 Task: Find connections with filter location Jogbani with filter topic #Investingwith filter profile language German with filter current company Atlas Copco with filter school Uttrakhand Technical University, Dehradun with filter industry IT System Training and Support with filter service category Marketing with filter keywords title CNA
Action: Mouse moved to (200, 285)
Screenshot: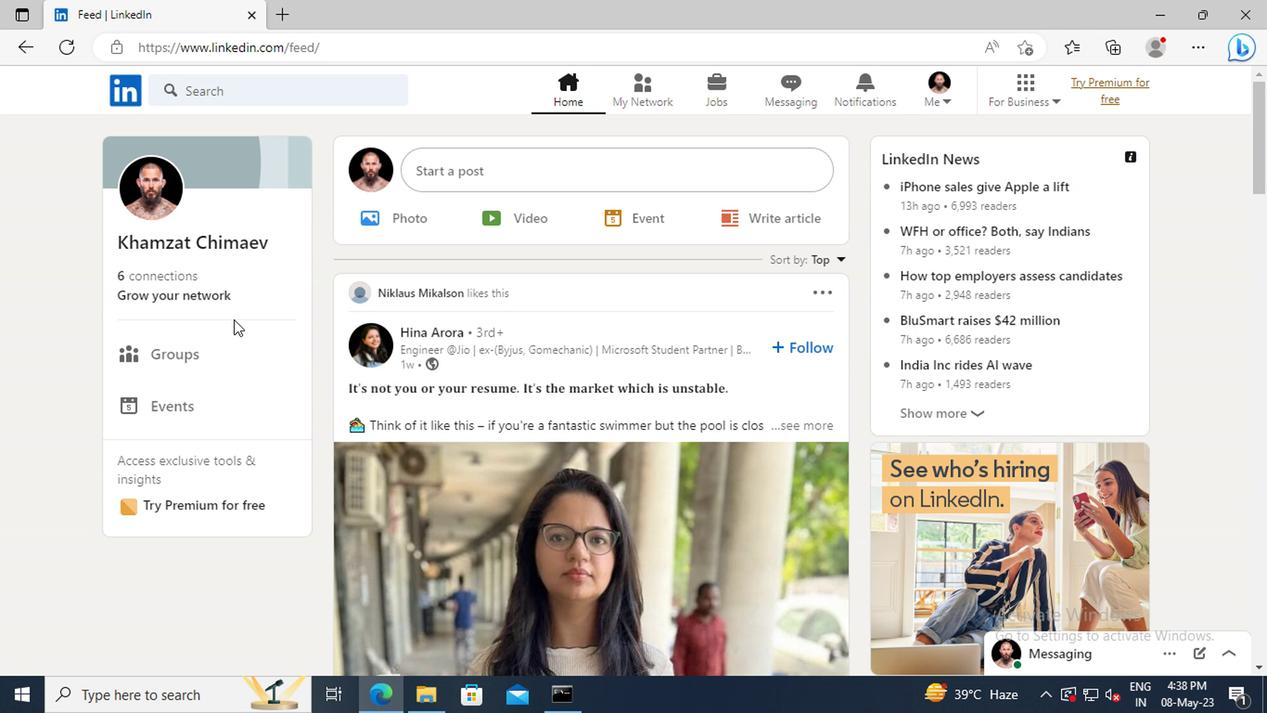 
Action: Mouse pressed left at (200, 285)
Screenshot: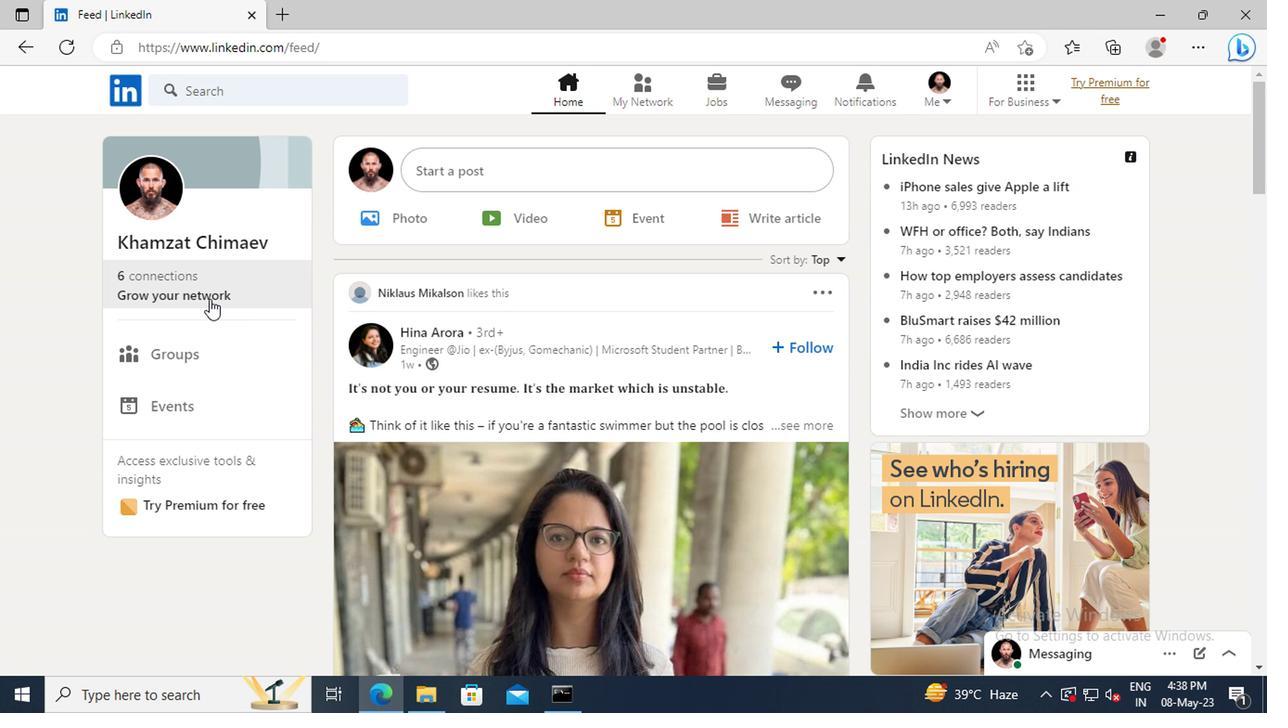 
Action: Mouse moved to (195, 196)
Screenshot: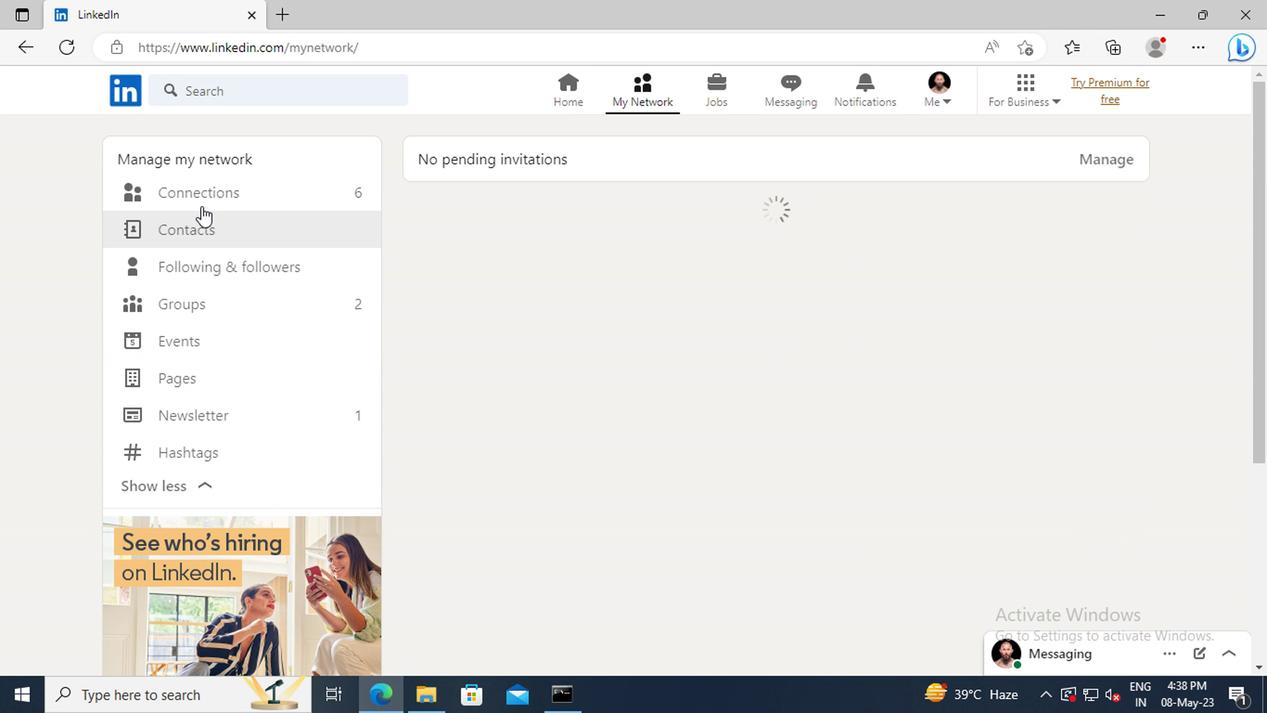 
Action: Mouse pressed left at (195, 196)
Screenshot: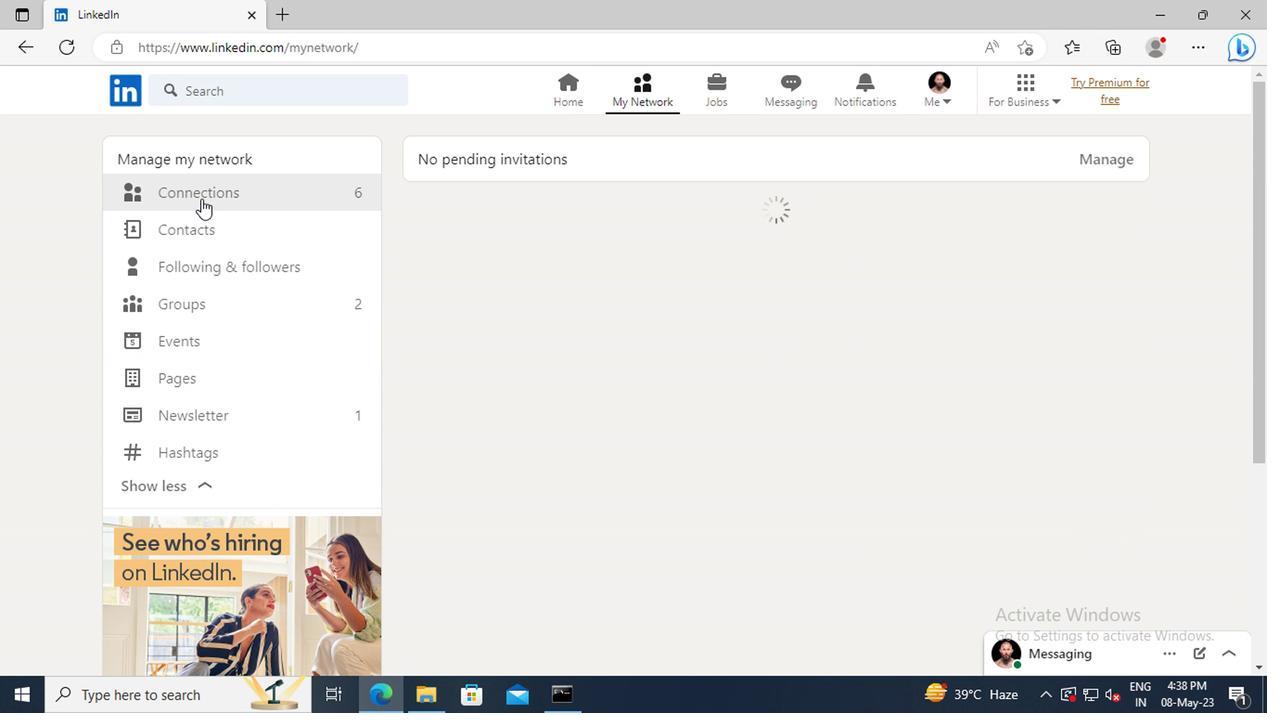 
Action: Mouse moved to (787, 195)
Screenshot: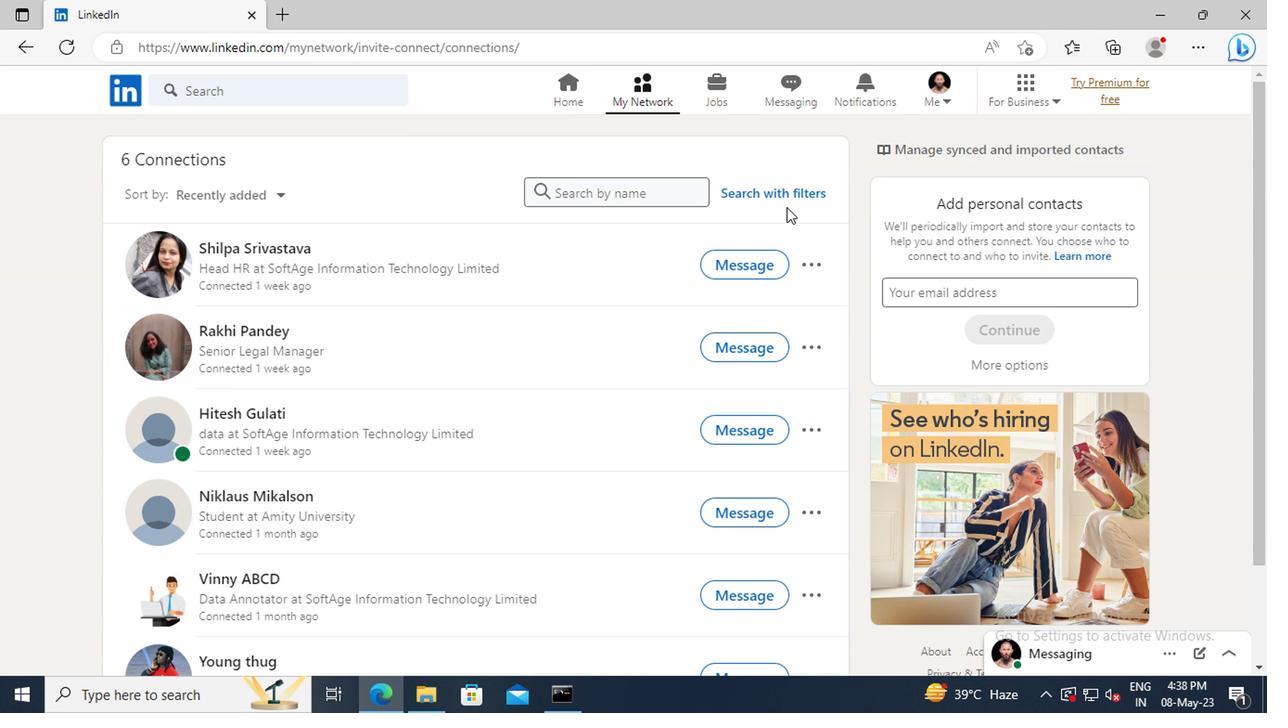 
Action: Mouse pressed left at (787, 195)
Screenshot: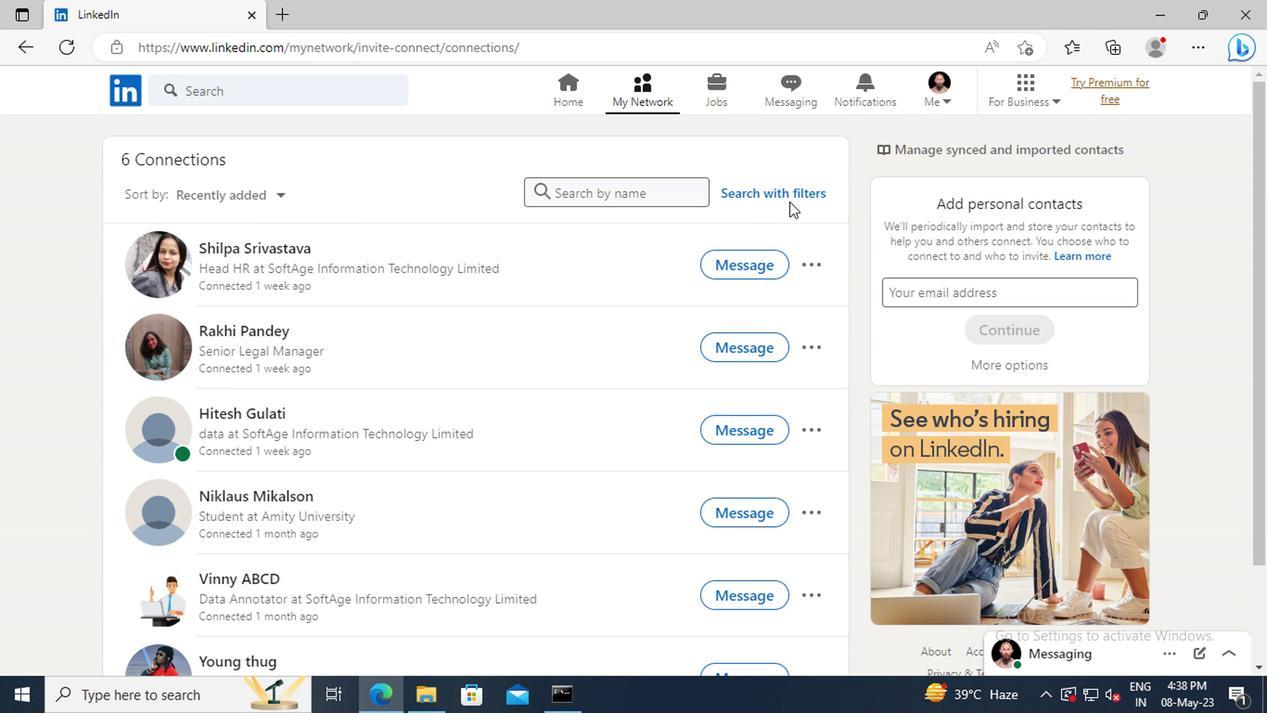 
Action: Mouse moved to (697, 137)
Screenshot: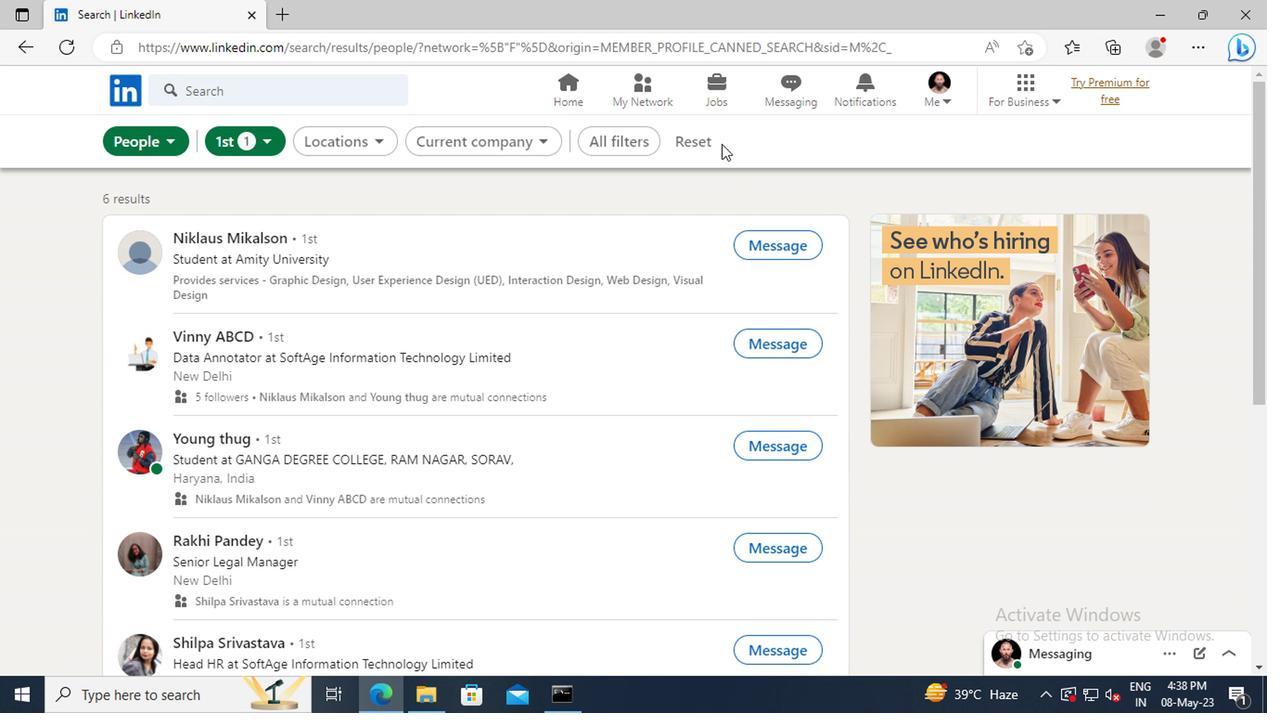 
Action: Mouse pressed left at (697, 137)
Screenshot: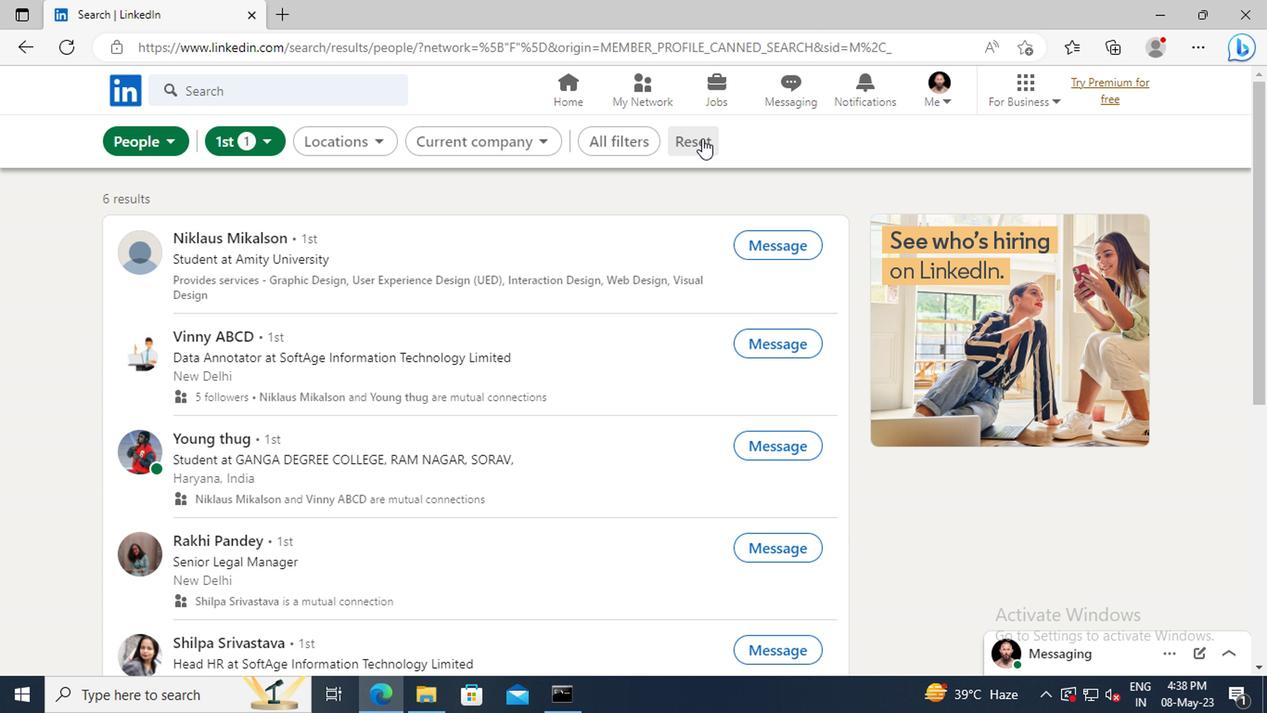 
Action: Mouse moved to (664, 137)
Screenshot: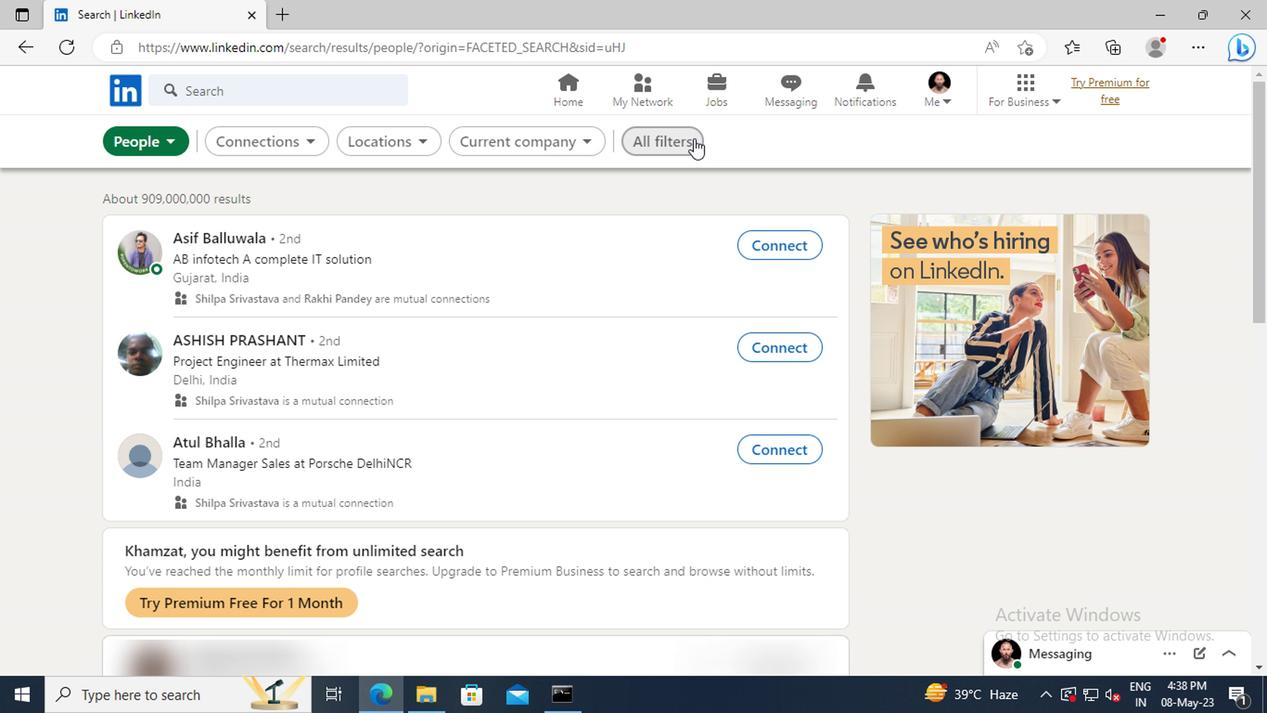 
Action: Mouse pressed left at (664, 137)
Screenshot: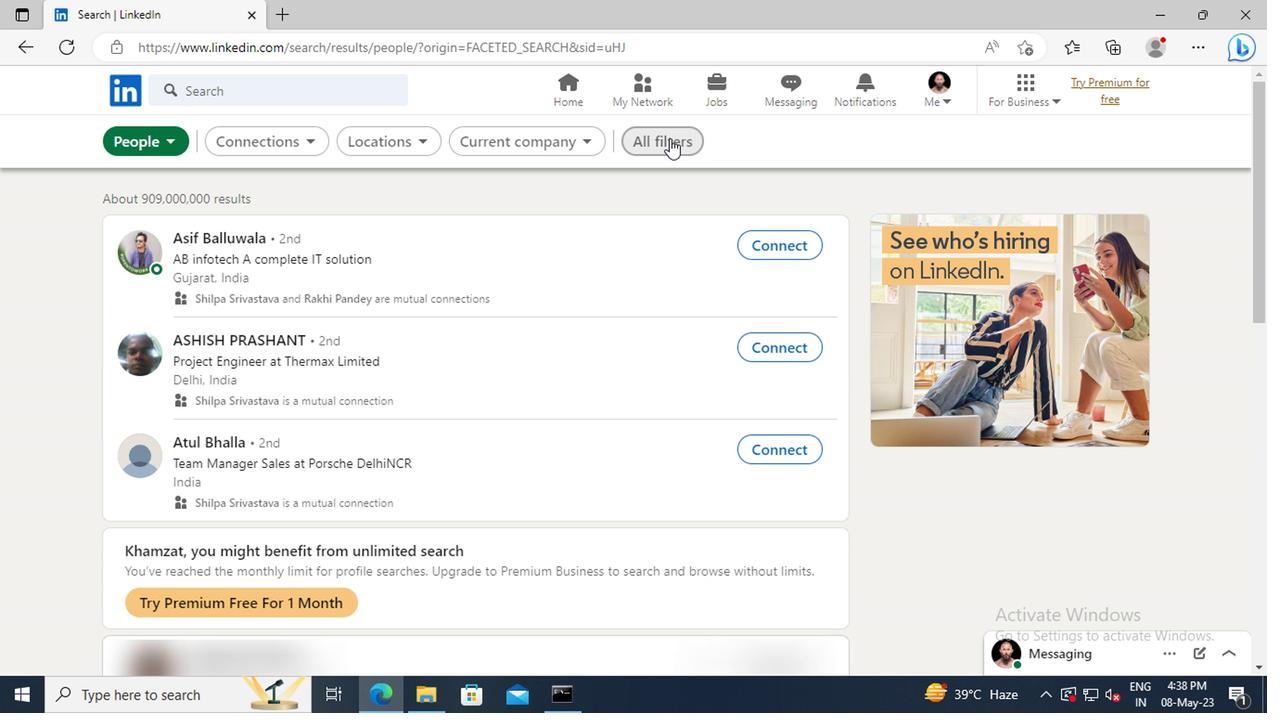 
Action: Mouse moved to (1018, 328)
Screenshot: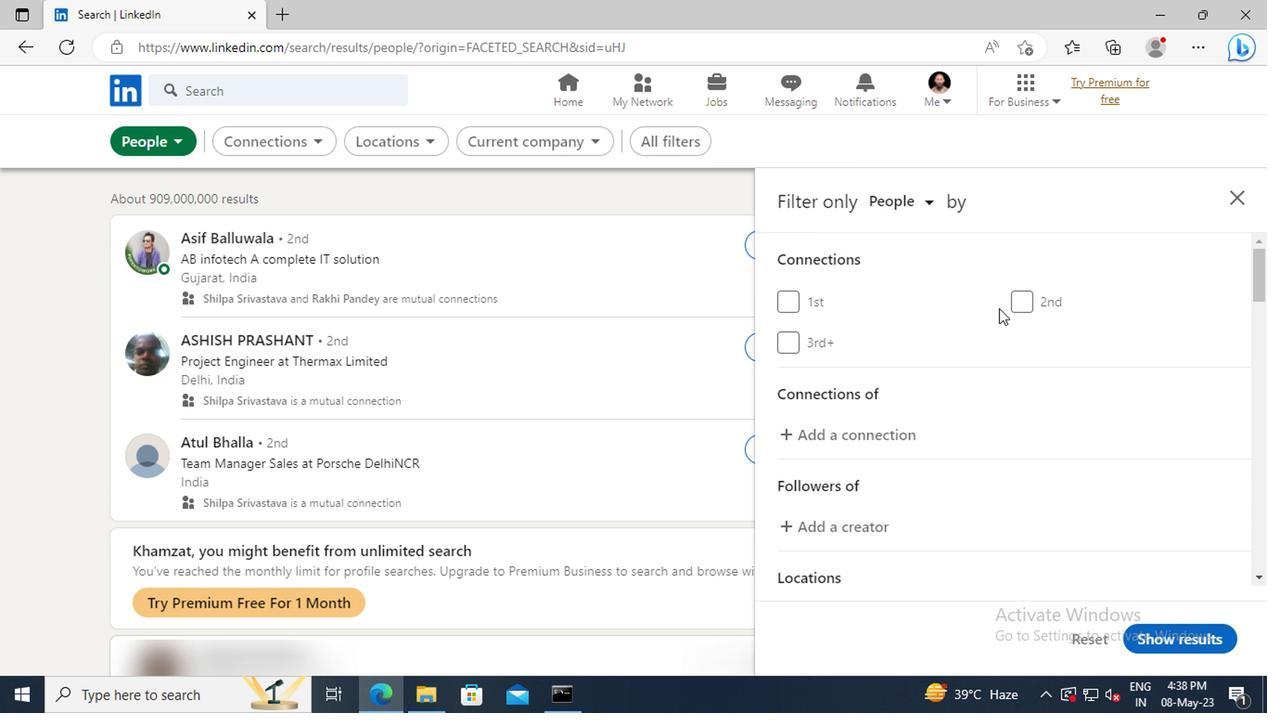 
Action: Mouse scrolled (1018, 328) with delta (0, 0)
Screenshot: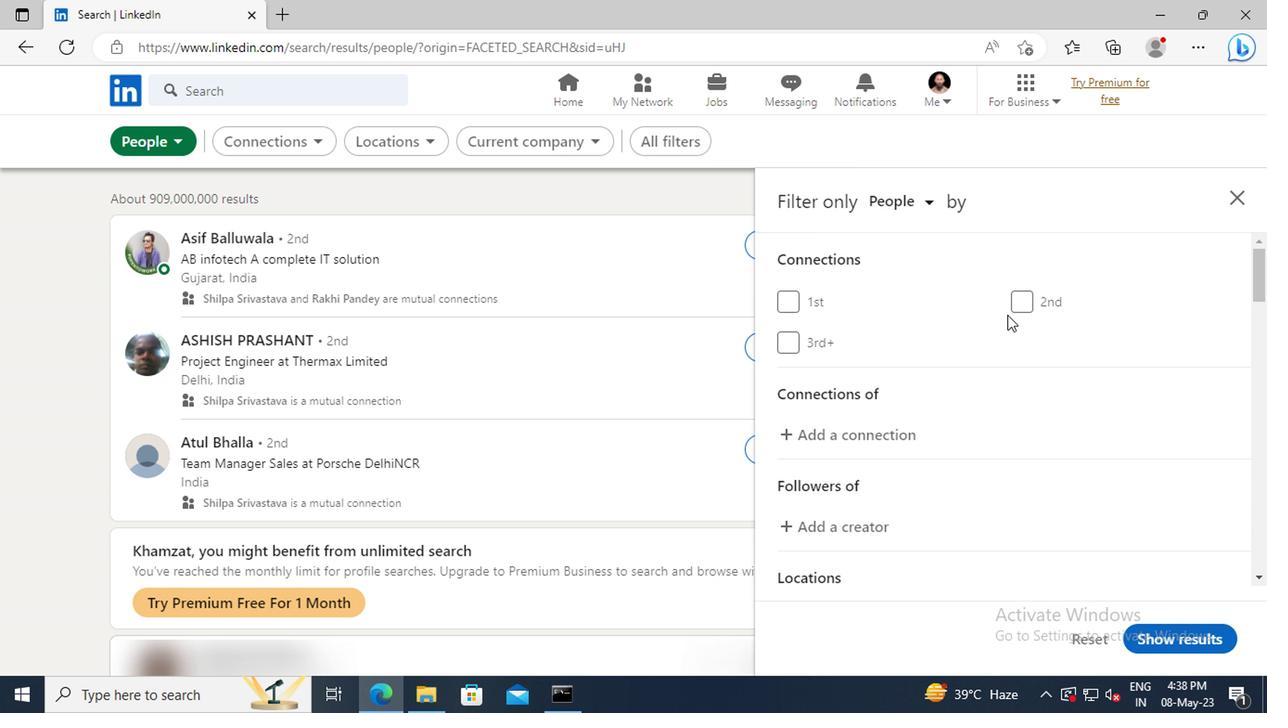 
Action: Mouse scrolled (1018, 328) with delta (0, 0)
Screenshot: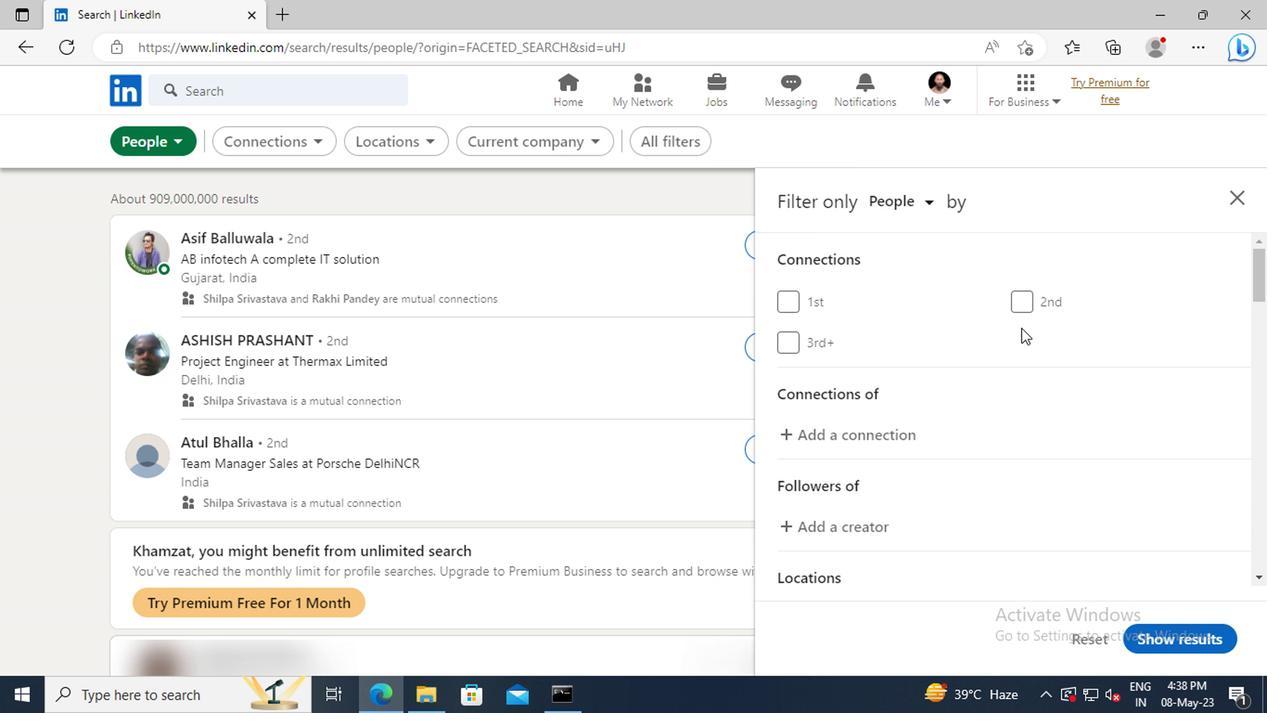 
Action: Mouse scrolled (1018, 328) with delta (0, 0)
Screenshot: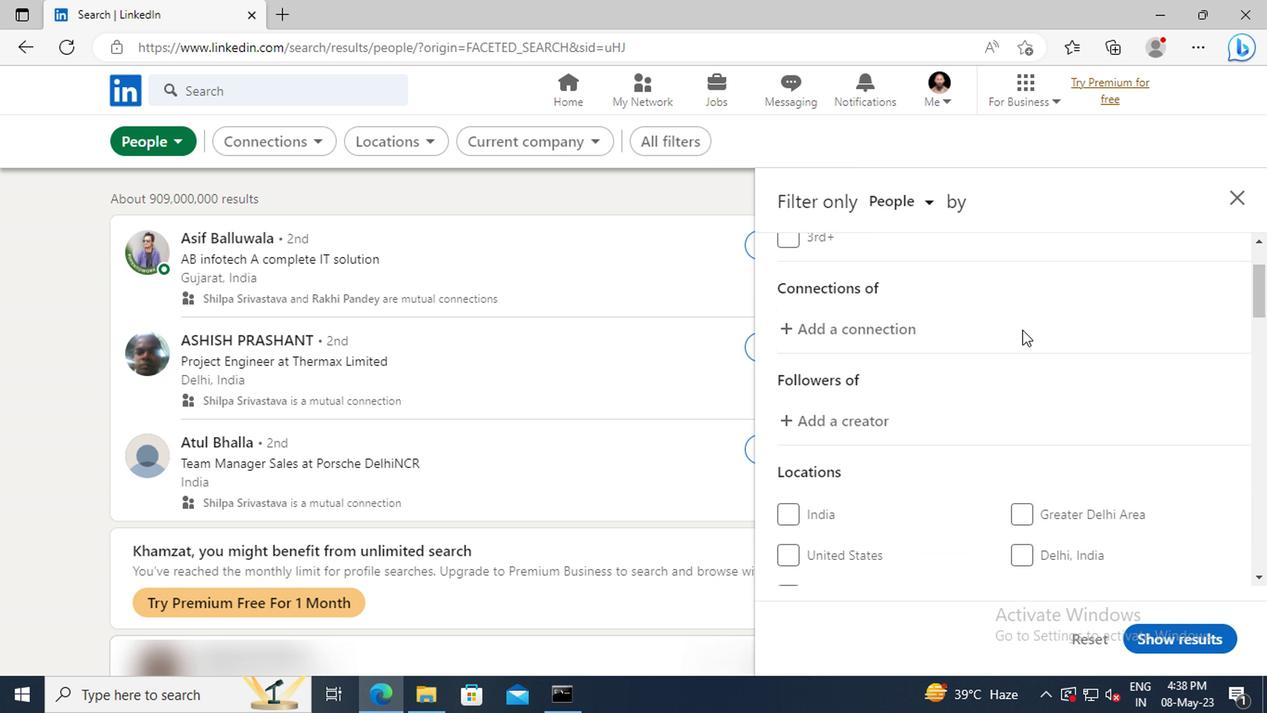 
Action: Mouse scrolled (1018, 328) with delta (0, 0)
Screenshot: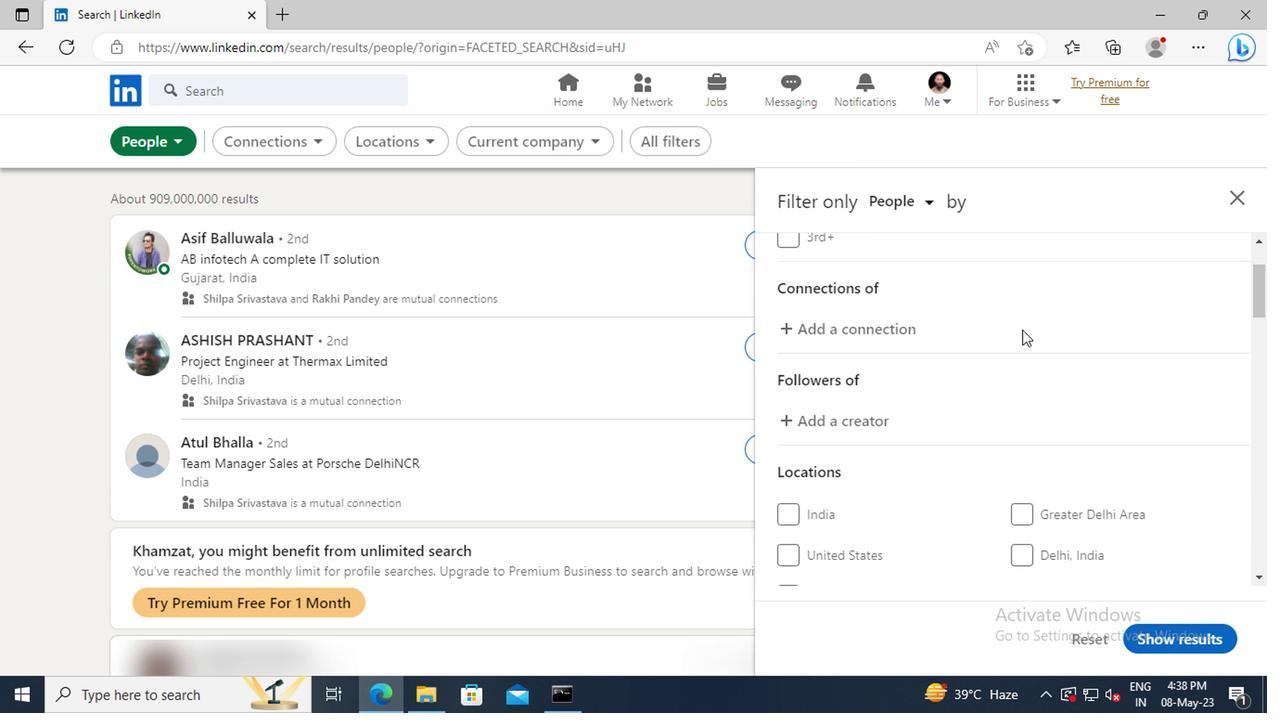 
Action: Mouse scrolled (1018, 328) with delta (0, 0)
Screenshot: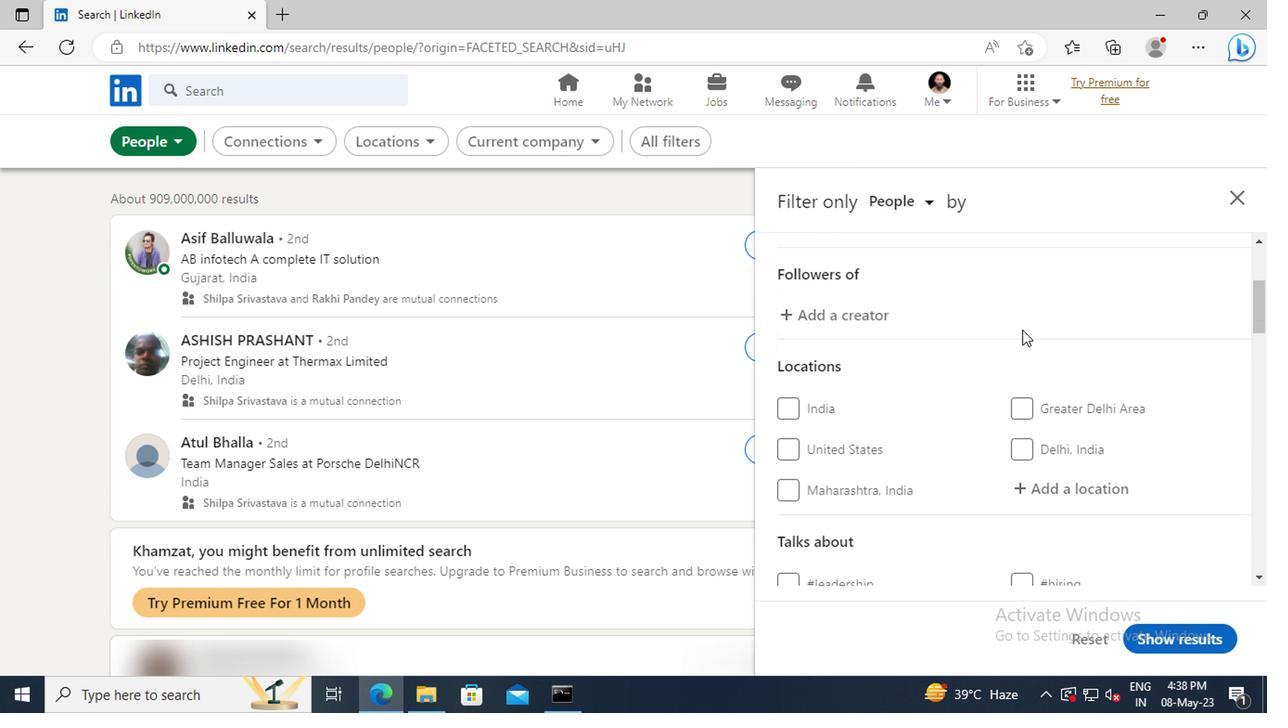 
Action: Mouse scrolled (1018, 328) with delta (0, 0)
Screenshot: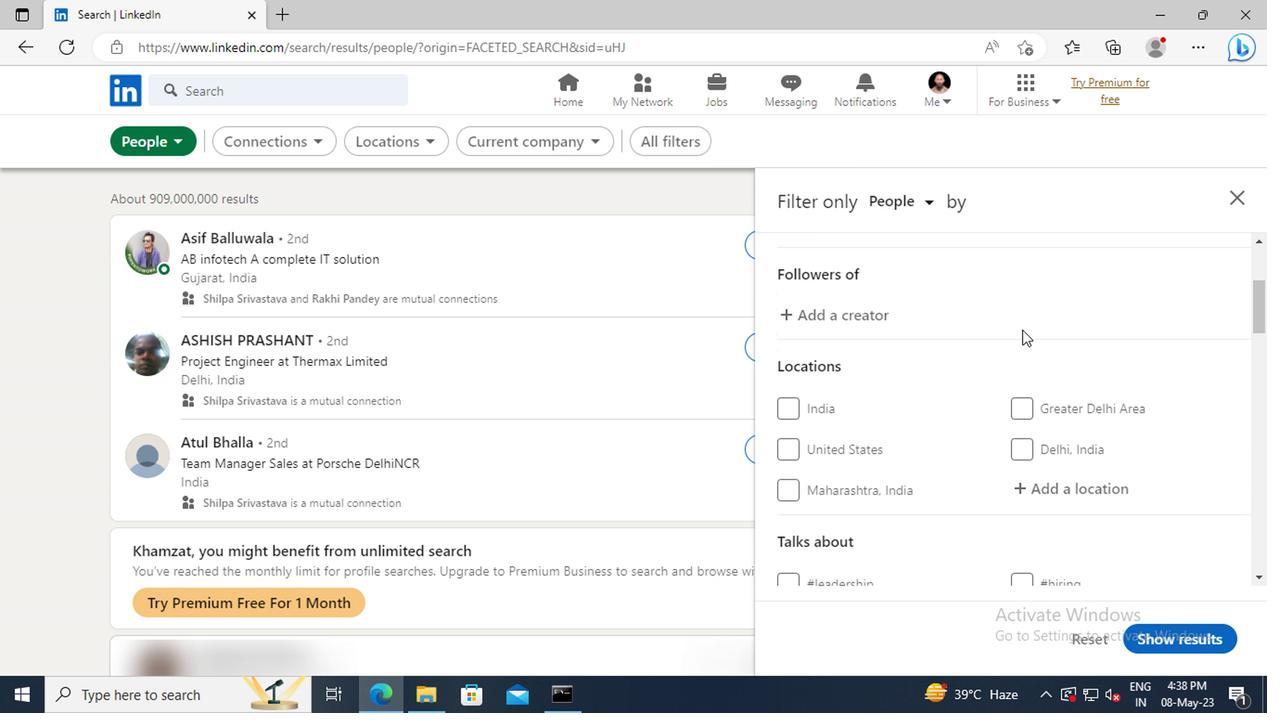 
Action: Mouse moved to (1021, 376)
Screenshot: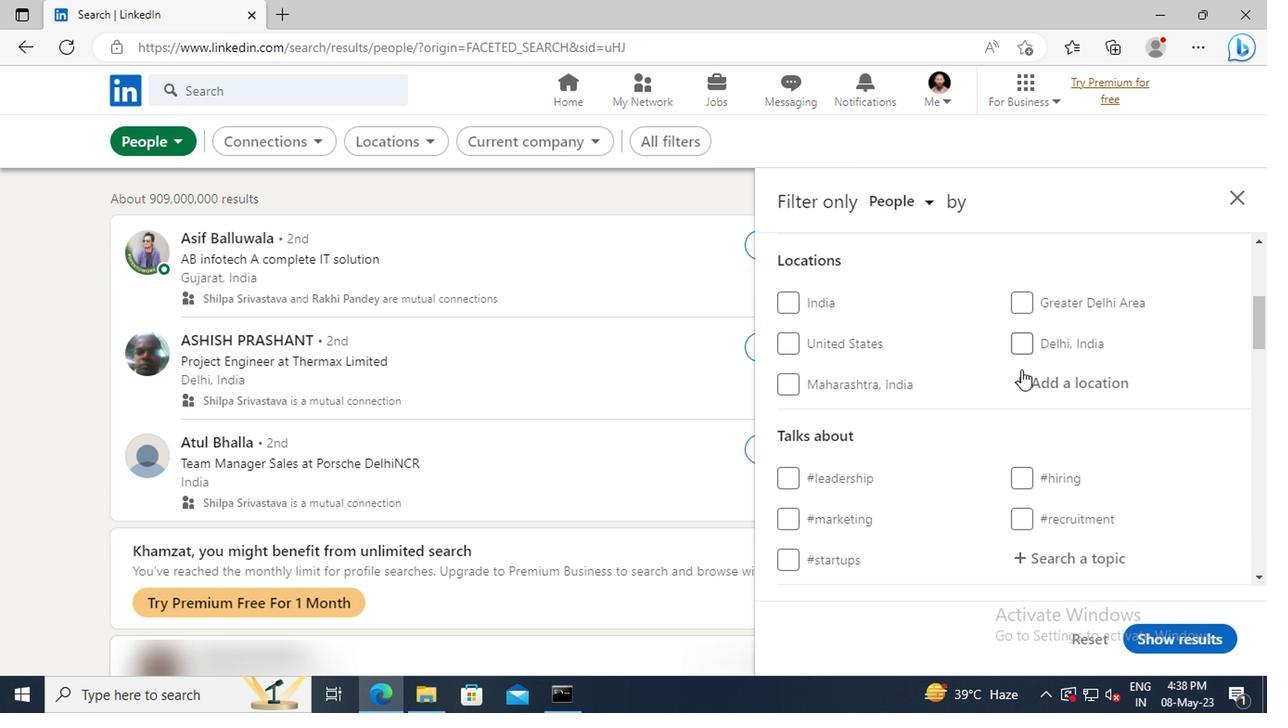 
Action: Mouse pressed left at (1021, 376)
Screenshot: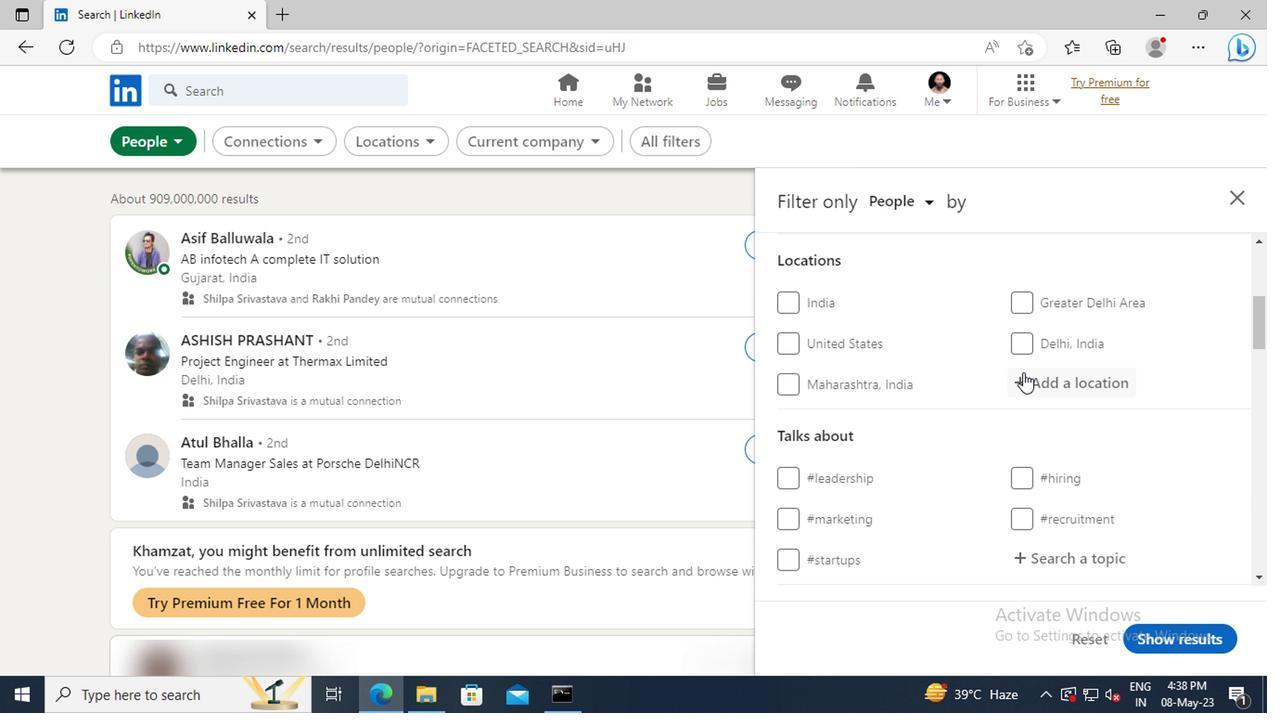 
Action: Key pressed <Key.shift>JOGBANI<Key.enter>
Screenshot: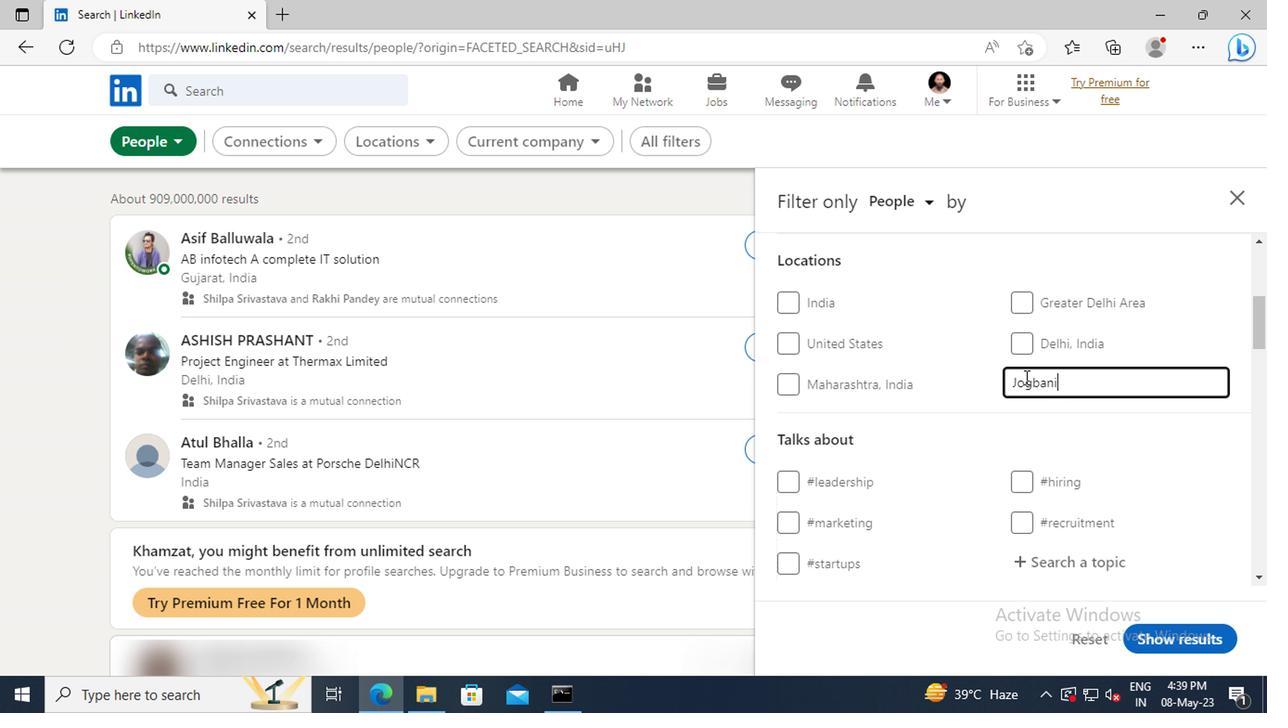 
Action: Mouse scrolled (1021, 375) with delta (0, 0)
Screenshot: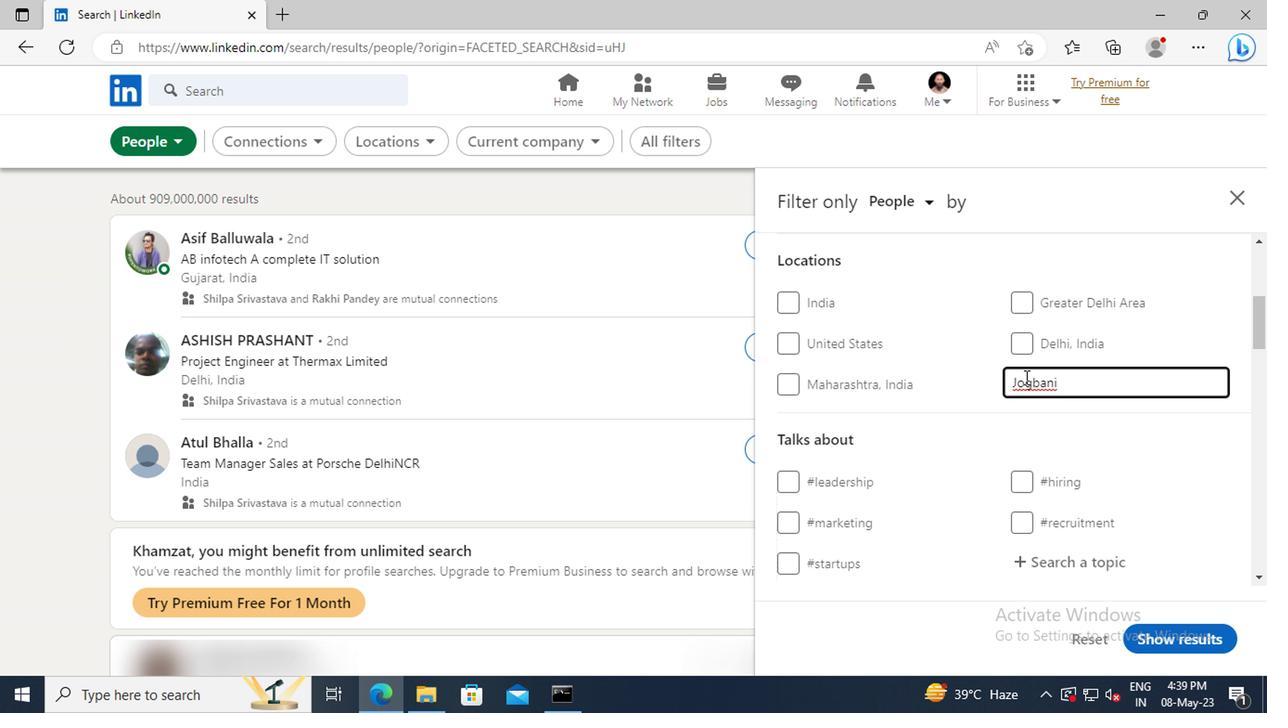 
Action: Mouse scrolled (1021, 375) with delta (0, 0)
Screenshot: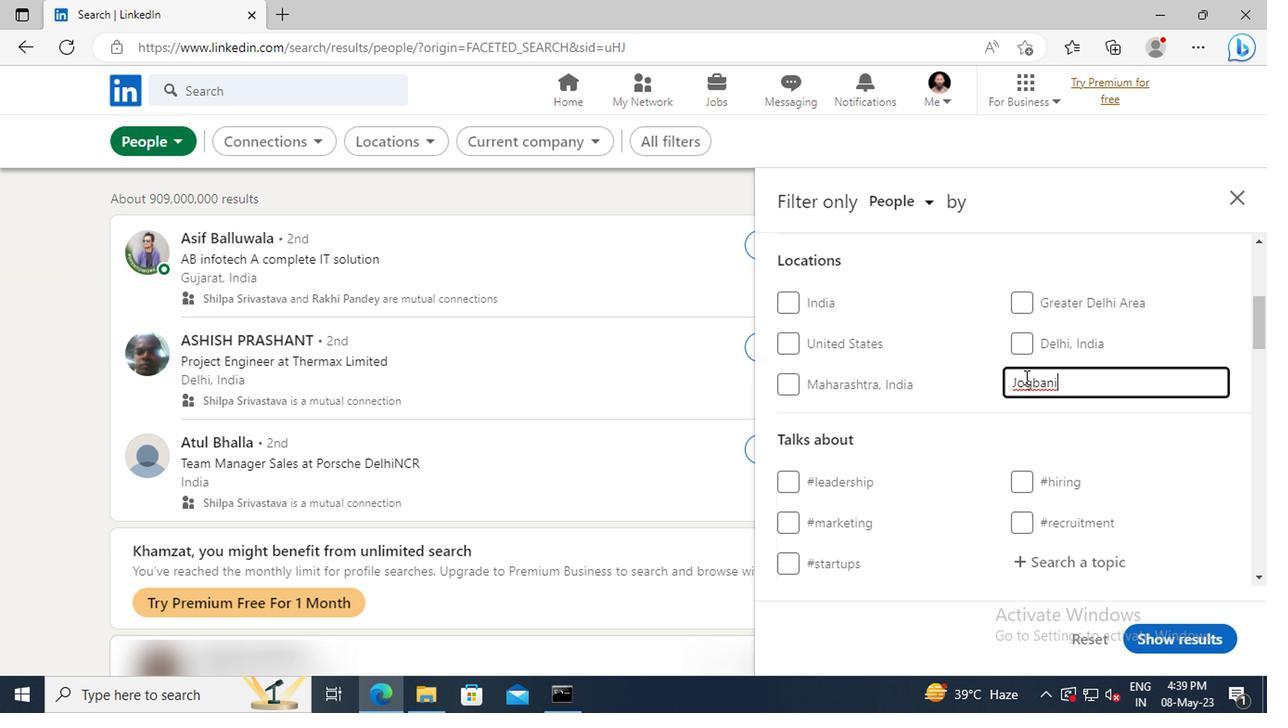 
Action: Mouse scrolled (1021, 375) with delta (0, 0)
Screenshot: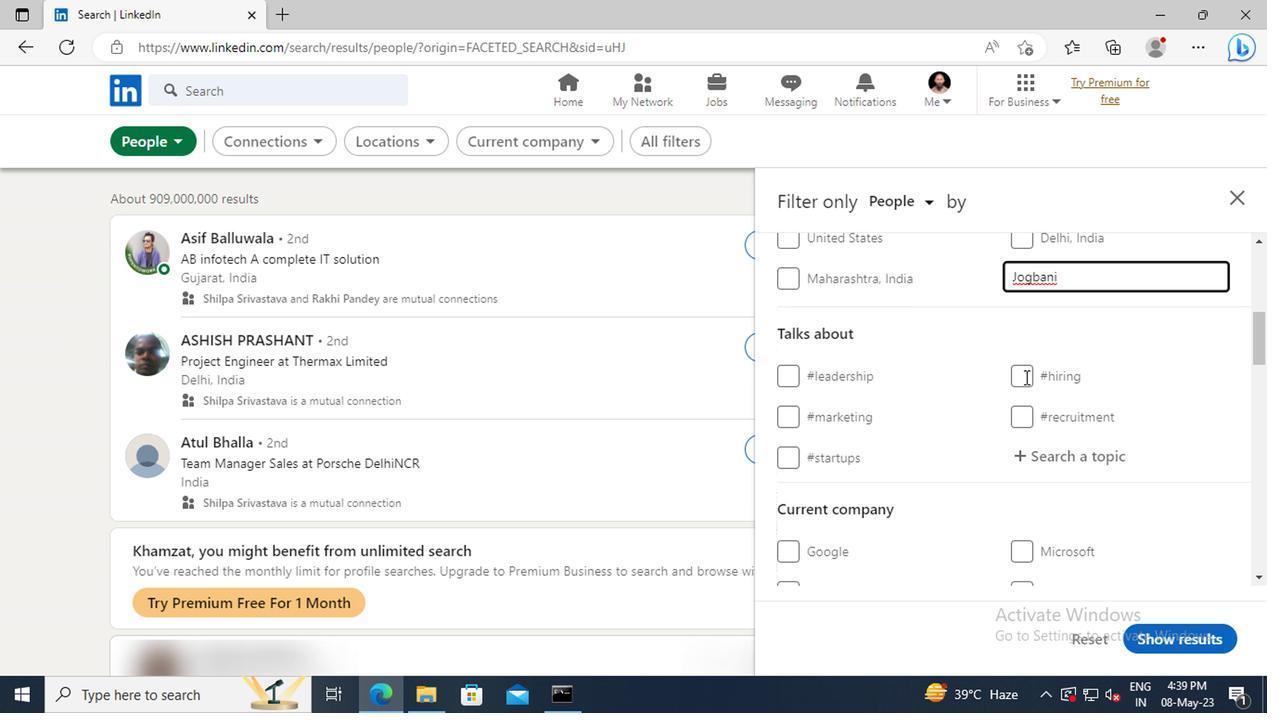 
Action: Mouse moved to (1029, 397)
Screenshot: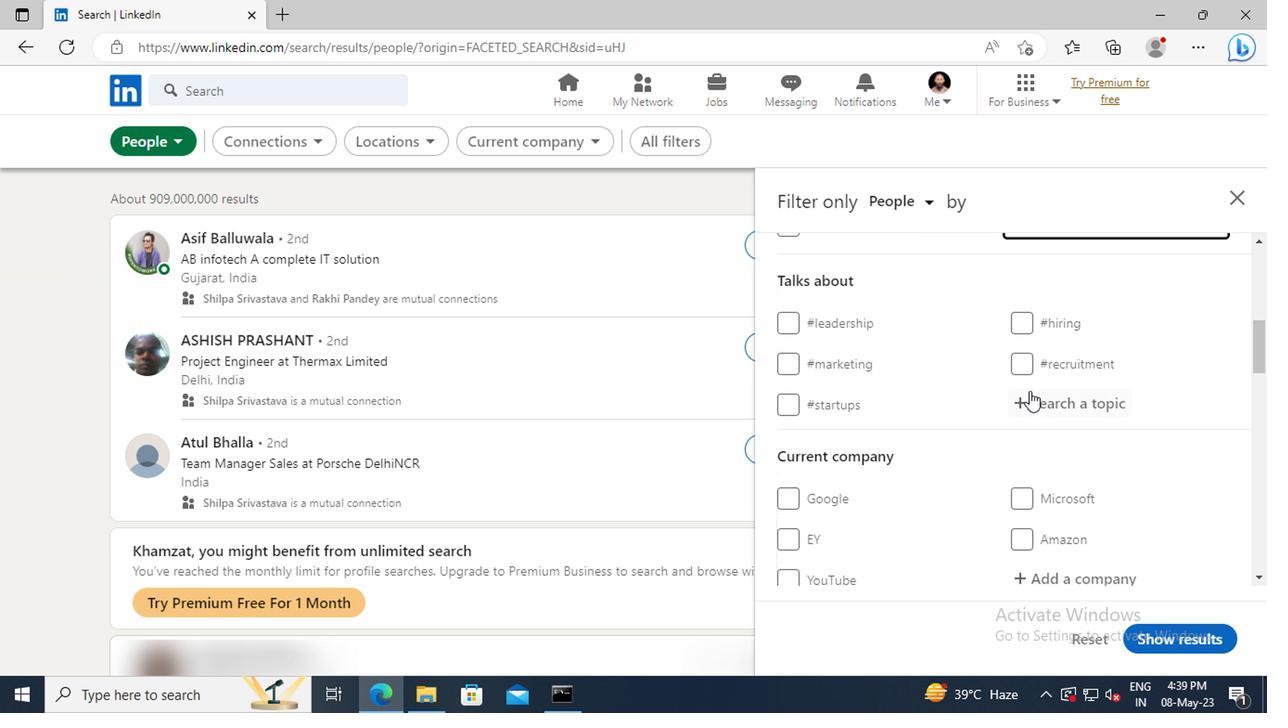 
Action: Mouse pressed left at (1029, 397)
Screenshot: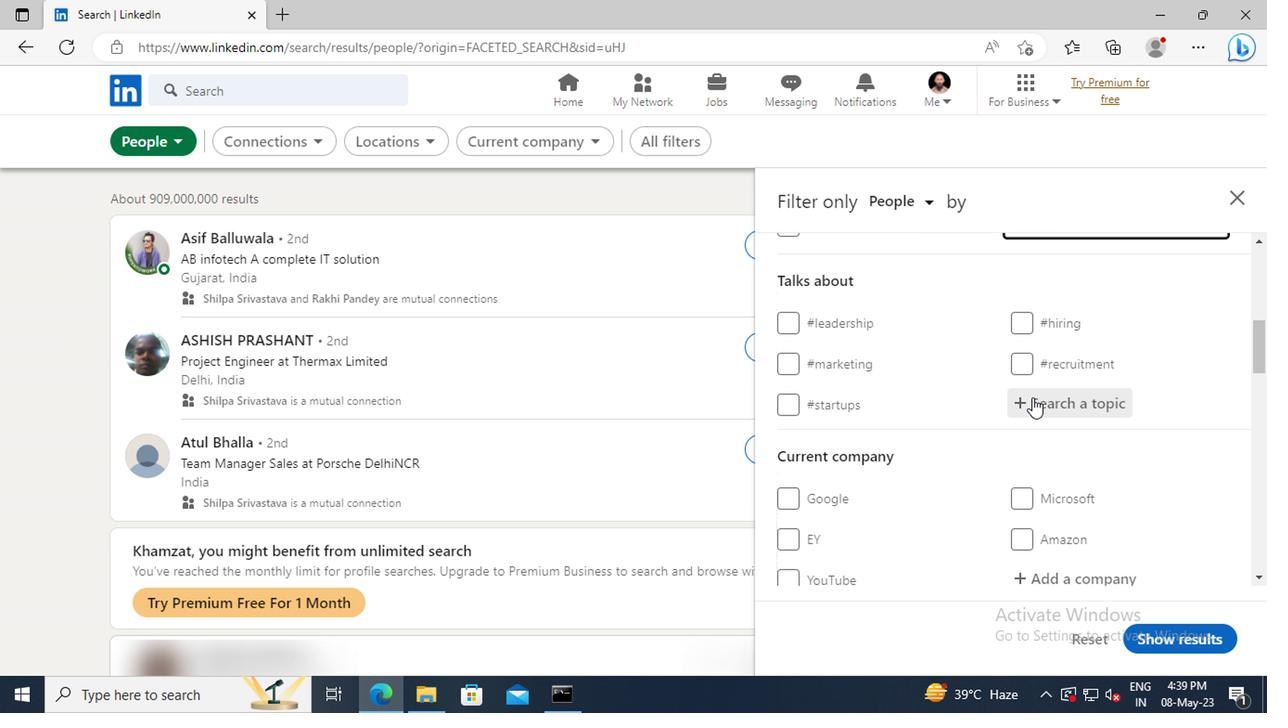 
Action: Key pressed <Key.shift>INVESTI
Screenshot: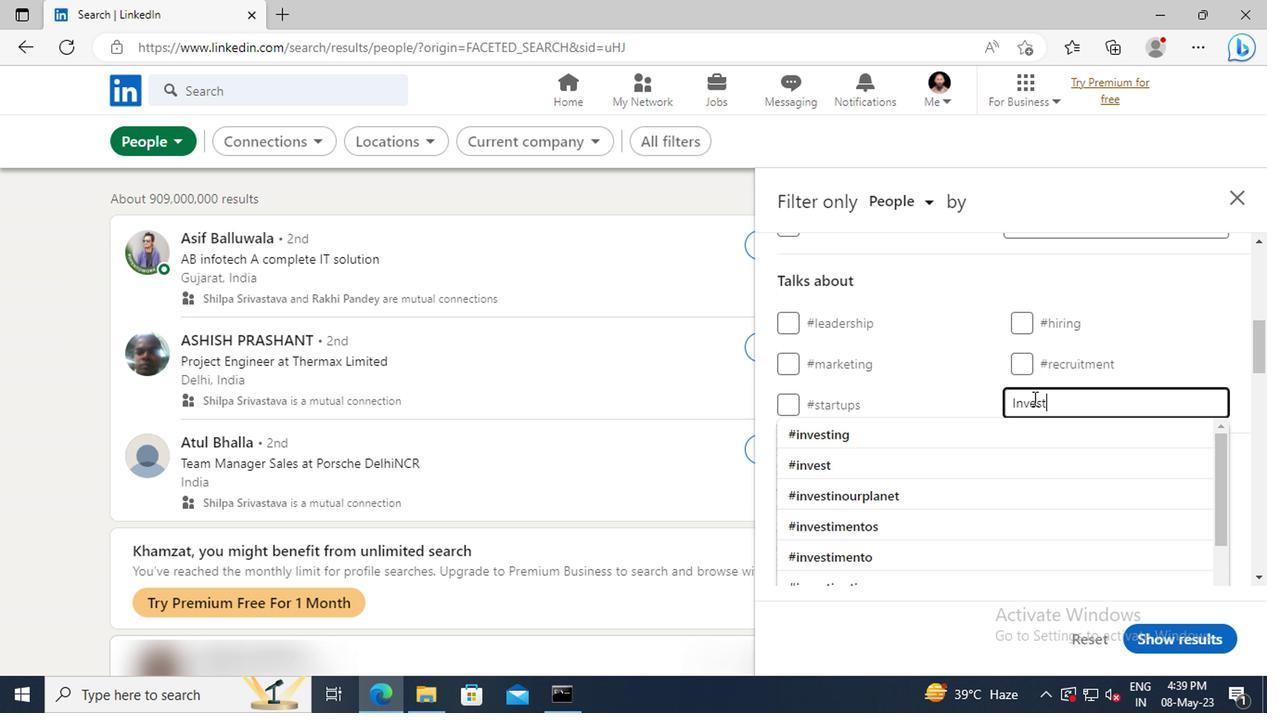 
Action: Mouse moved to (1034, 431)
Screenshot: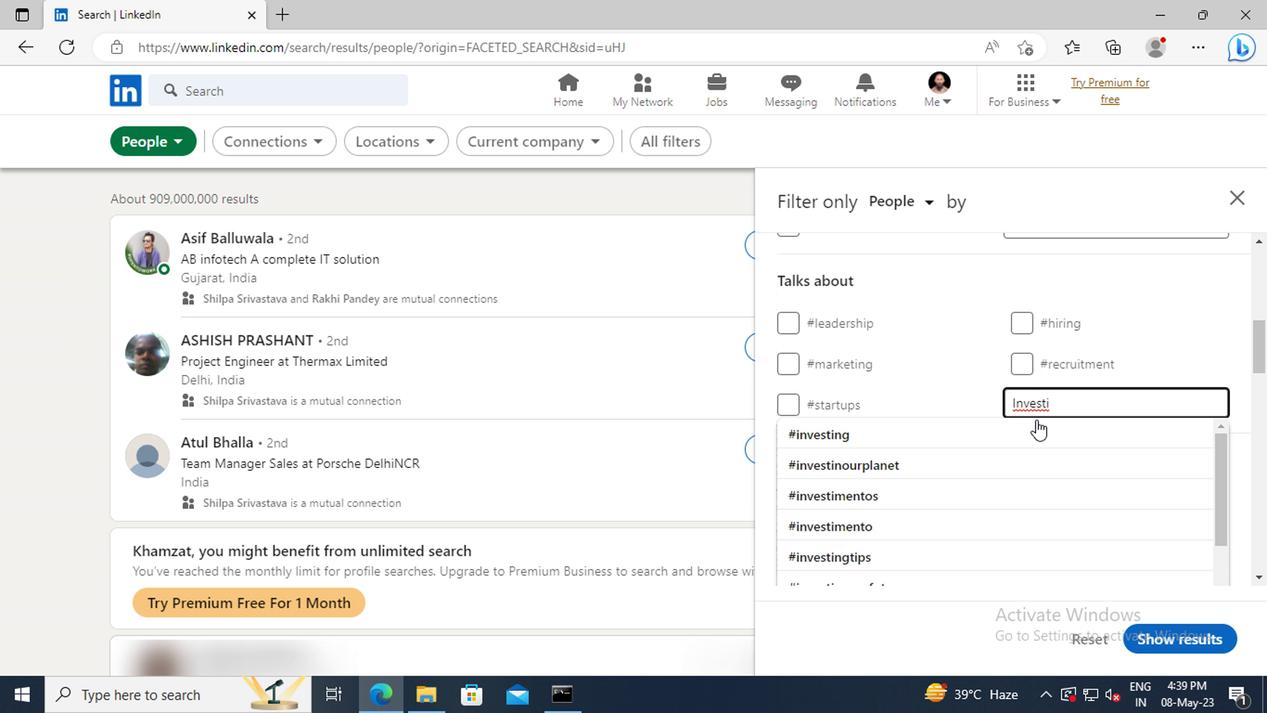 
Action: Mouse pressed left at (1034, 431)
Screenshot: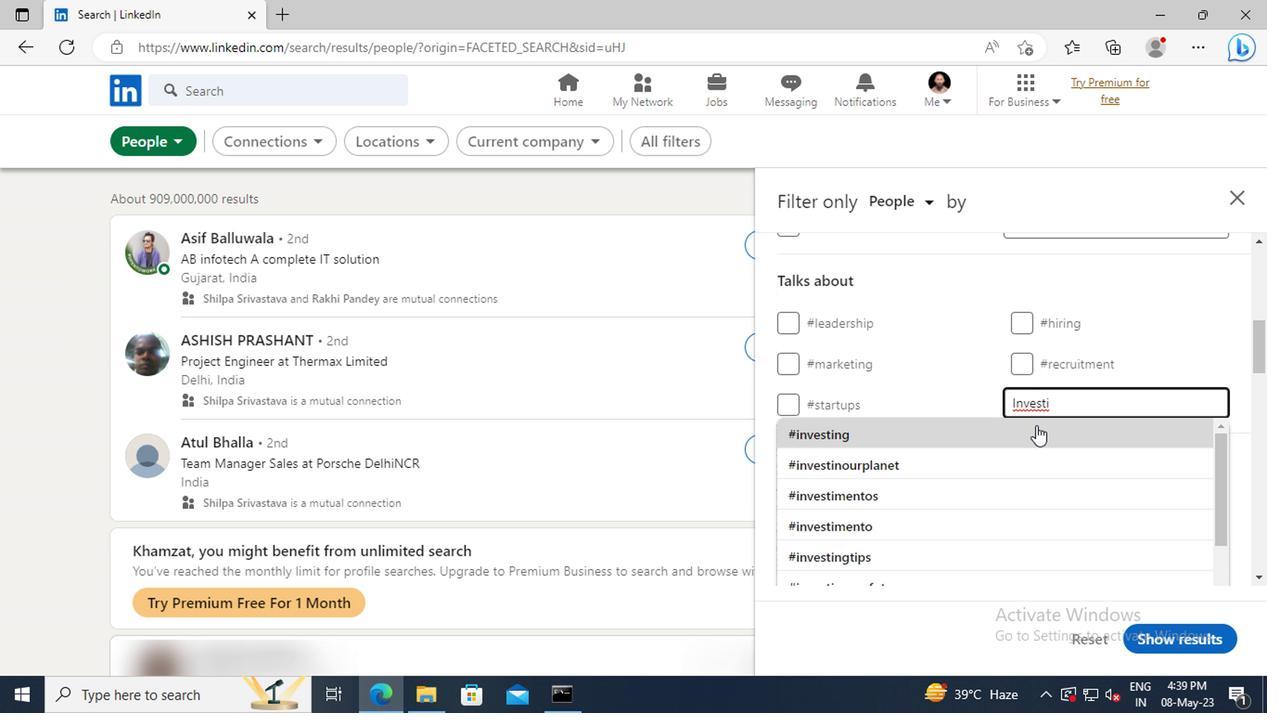 
Action: Mouse scrolled (1034, 430) with delta (0, 0)
Screenshot: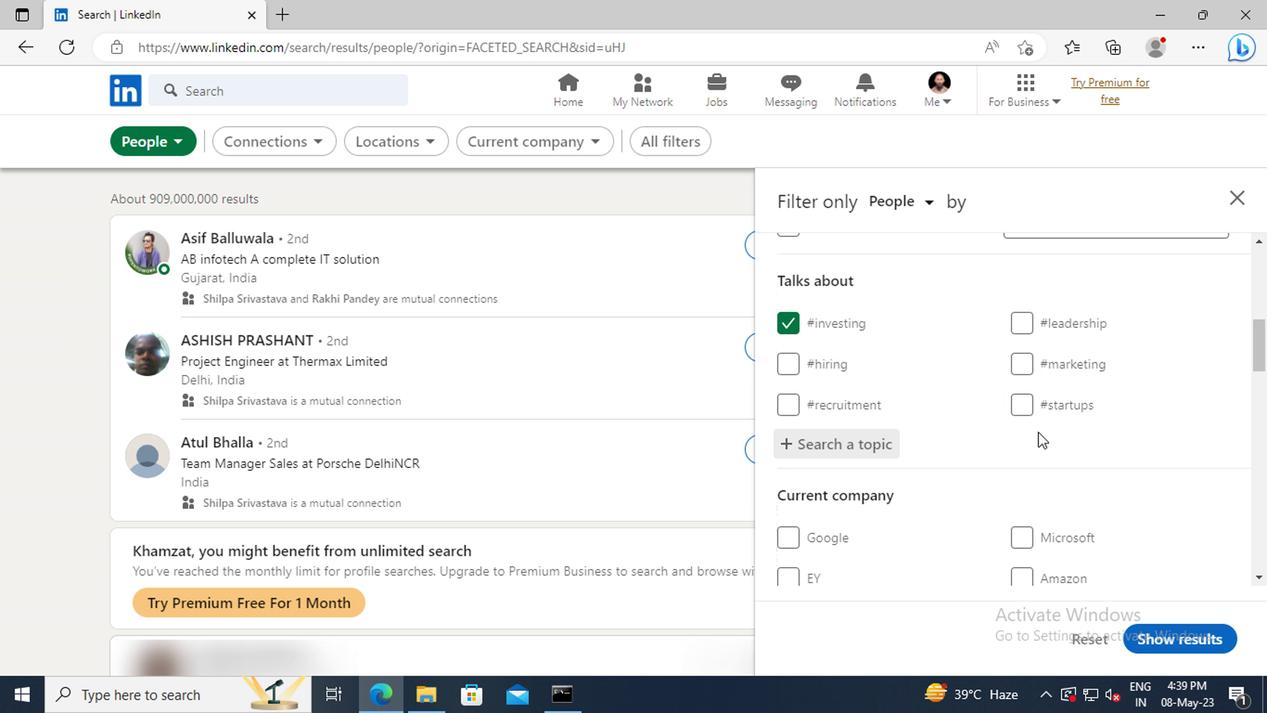 
Action: Mouse scrolled (1034, 430) with delta (0, 0)
Screenshot: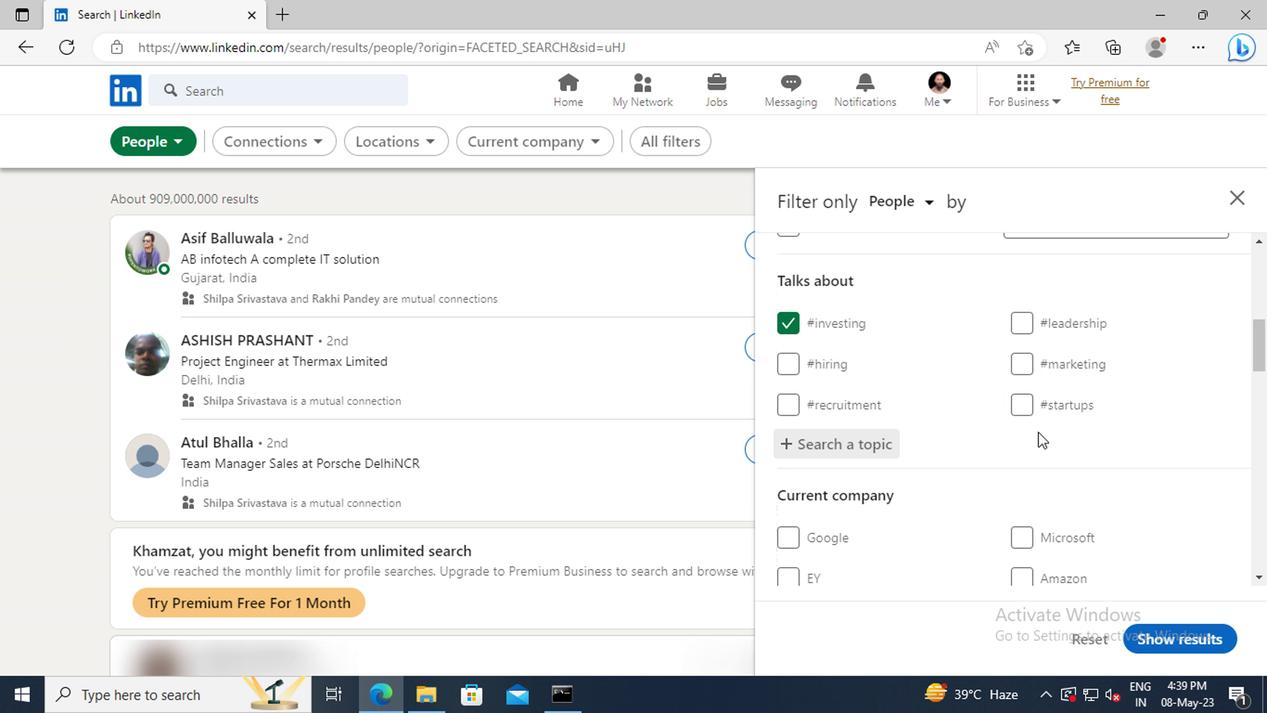
Action: Mouse scrolled (1034, 430) with delta (0, 0)
Screenshot: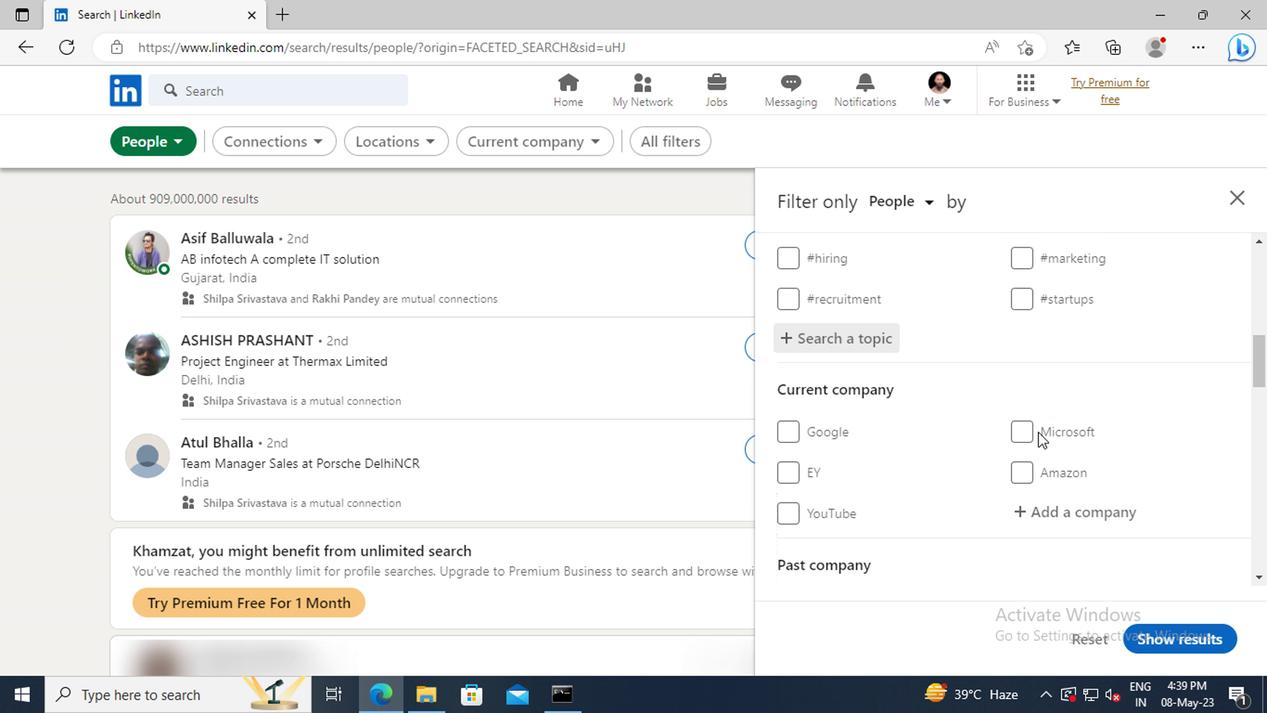 
Action: Mouse scrolled (1034, 430) with delta (0, 0)
Screenshot: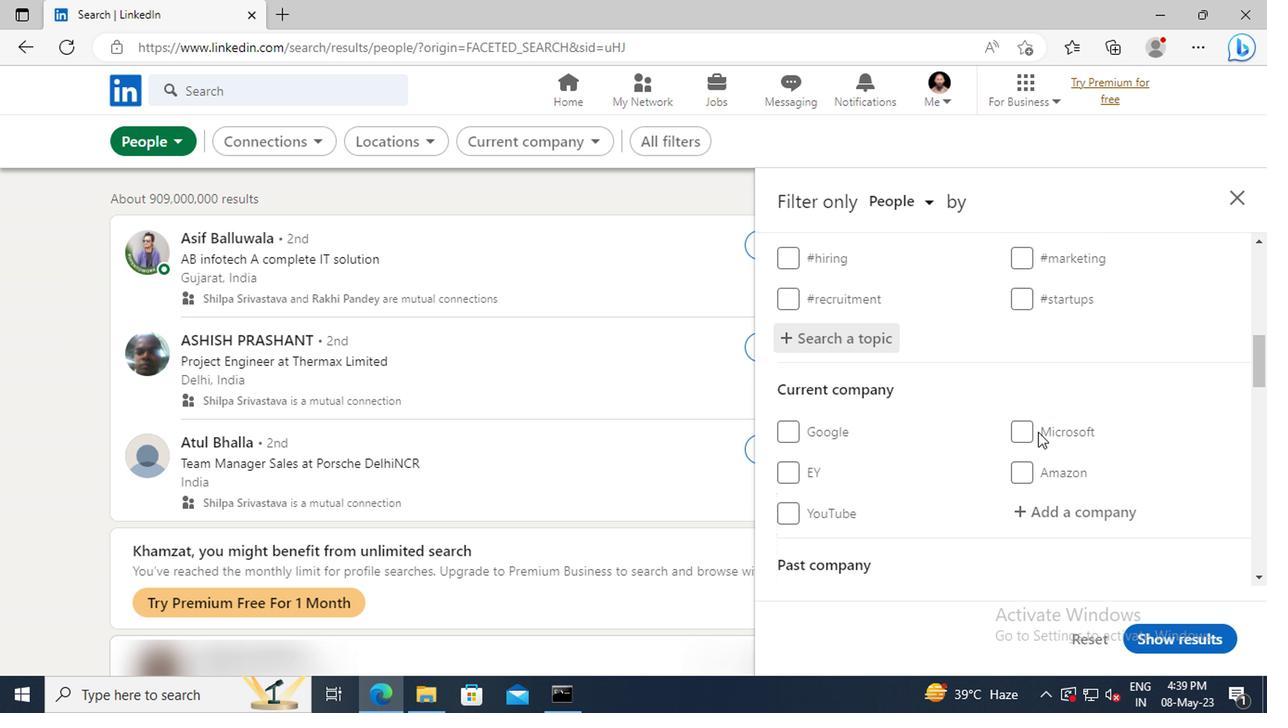 
Action: Mouse scrolled (1034, 430) with delta (0, 0)
Screenshot: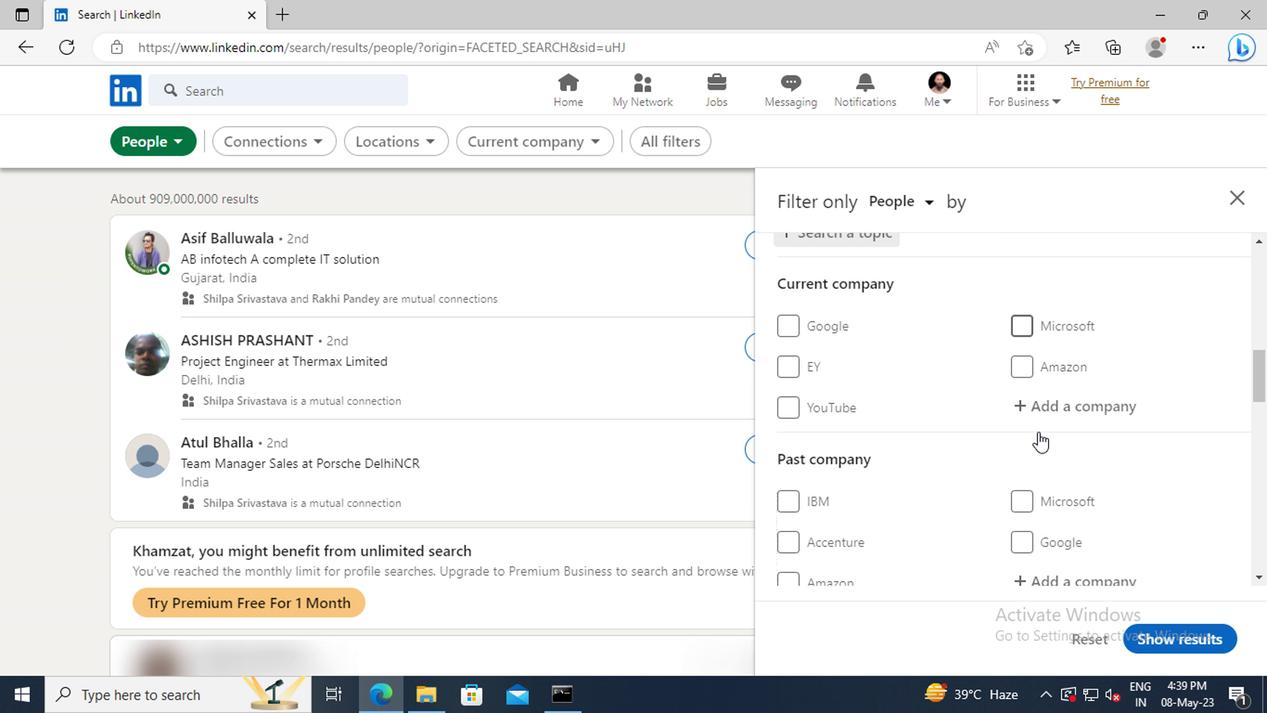 
Action: Mouse scrolled (1034, 430) with delta (0, 0)
Screenshot: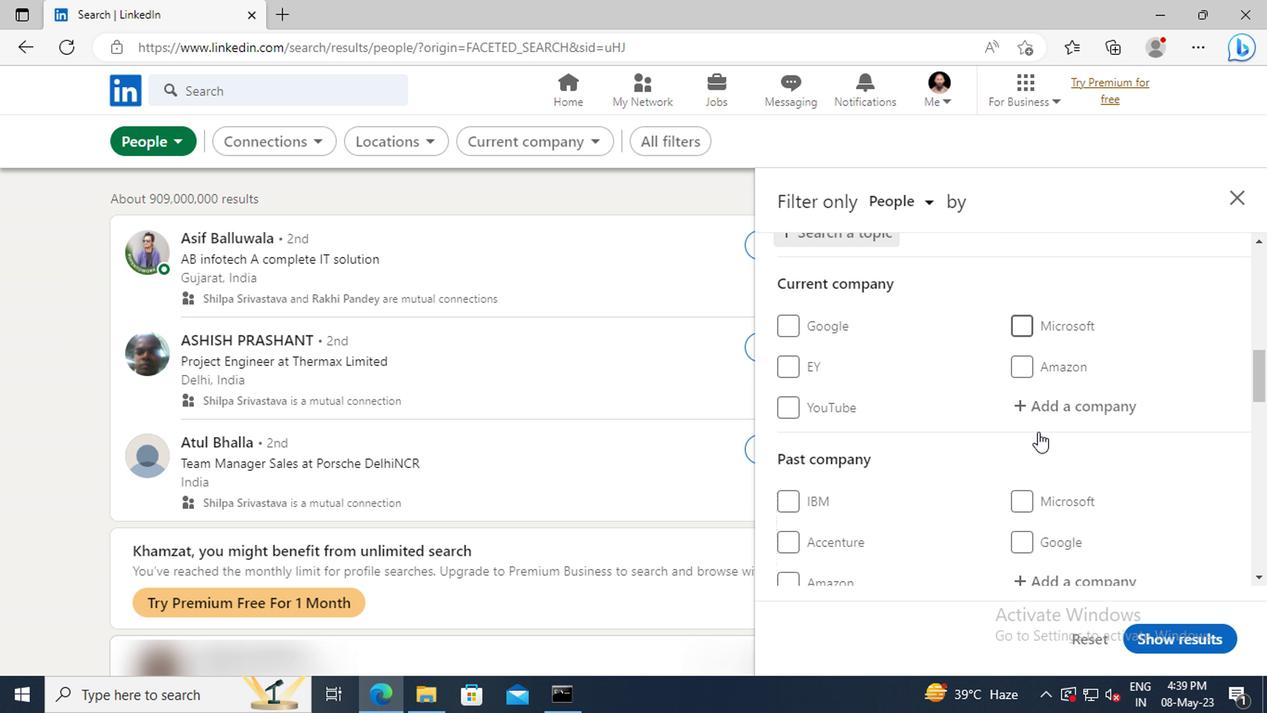 
Action: Mouse scrolled (1034, 430) with delta (0, 0)
Screenshot: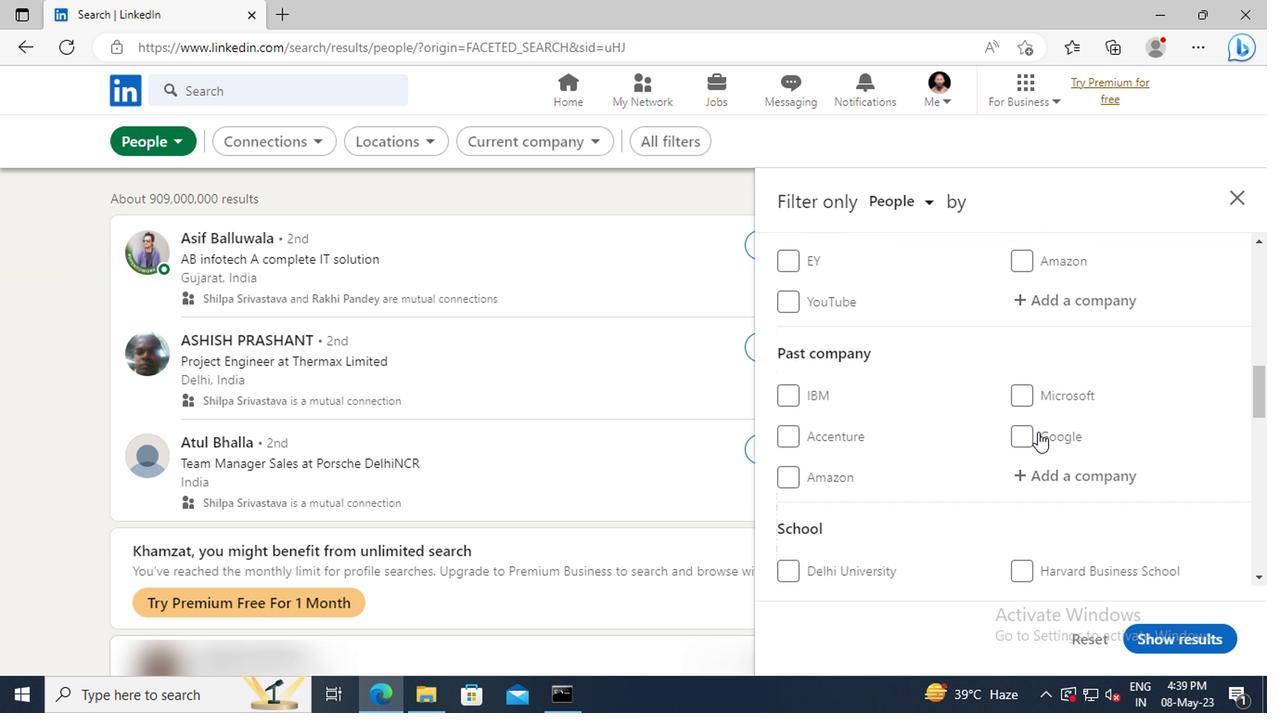 
Action: Mouse scrolled (1034, 430) with delta (0, 0)
Screenshot: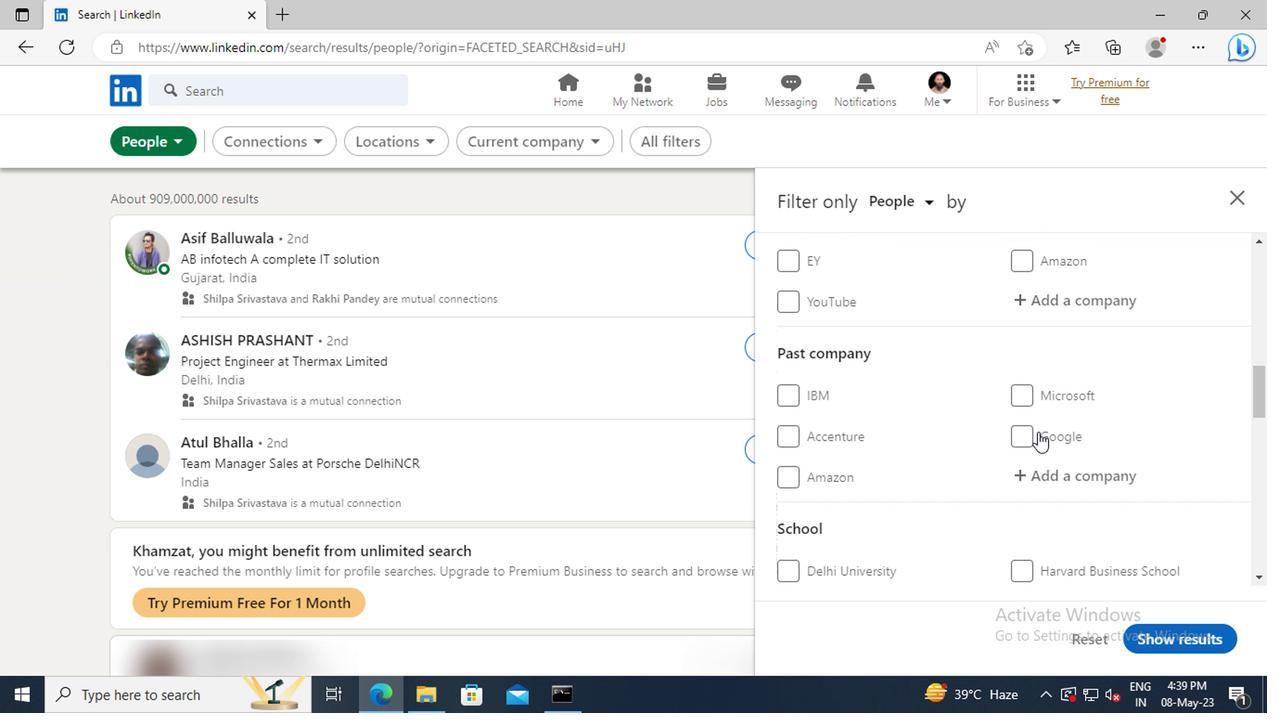
Action: Mouse scrolled (1034, 430) with delta (0, 0)
Screenshot: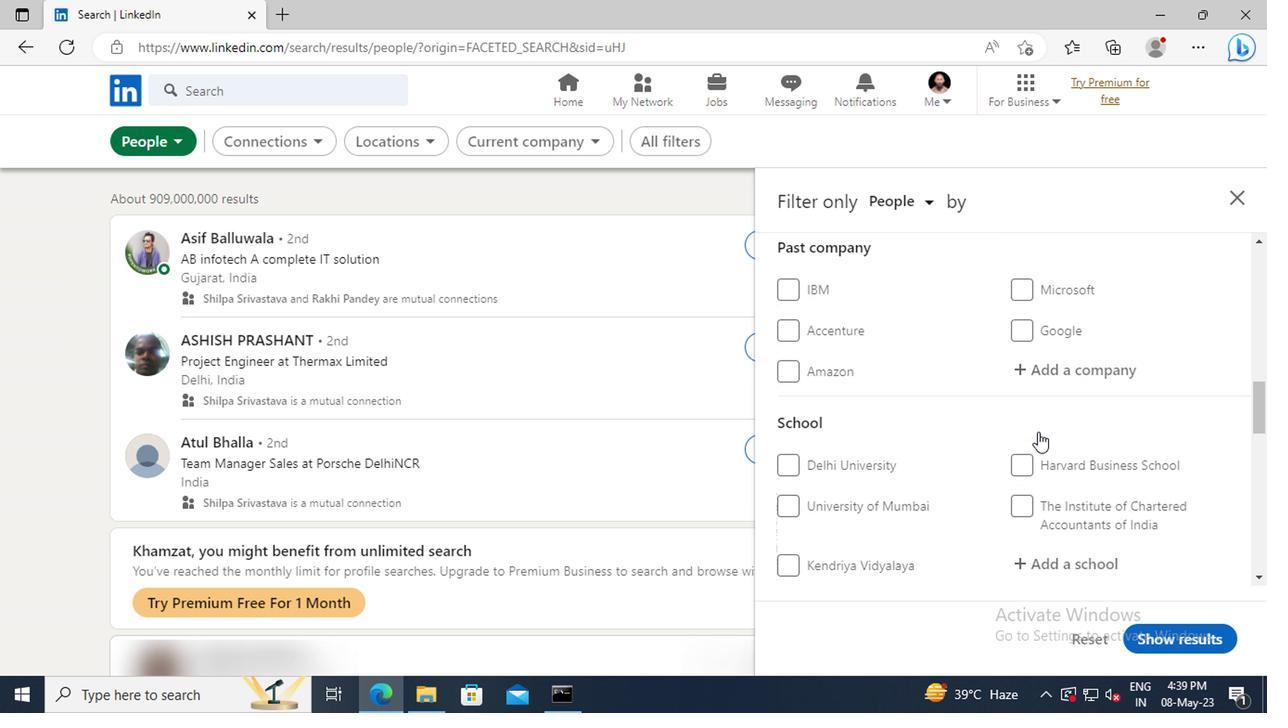 
Action: Mouse scrolled (1034, 430) with delta (0, 0)
Screenshot: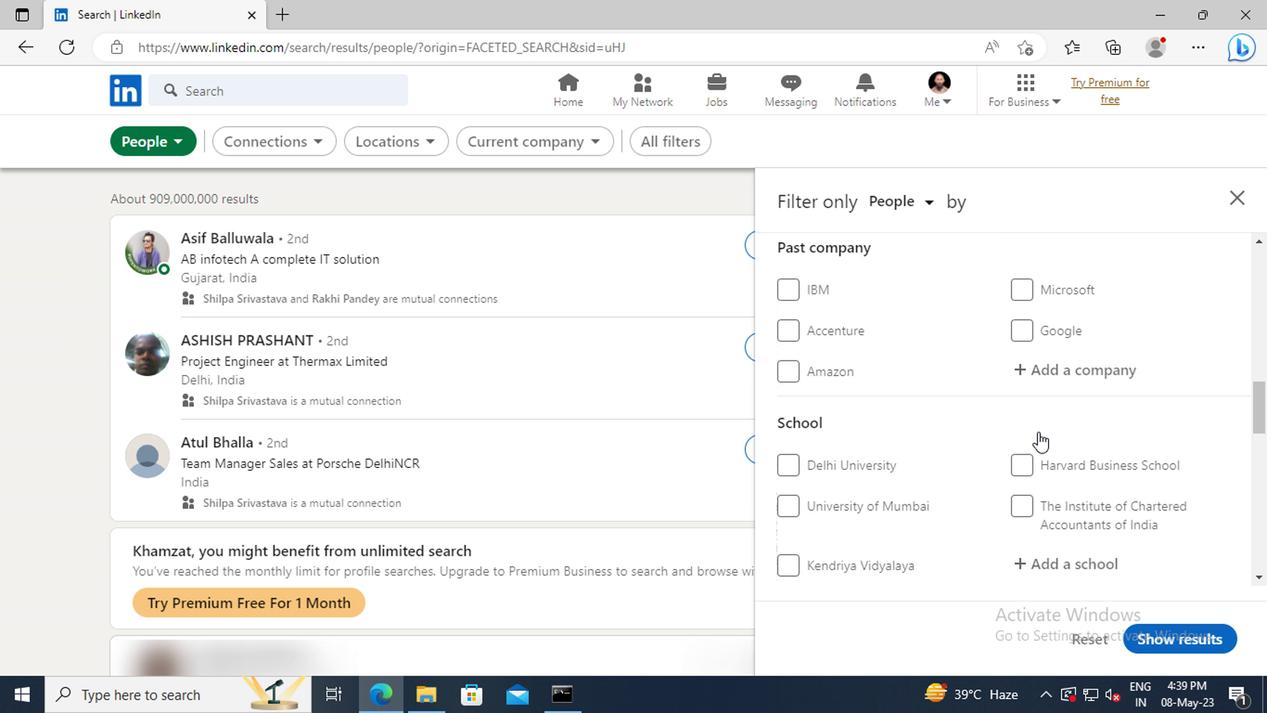 
Action: Mouse scrolled (1034, 430) with delta (0, 0)
Screenshot: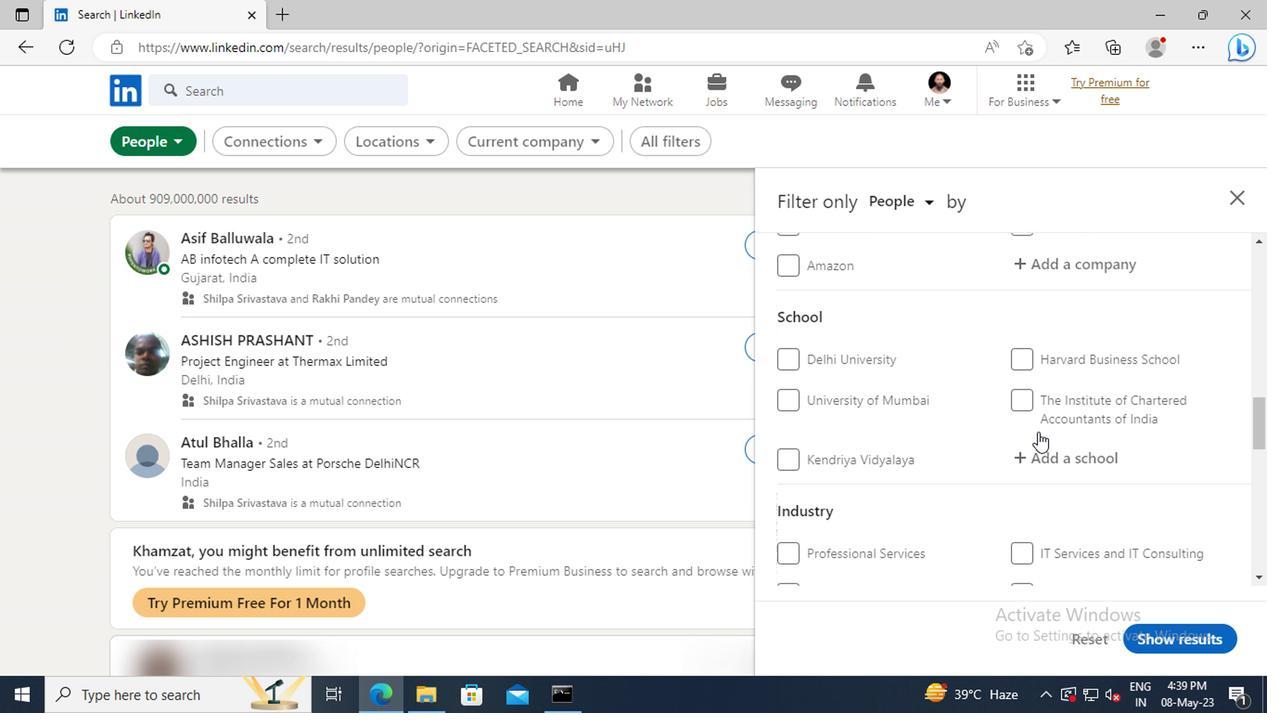 
Action: Mouse scrolled (1034, 430) with delta (0, 0)
Screenshot: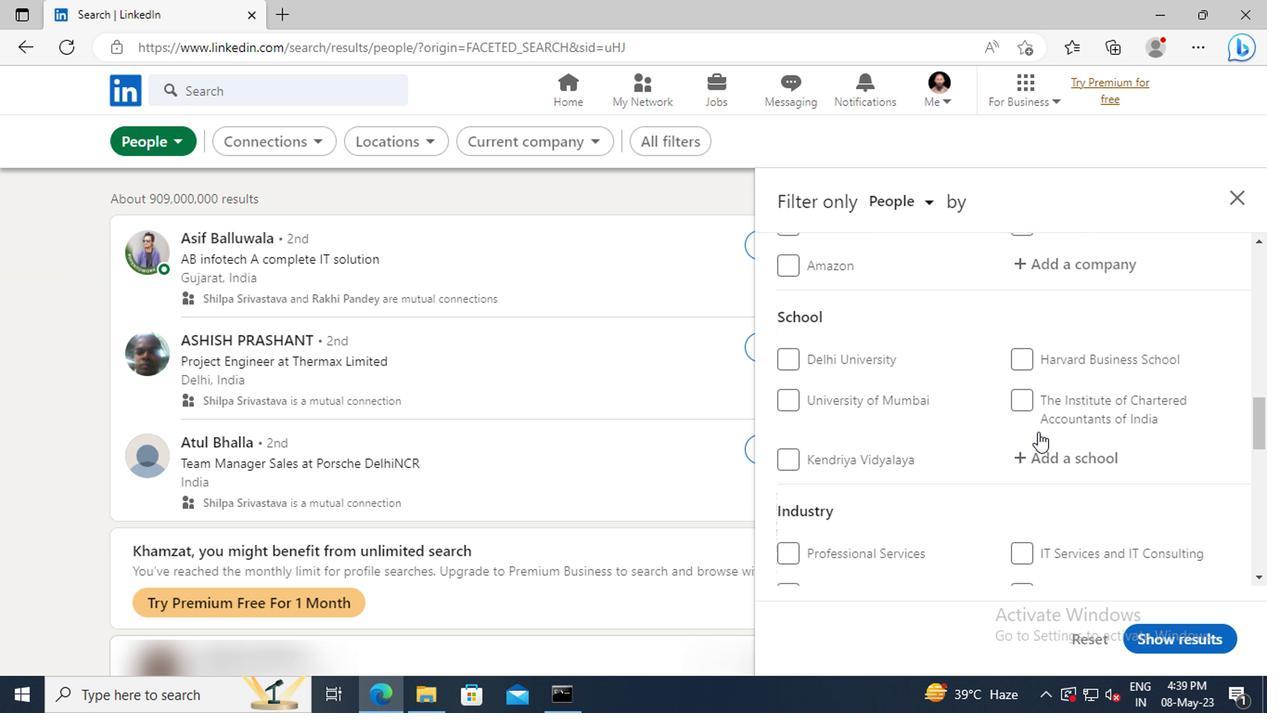 
Action: Mouse scrolled (1034, 430) with delta (0, 0)
Screenshot: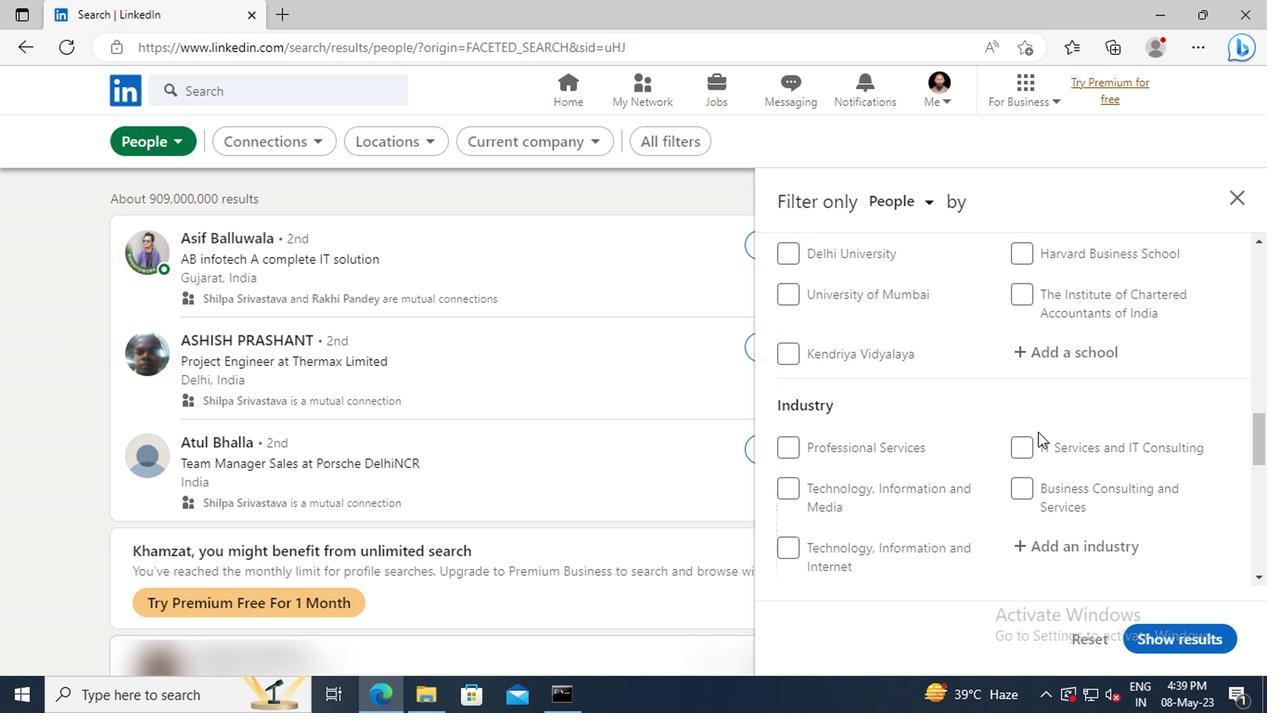 
Action: Mouse scrolled (1034, 430) with delta (0, 0)
Screenshot: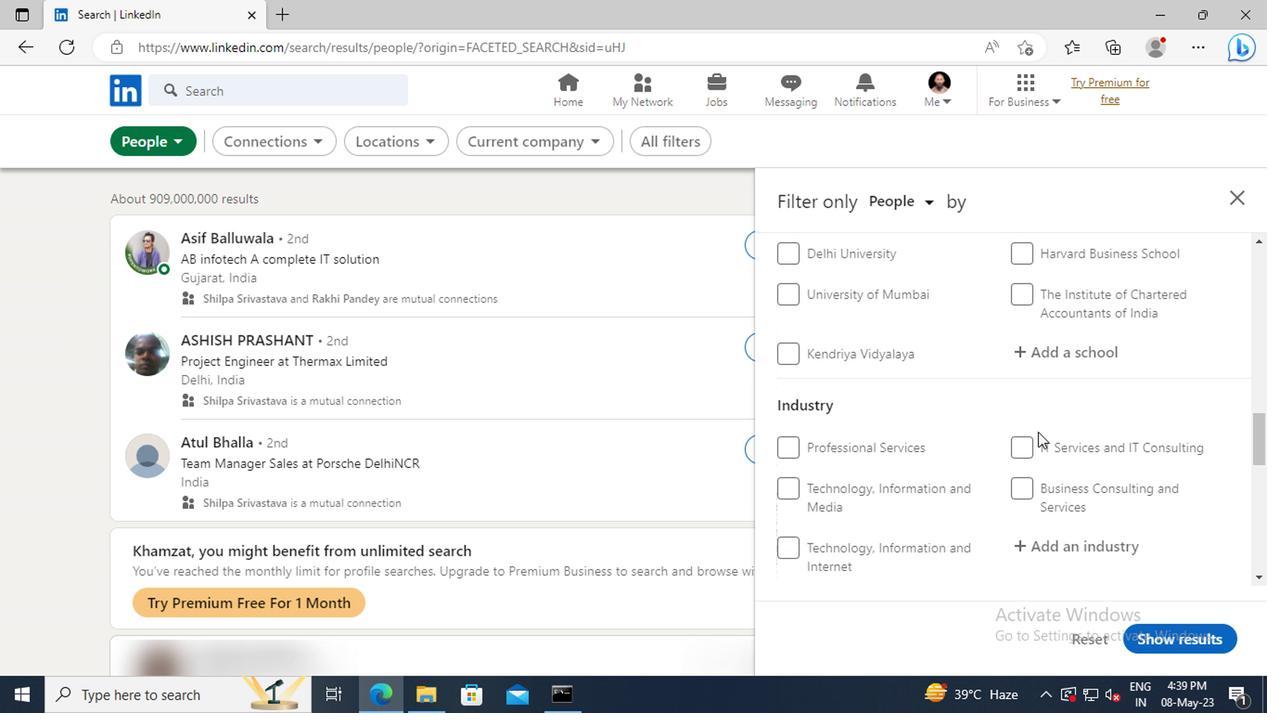 
Action: Mouse scrolled (1034, 430) with delta (0, 0)
Screenshot: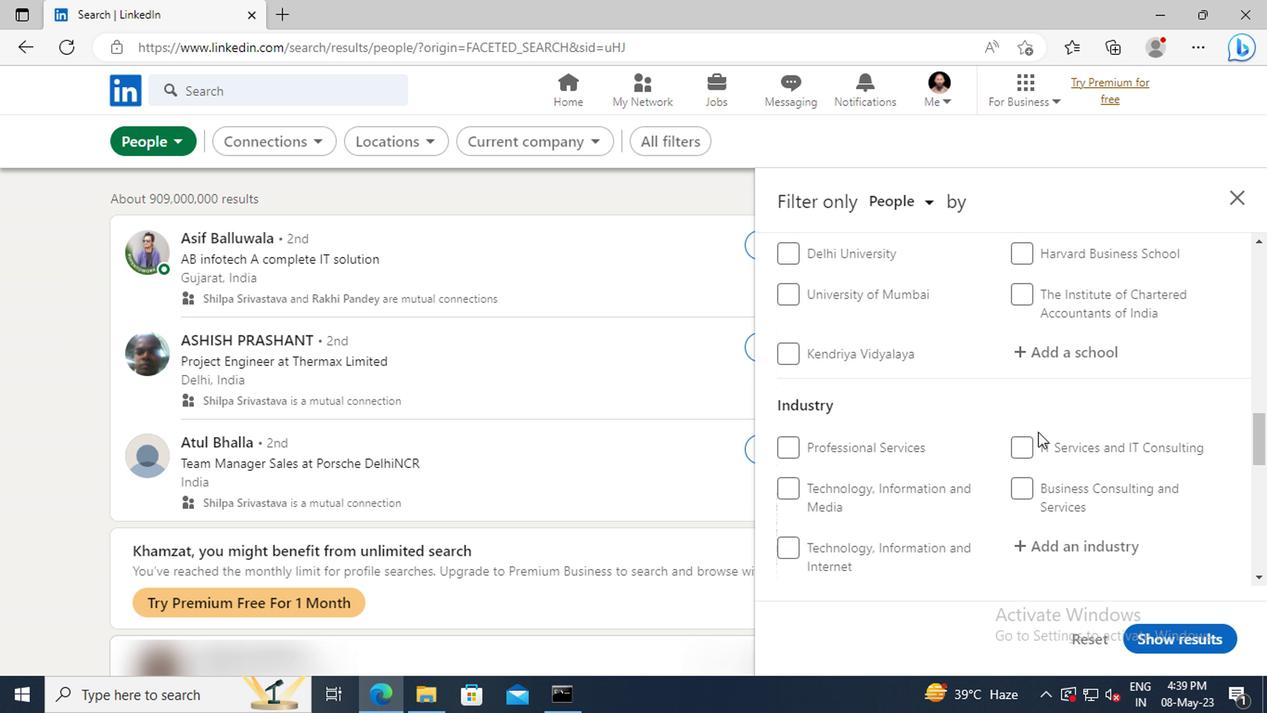 
Action: Mouse scrolled (1034, 430) with delta (0, 0)
Screenshot: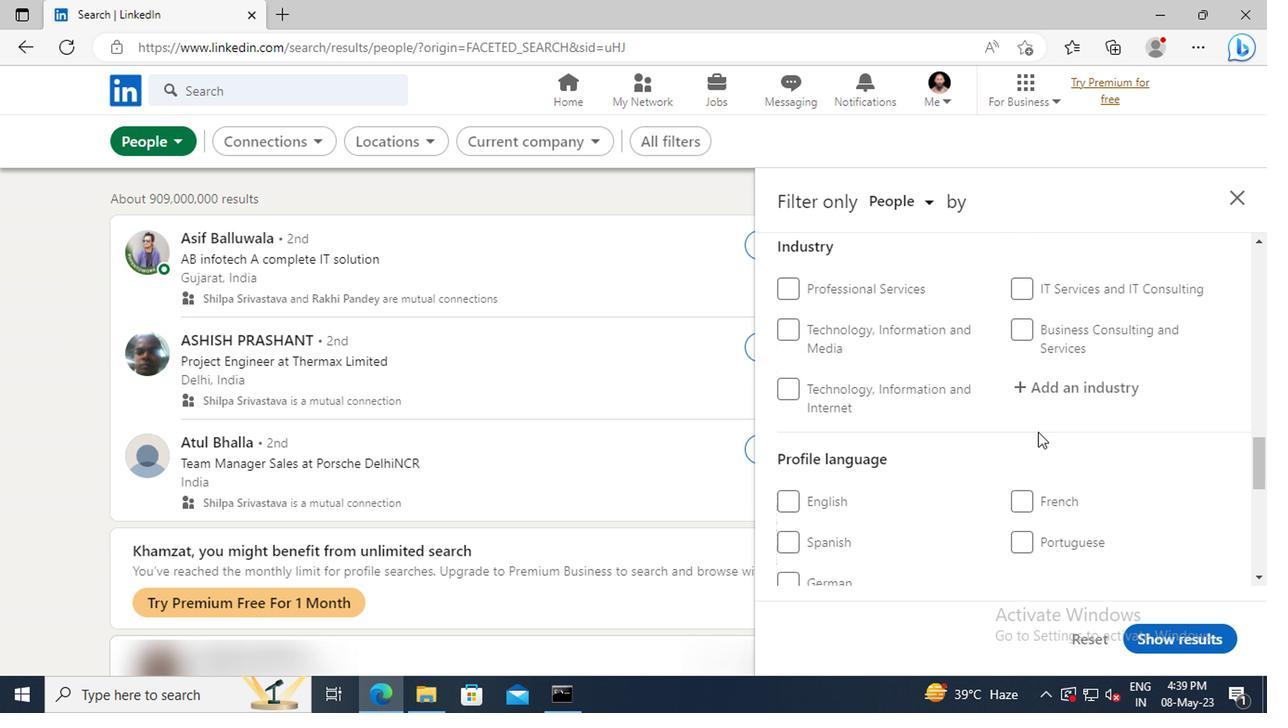 
Action: Mouse moved to (785, 528)
Screenshot: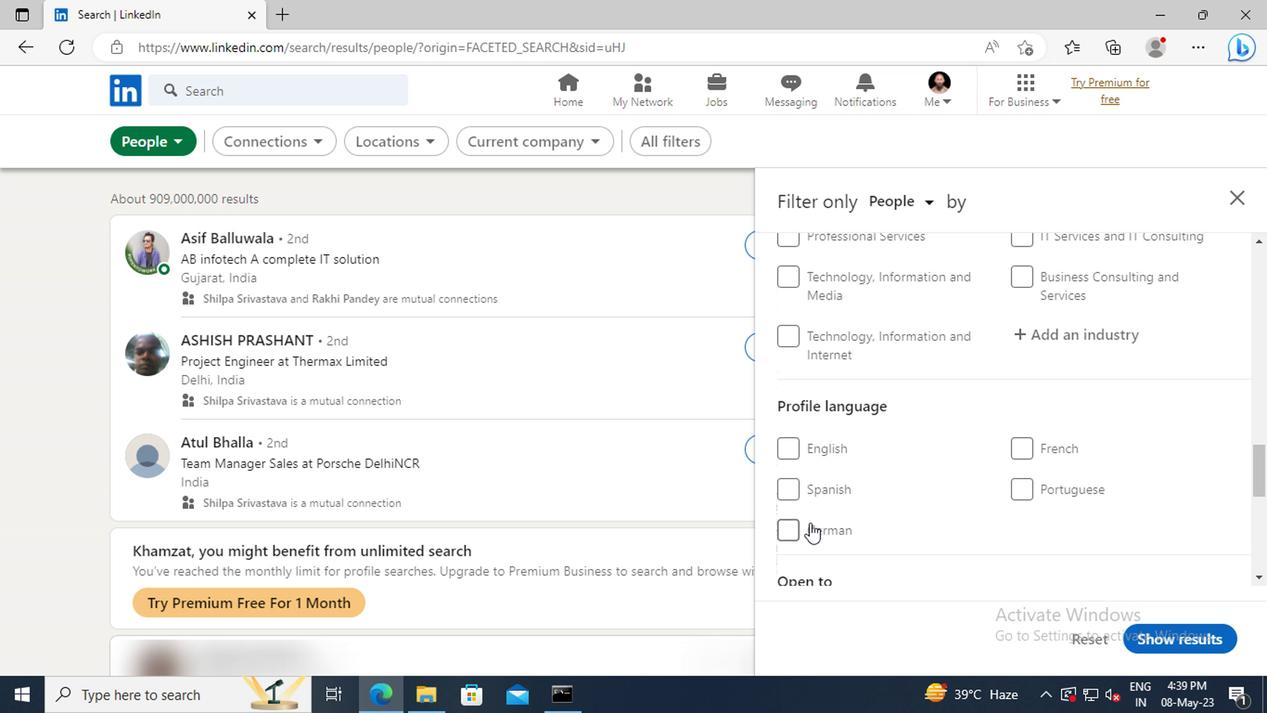 
Action: Mouse pressed left at (785, 528)
Screenshot: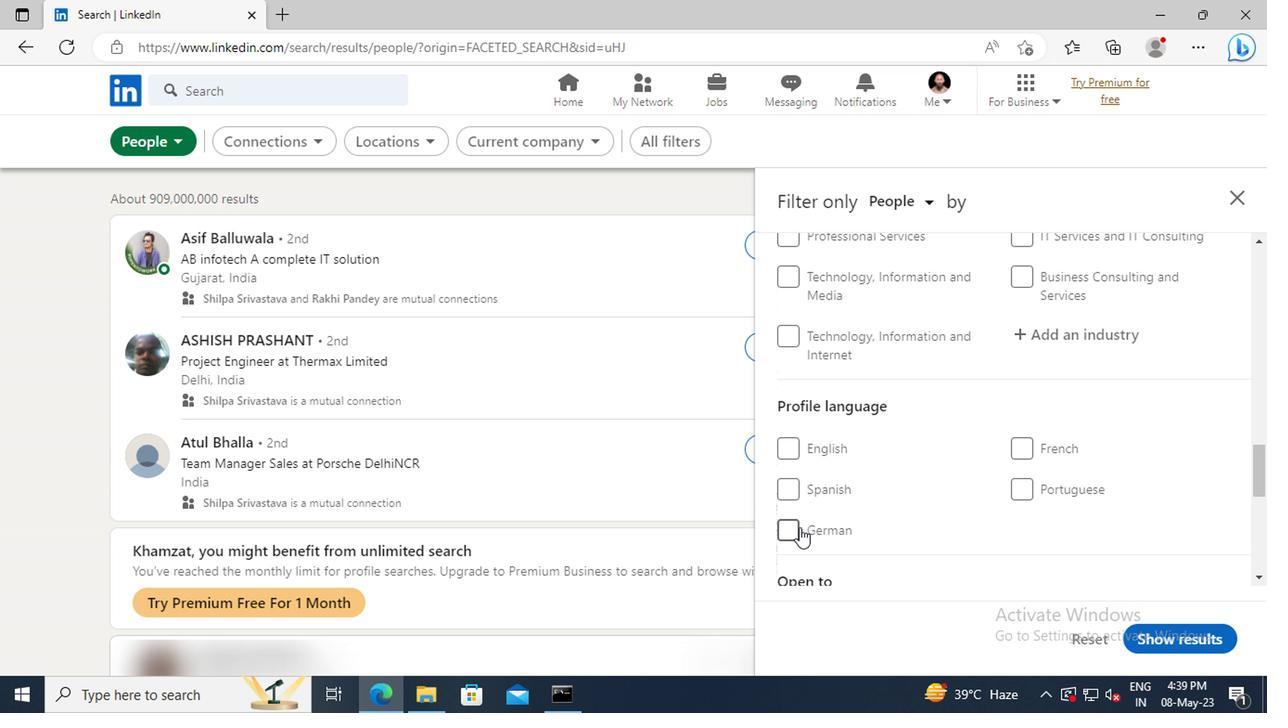 
Action: Mouse moved to (1016, 442)
Screenshot: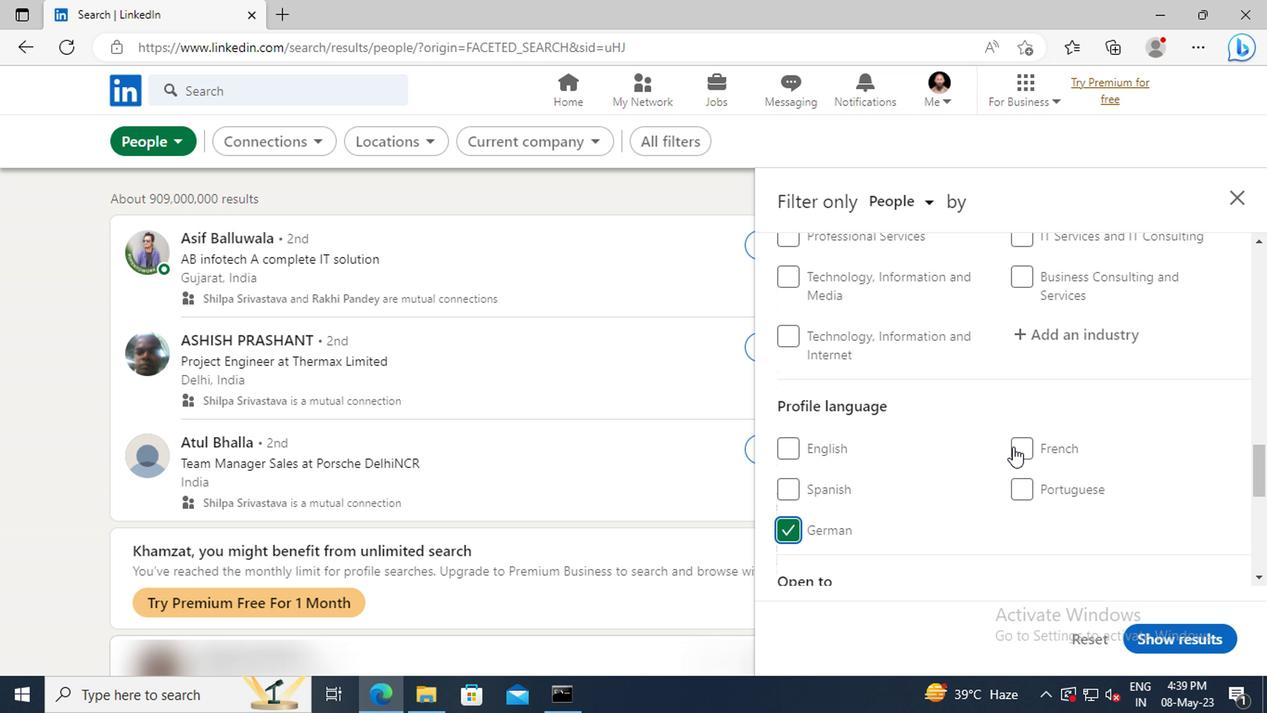 
Action: Mouse scrolled (1016, 443) with delta (0, 0)
Screenshot: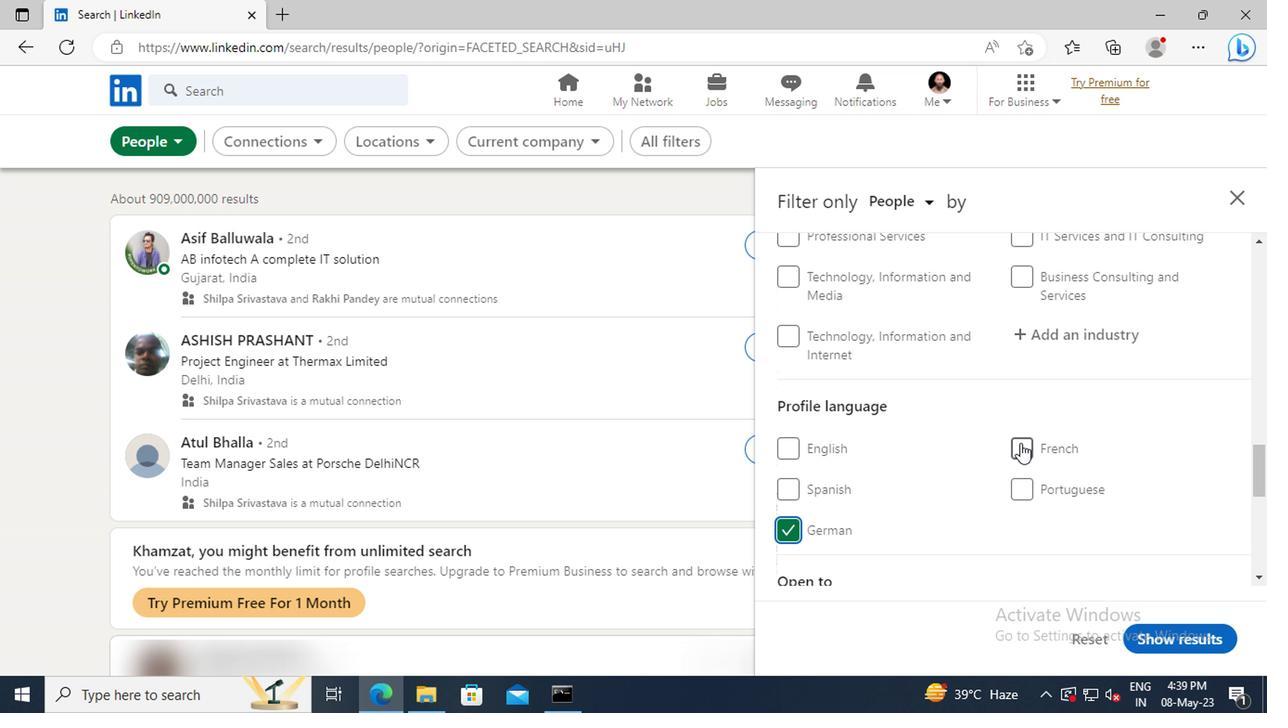 
Action: Mouse scrolled (1016, 443) with delta (0, 0)
Screenshot: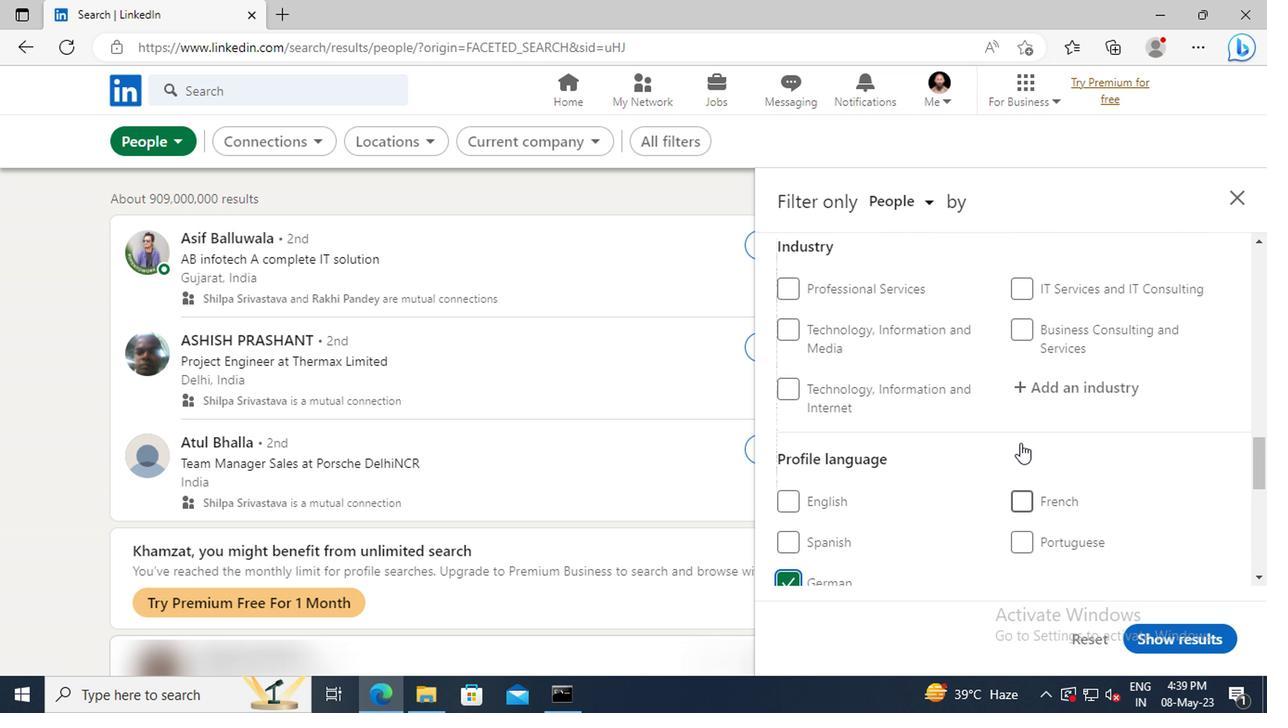 
Action: Mouse scrolled (1016, 443) with delta (0, 0)
Screenshot: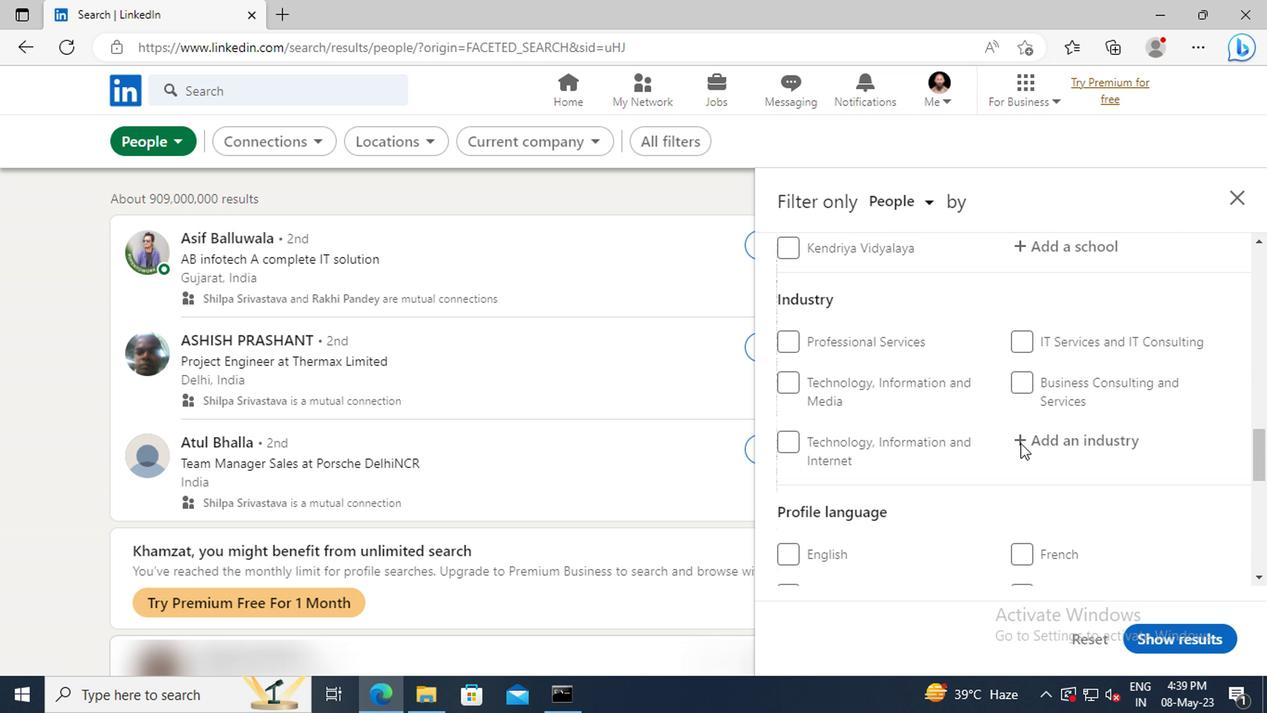 
Action: Mouse scrolled (1016, 443) with delta (0, 0)
Screenshot: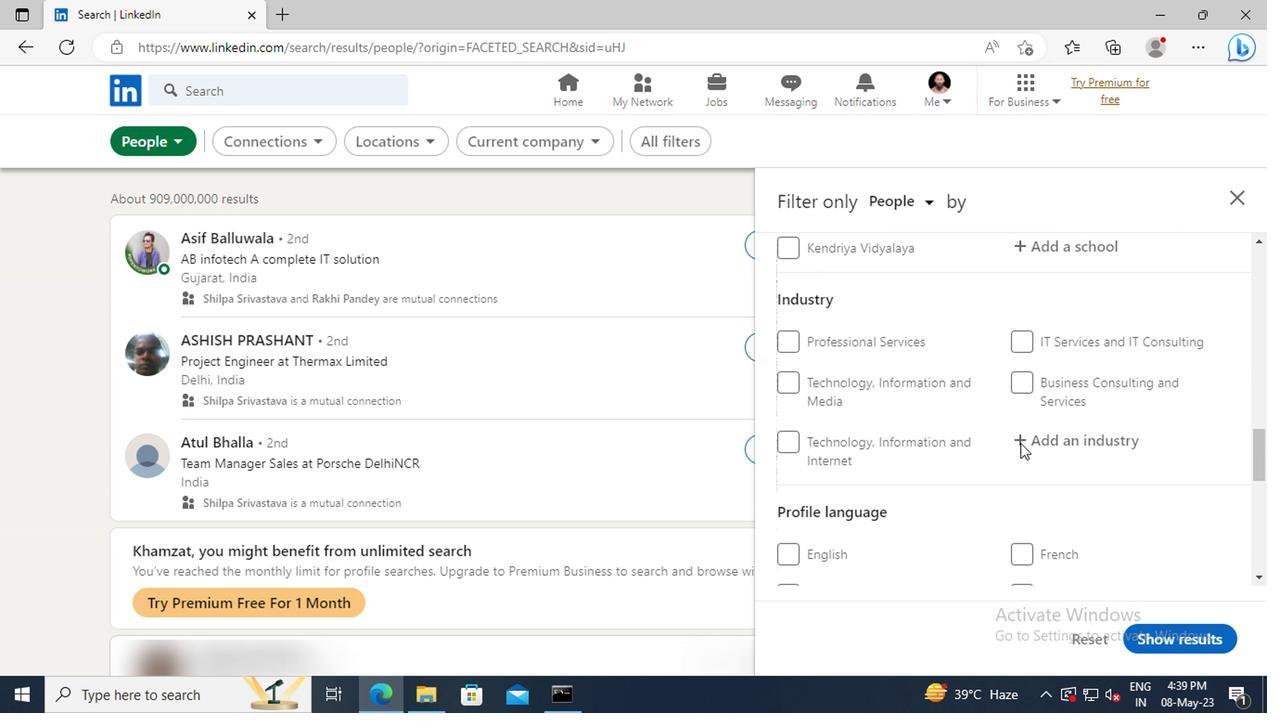 
Action: Mouse scrolled (1016, 443) with delta (0, 0)
Screenshot: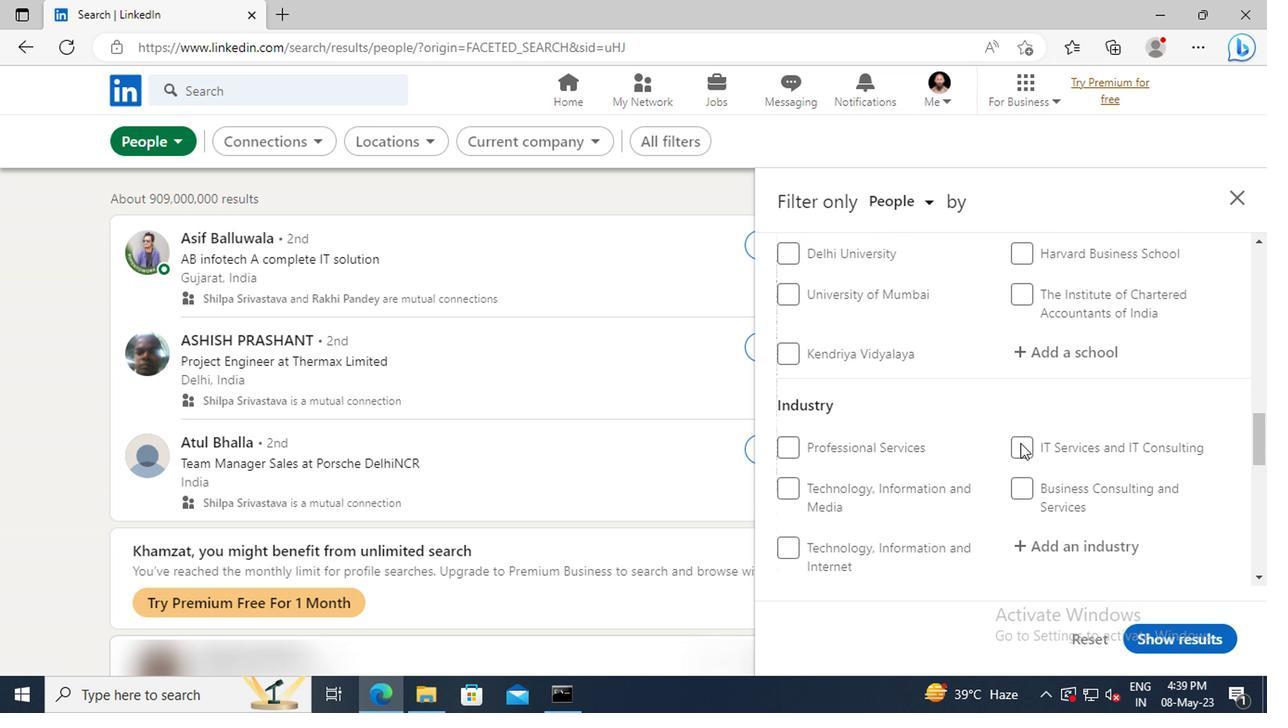 
Action: Mouse scrolled (1016, 443) with delta (0, 0)
Screenshot: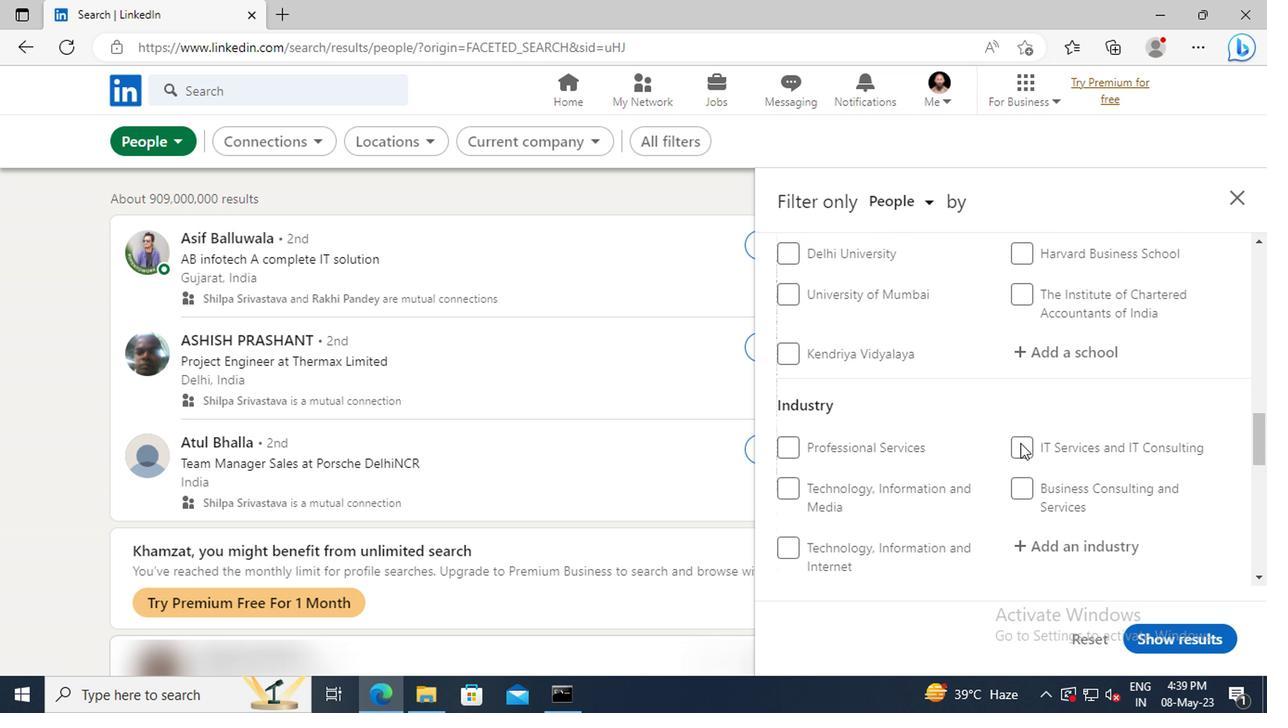 
Action: Mouse scrolled (1016, 443) with delta (0, 0)
Screenshot: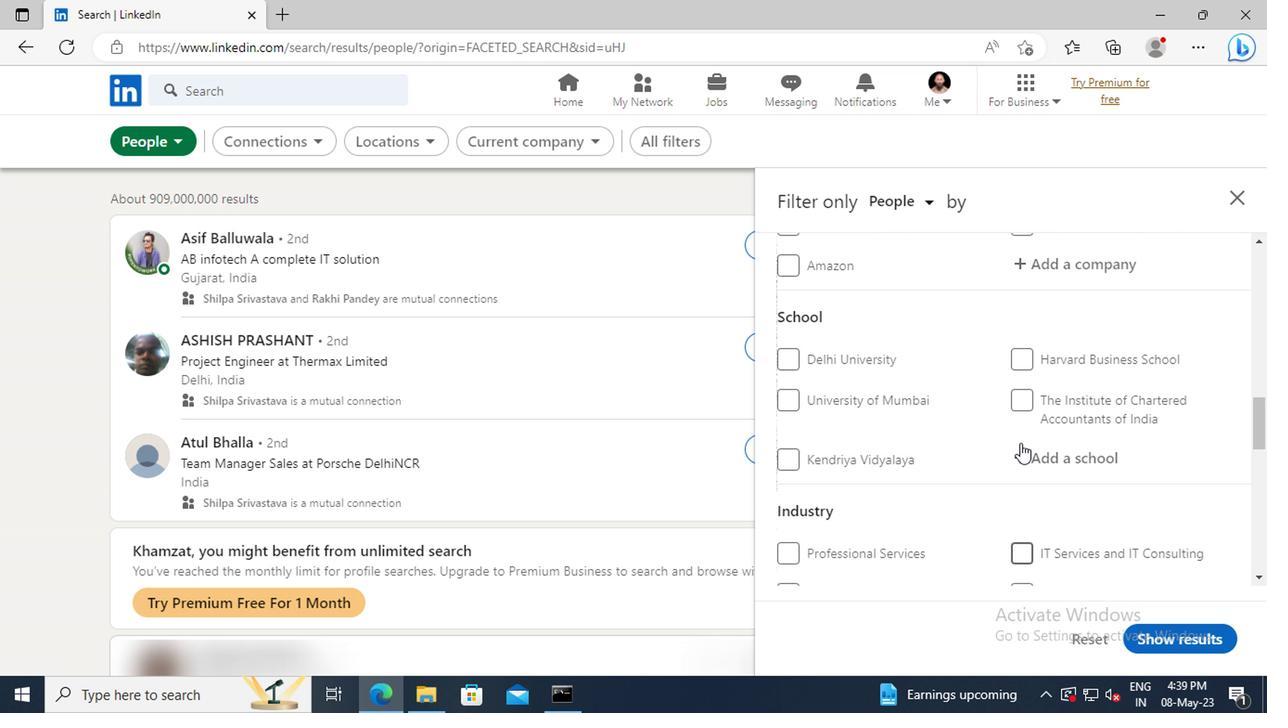 
Action: Mouse scrolled (1016, 443) with delta (0, 0)
Screenshot: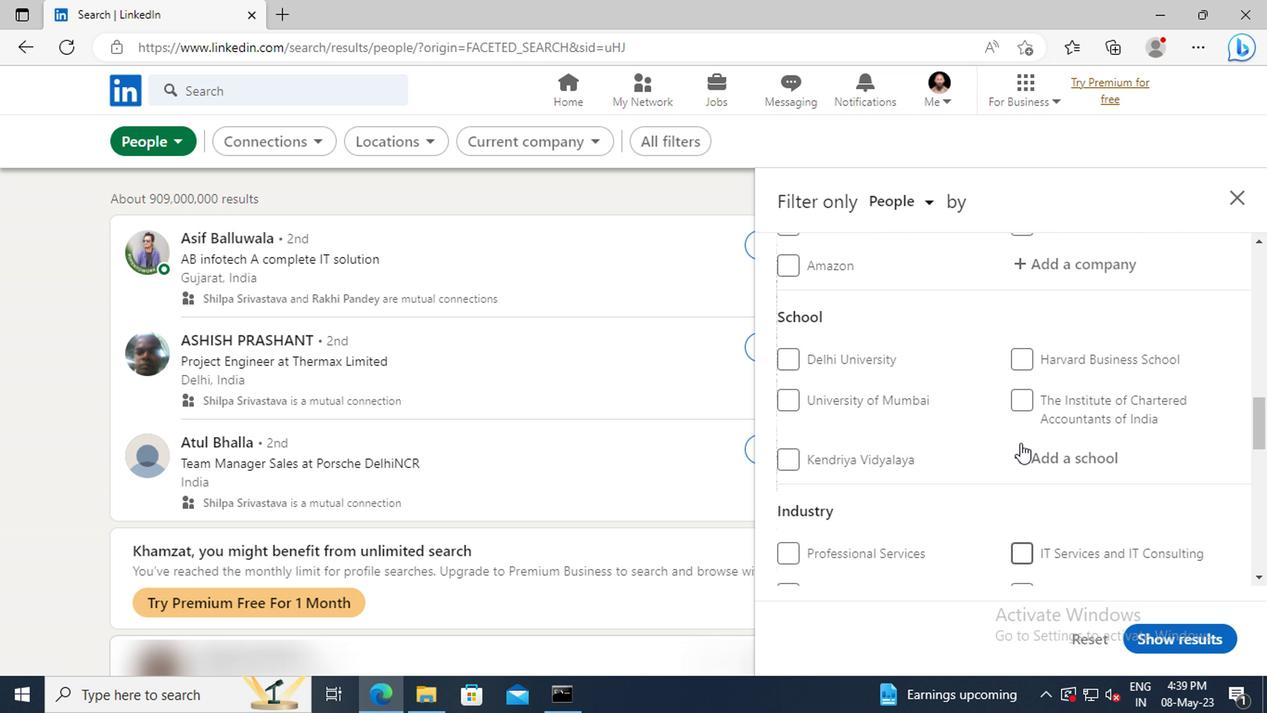 
Action: Mouse scrolled (1016, 443) with delta (0, 0)
Screenshot: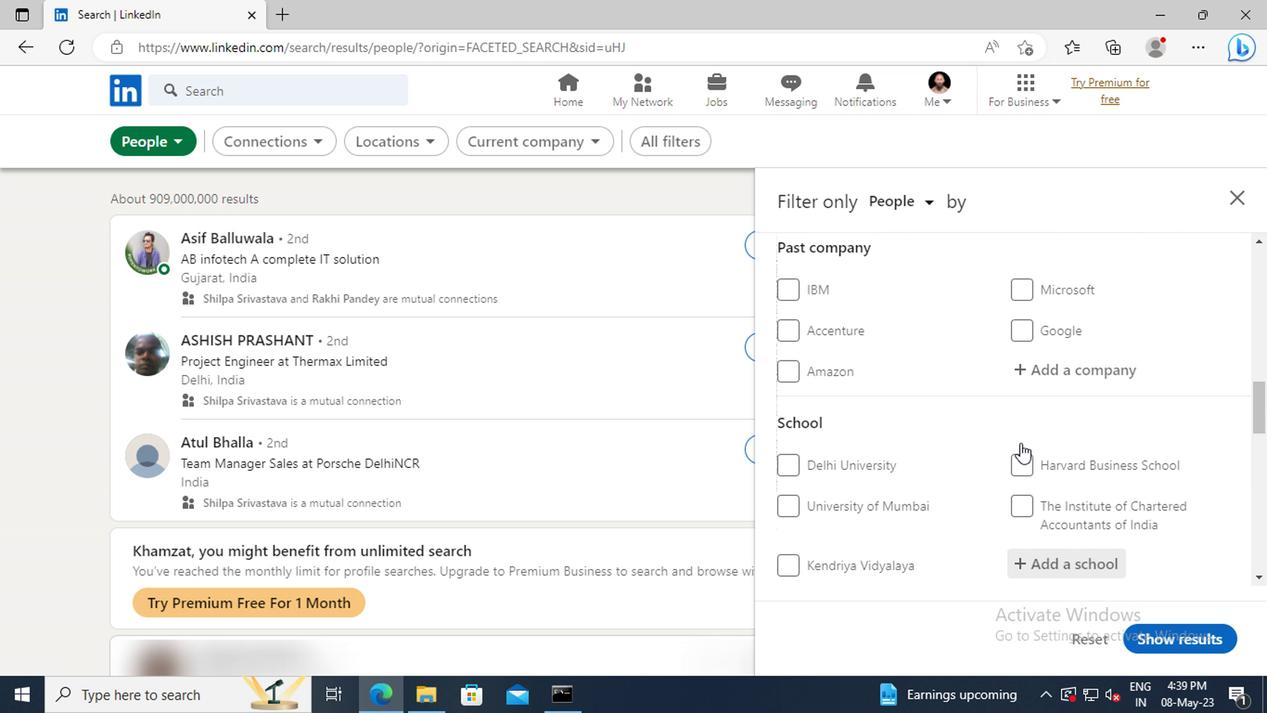 
Action: Mouse scrolled (1016, 443) with delta (0, 0)
Screenshot: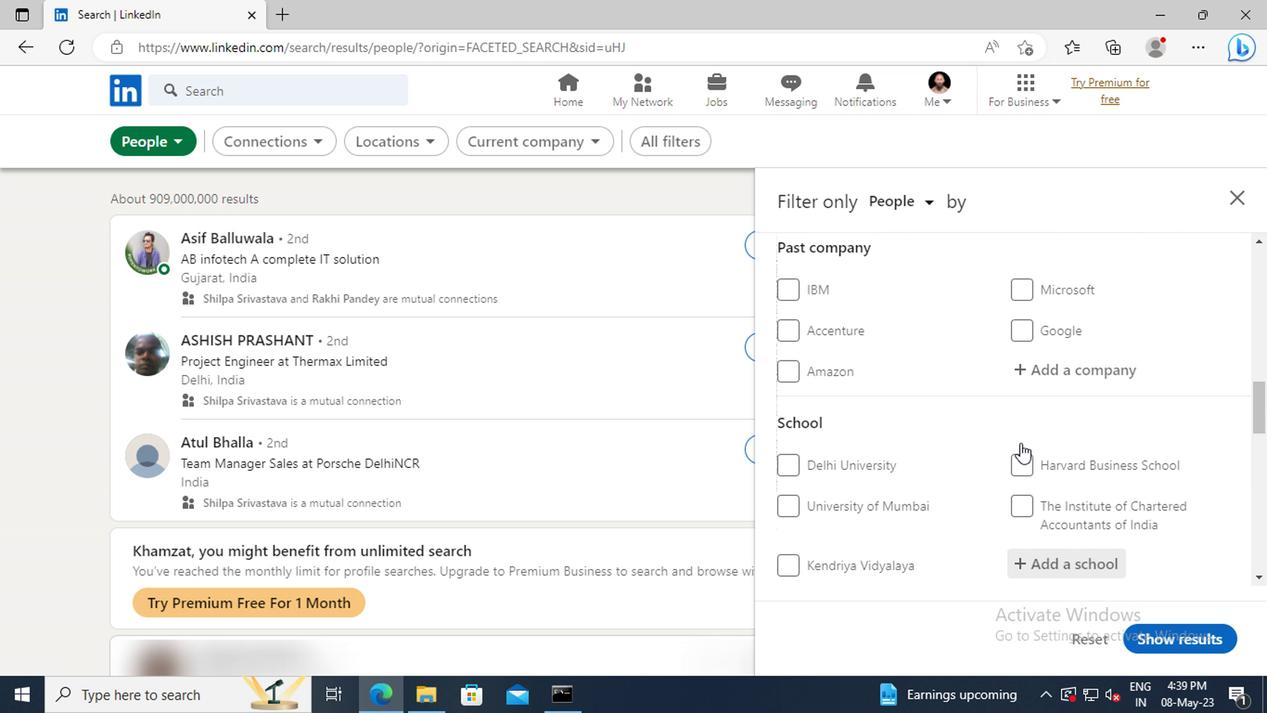 
Action: Mouse scrolled (1016, 443) with delta (0, 0)
Screenshot: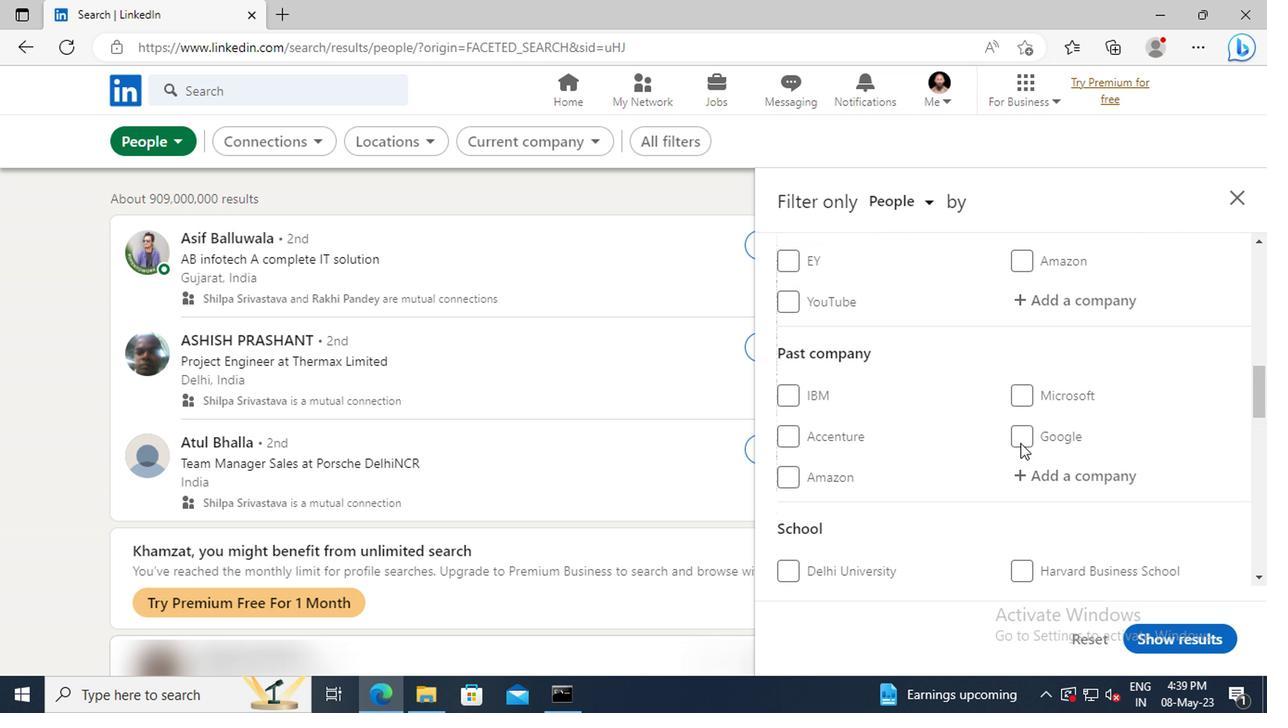 
Action: Mouse moved to (1017, 440)
Screenshot: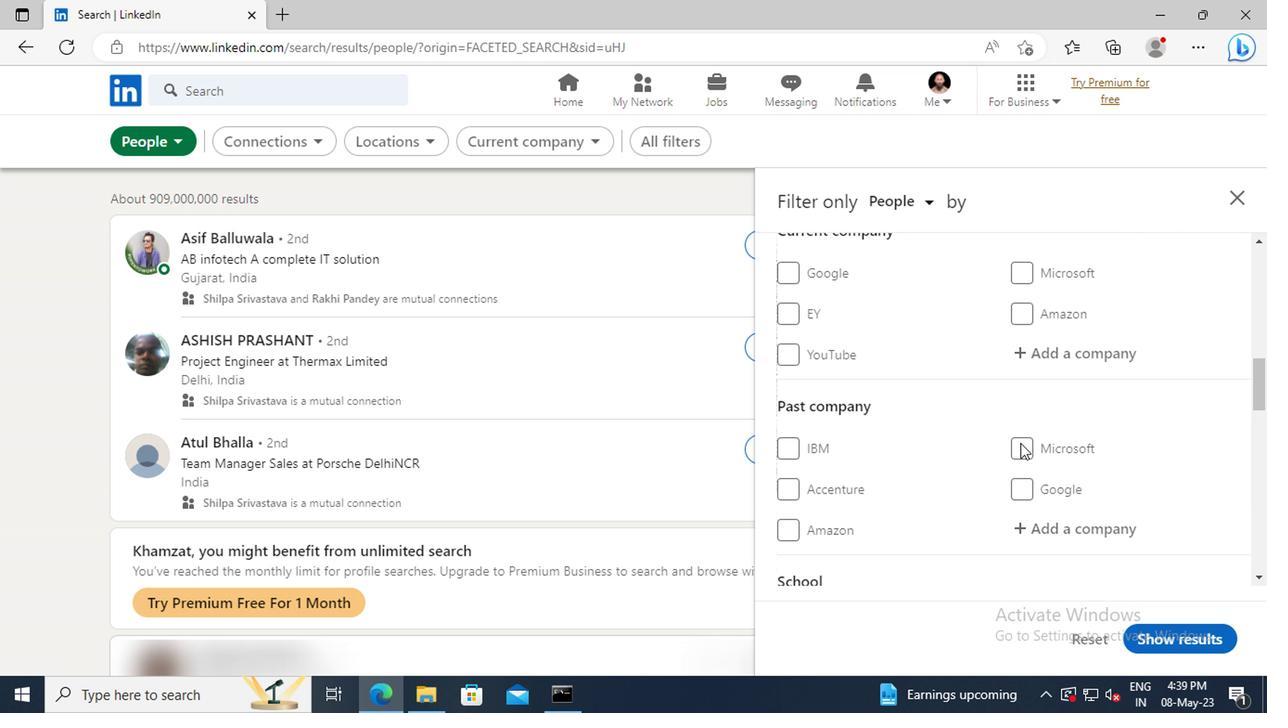 
Action: Mouse scrolled (1017, 441) with delta (0, 1)
Screenshot: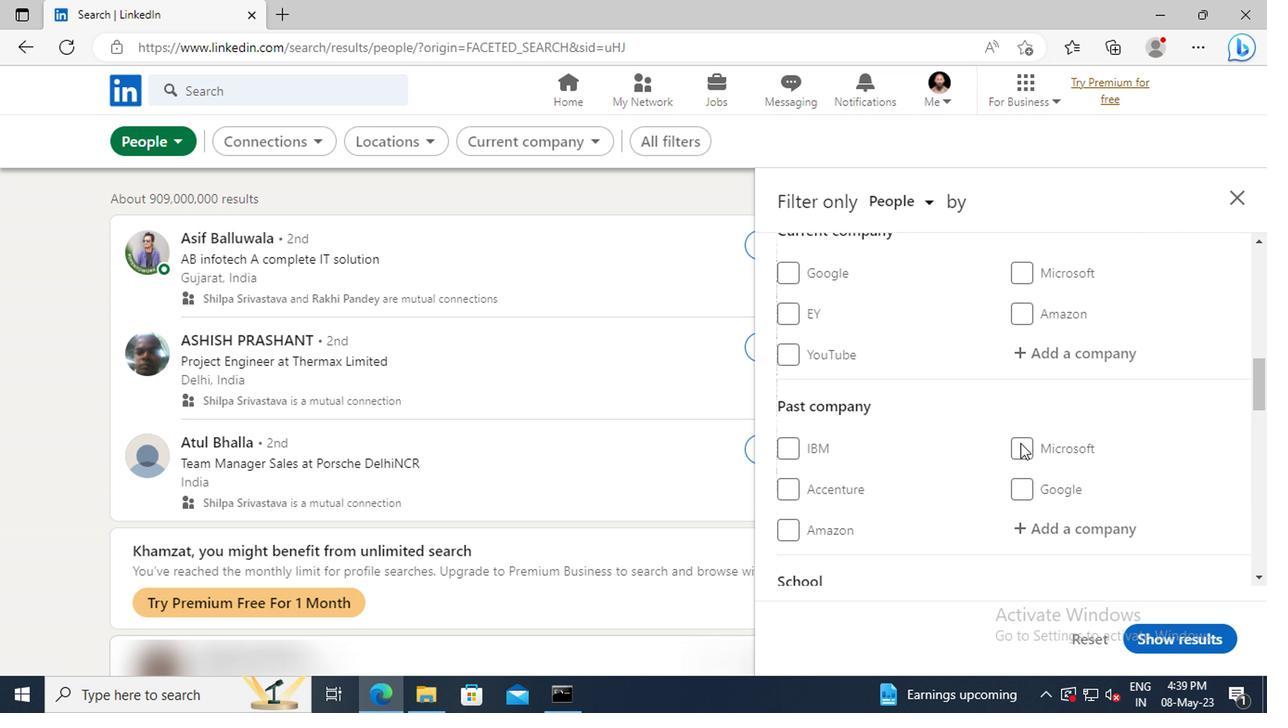 
Action: Mouse moved to (1026, 408)
Screenshot: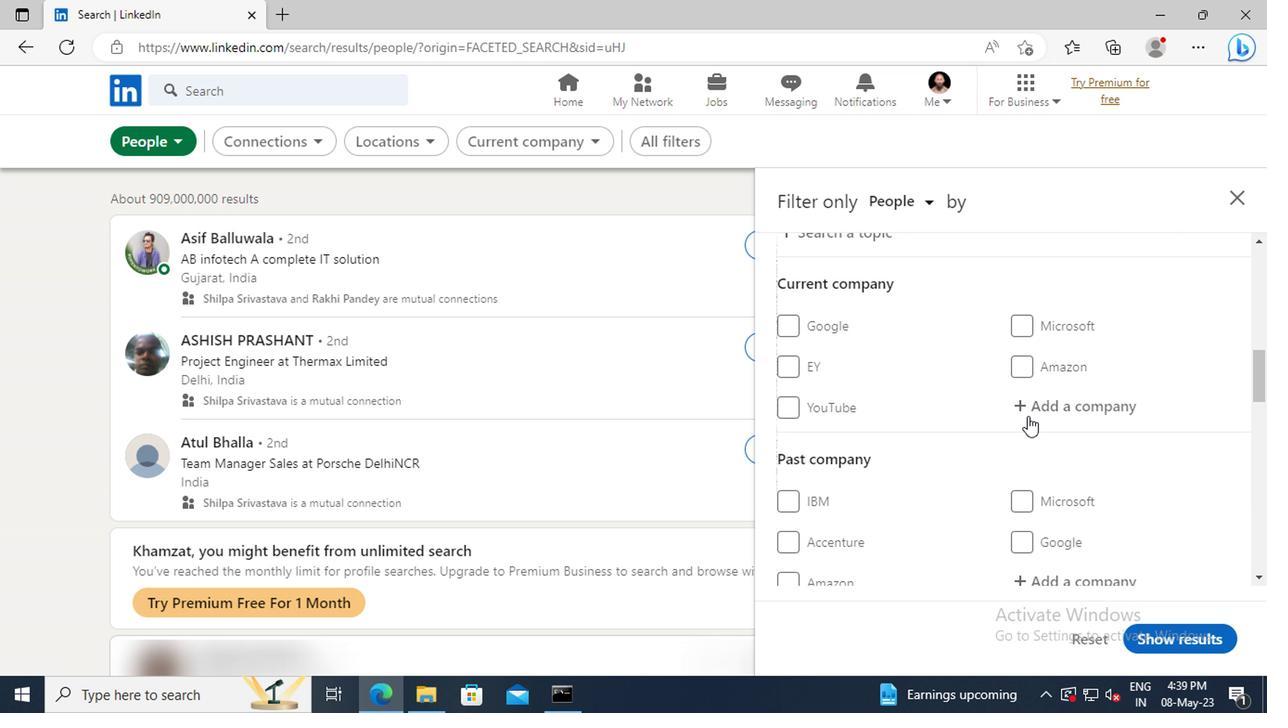 
Action: Mouse pressed left at (1026, 408)
Screenshot: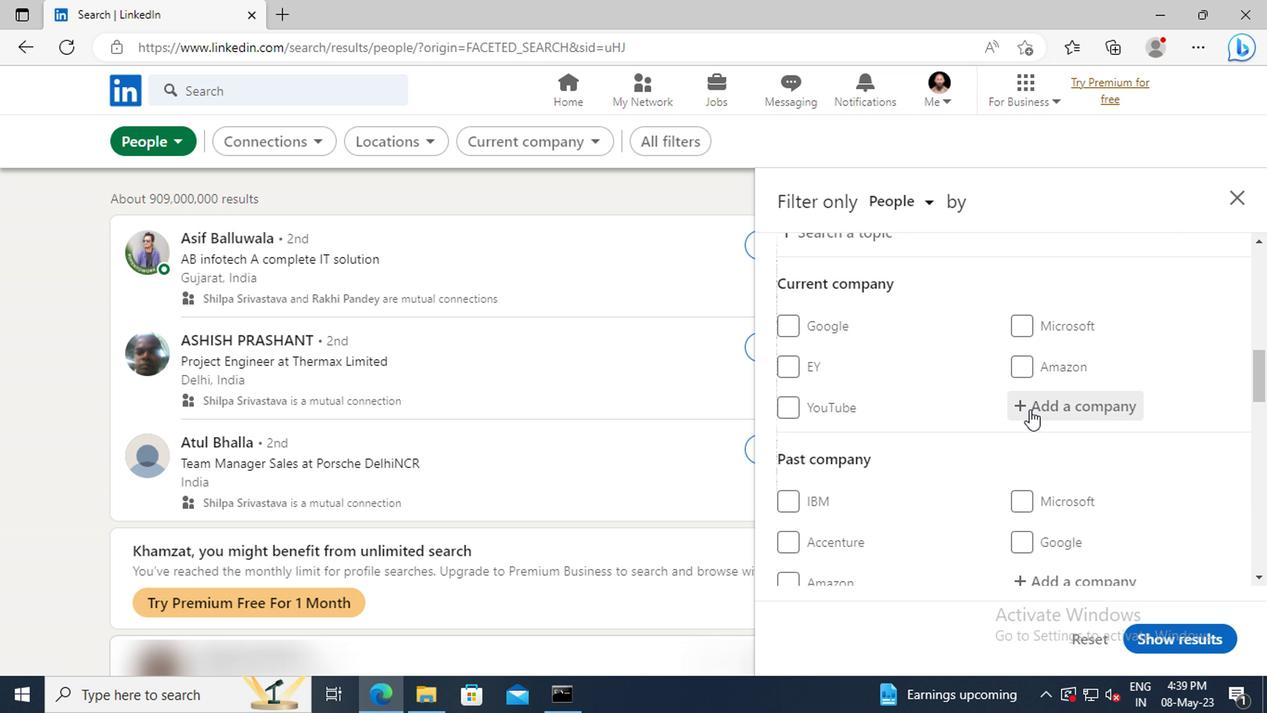 
Action: Key pressed <Key.shift>ATLAS<Key.space><Key.shift>COPCO
Screenshot: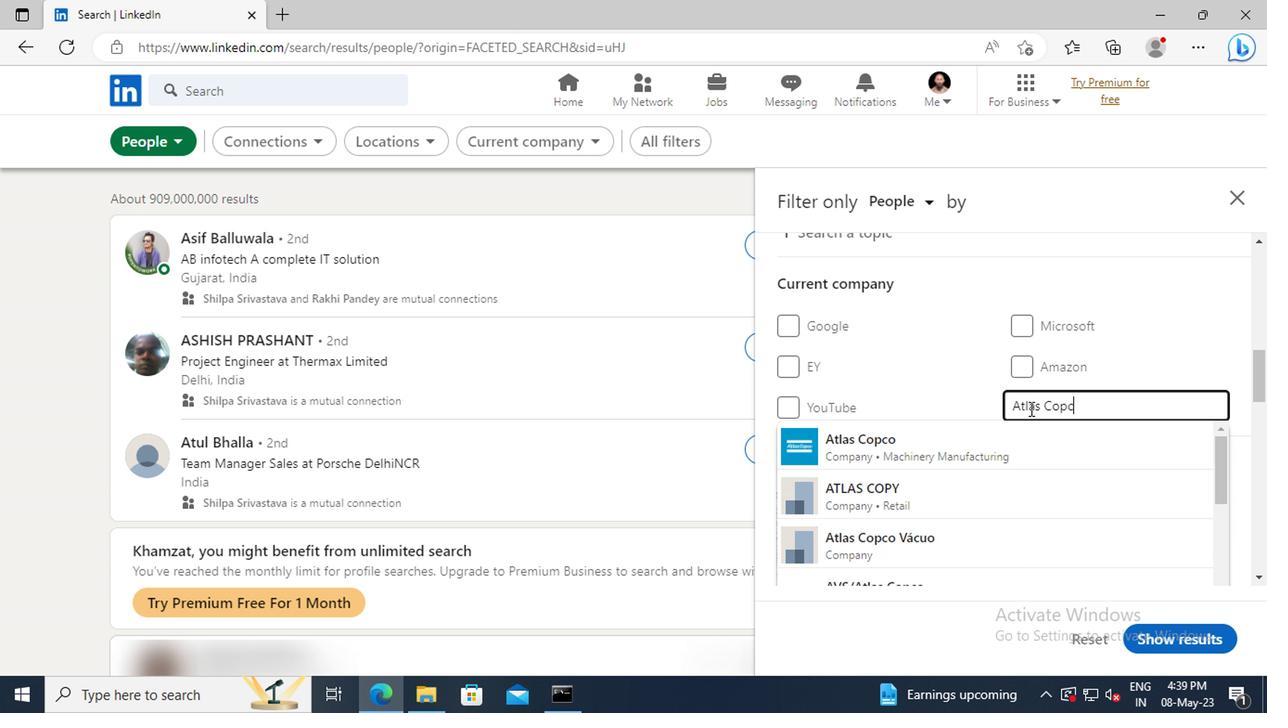
Action: Mouse moved to (1030, 433)
Screenshot: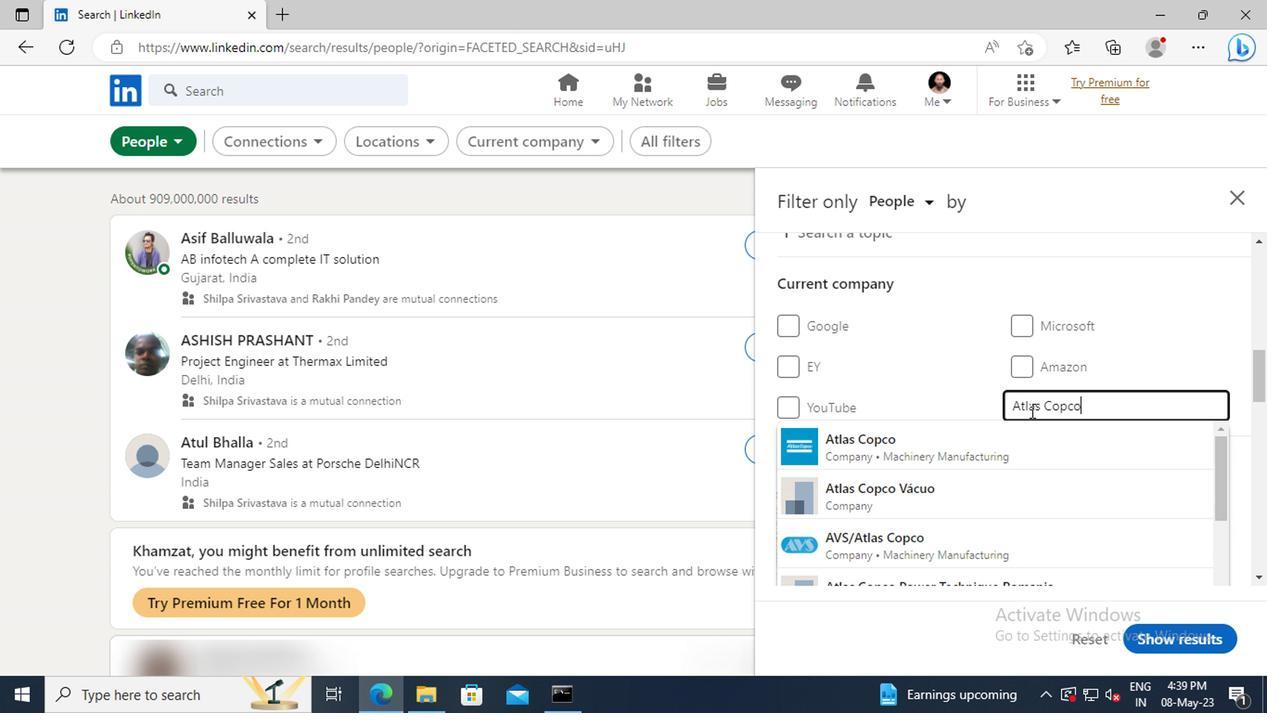 
Action: Mouse pressed left at (1030, 433)
Screenshot: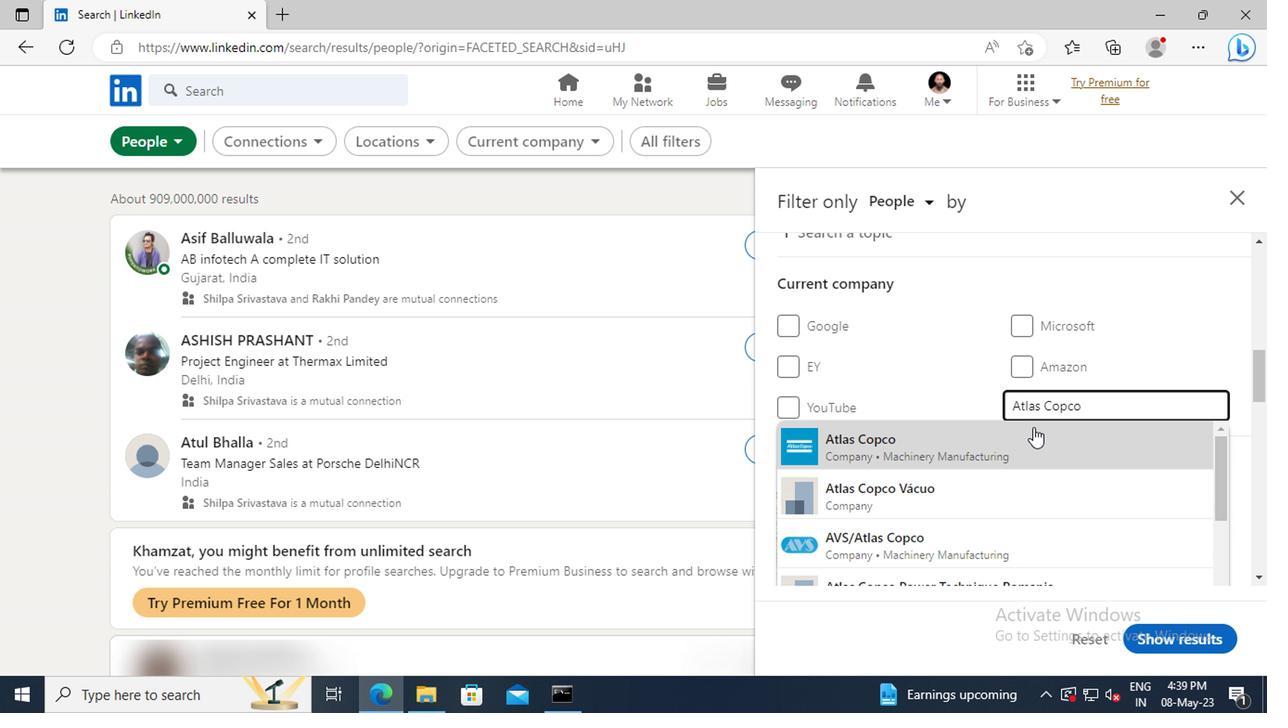 
Action: Mouse scrolled (1030, 431) with delta (0, -1)
Screenshot: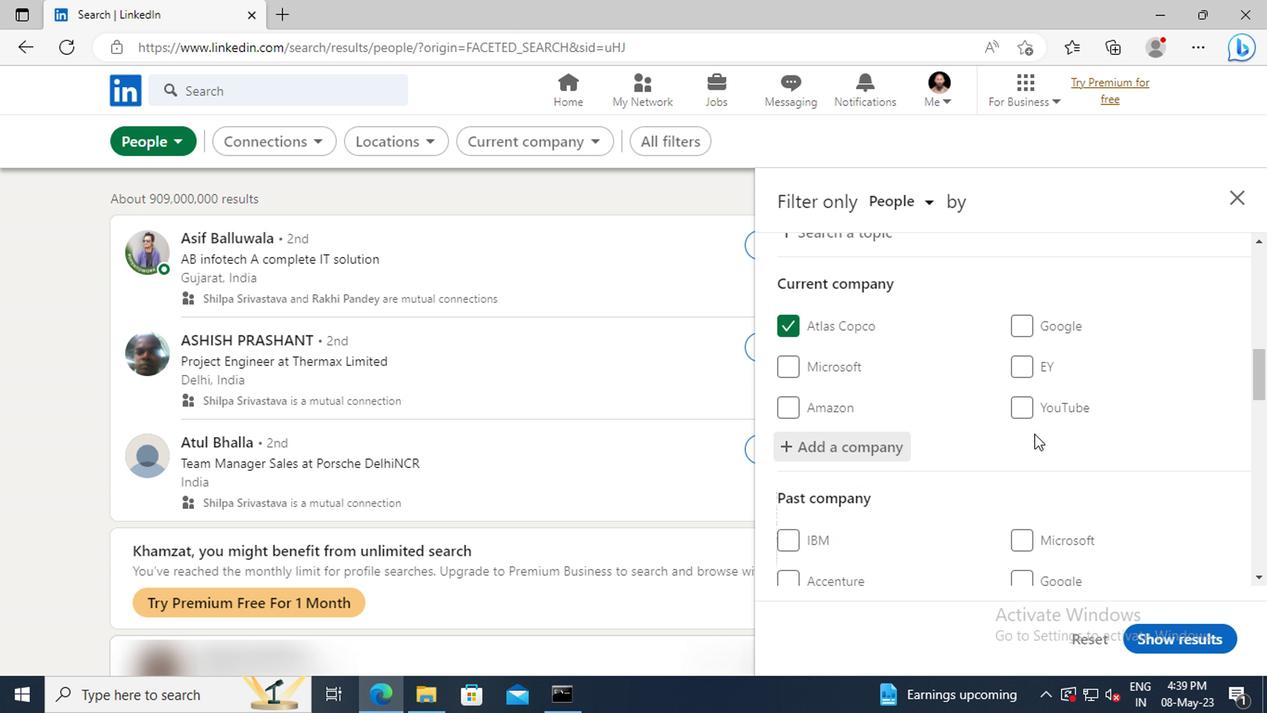 
Action: Mouse moved to (1030, 433)
Screenshot: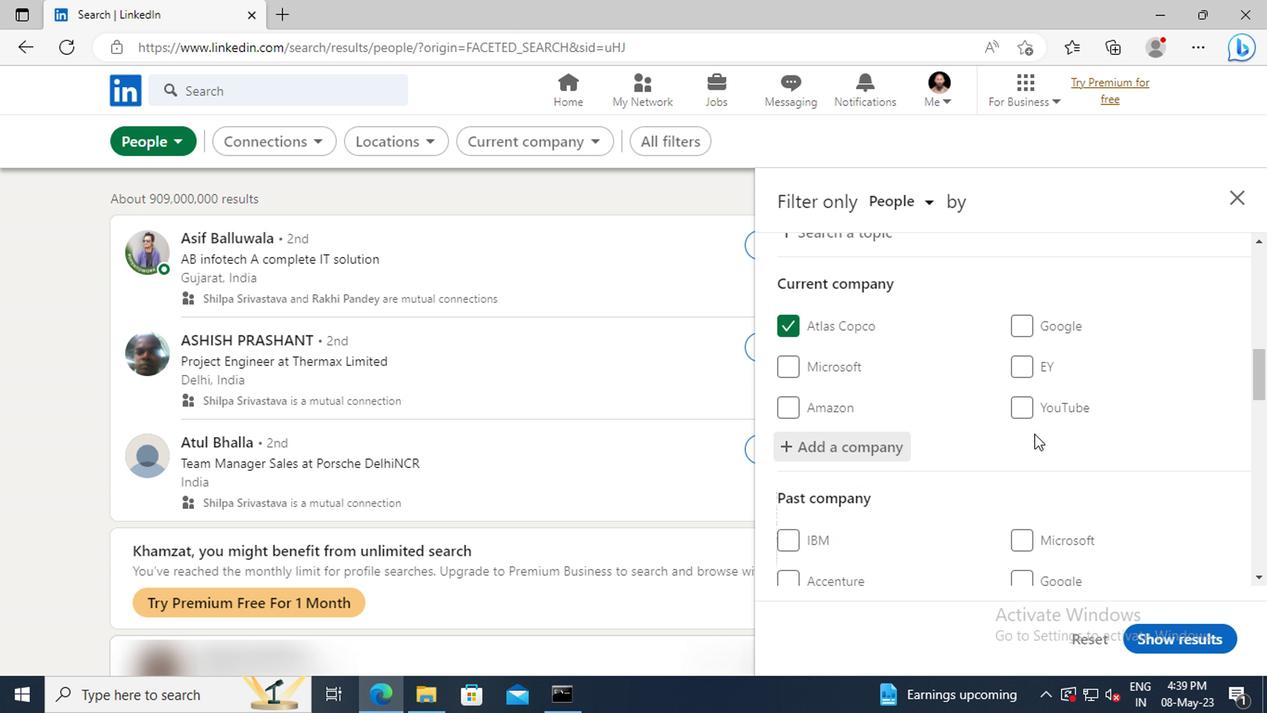 
Action: Mouse scrolled (1030, 431) with delta (0, -1)
Screenshot: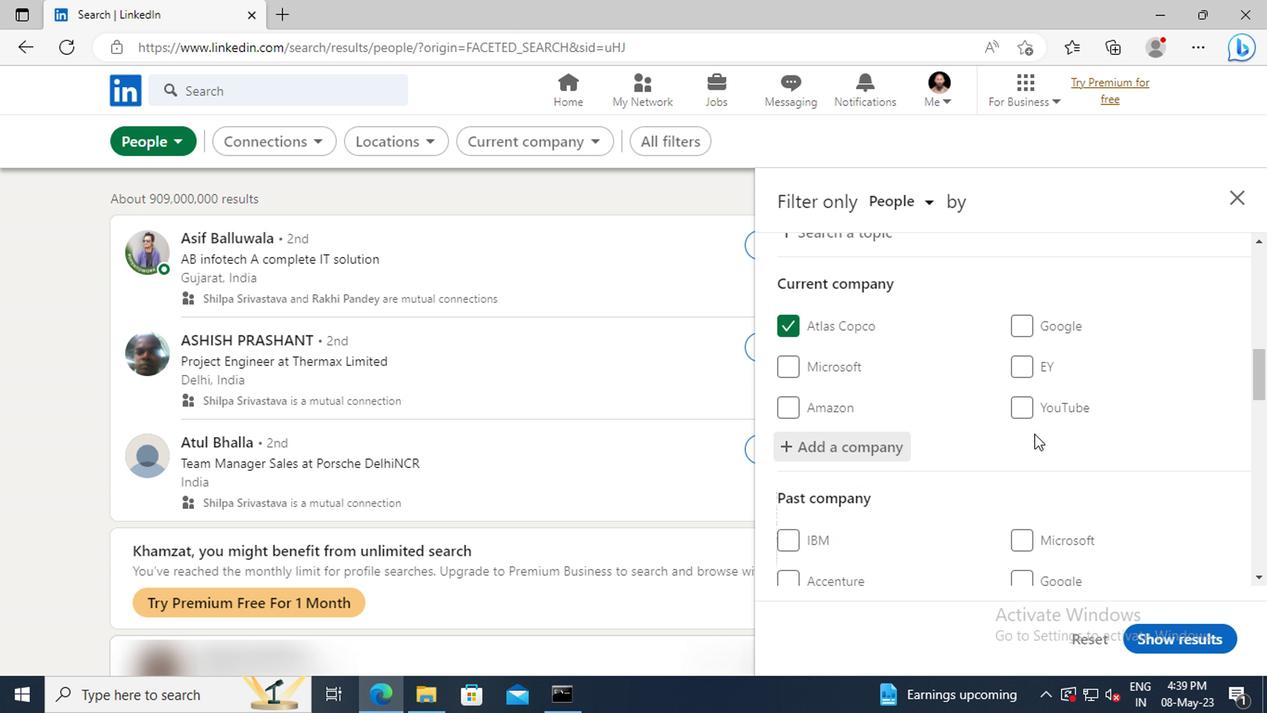 
Action: Mouse moved to (1024, 404)
Screenshot: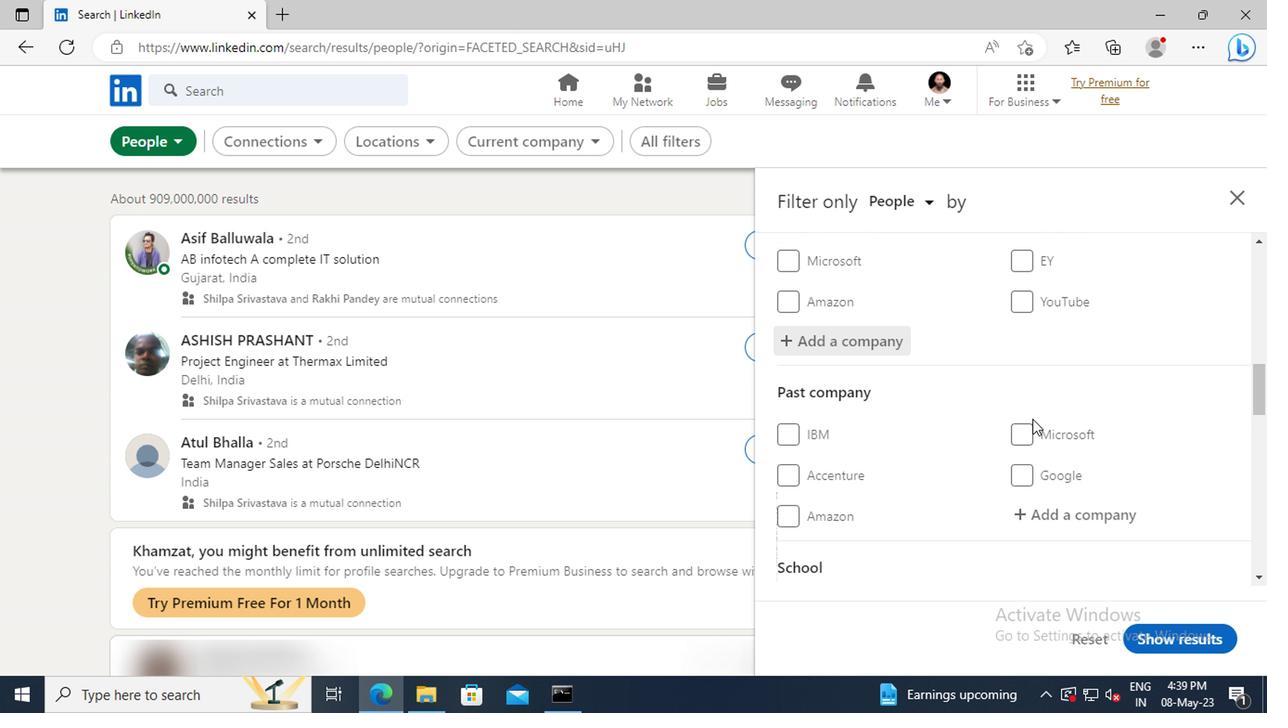 
Action: Mouse scrolled (1024, 403) with delta (0, 0)
Screenshot: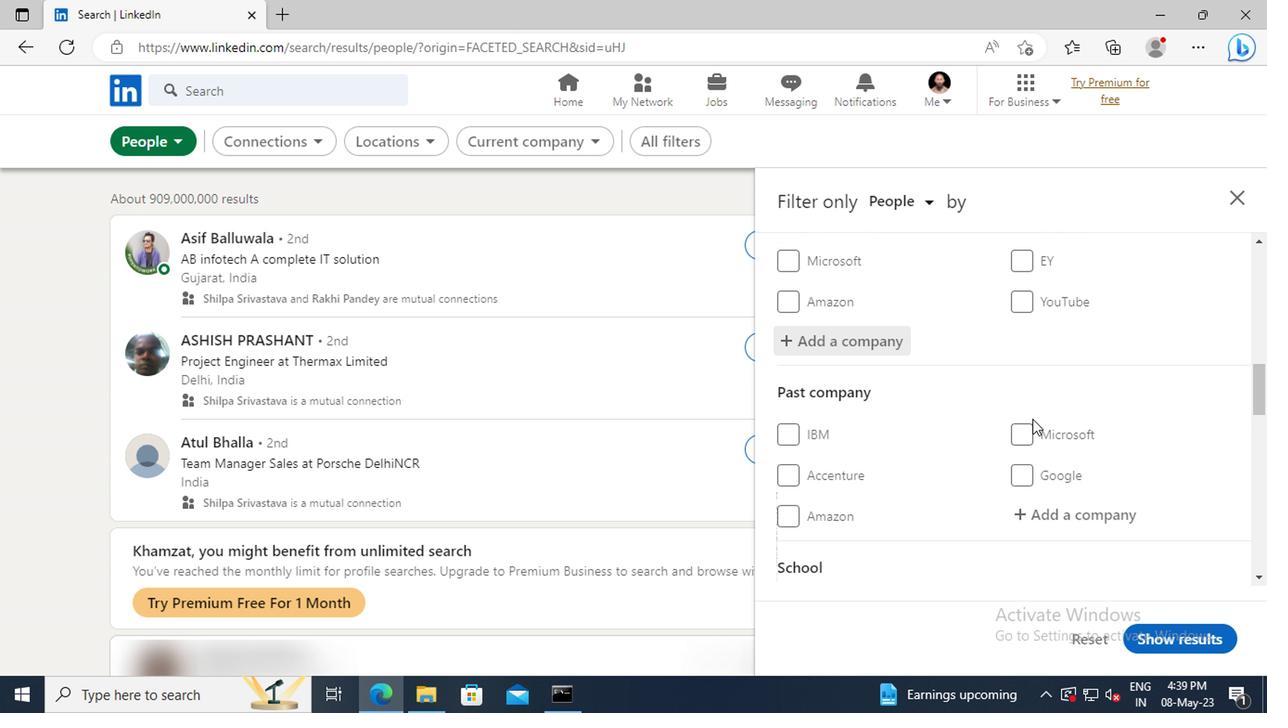
Action: Mouse scrolled (1024, 403) with delta (0, 0)
Screenshot: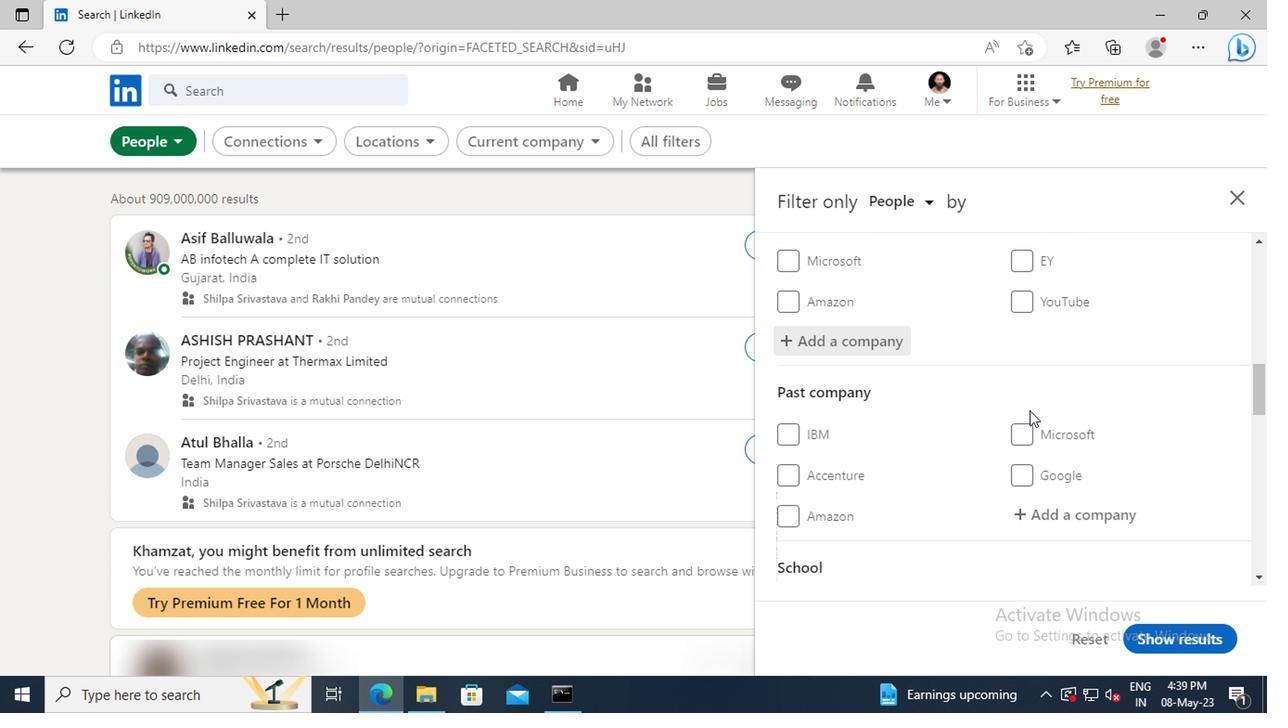 
Action: Mouse scrolled (1024, 403) with delta (0, 0)
Screenshot: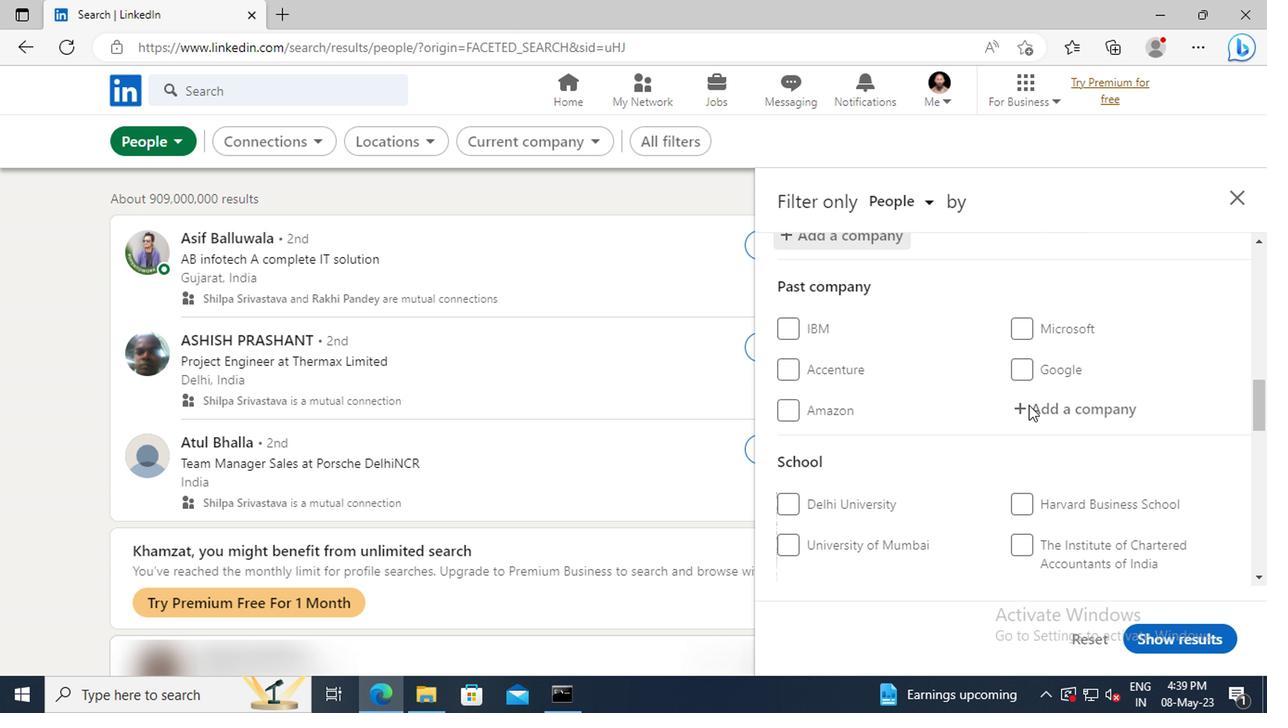 
Action: Mouse moved to (1024, 404)
Screenshot: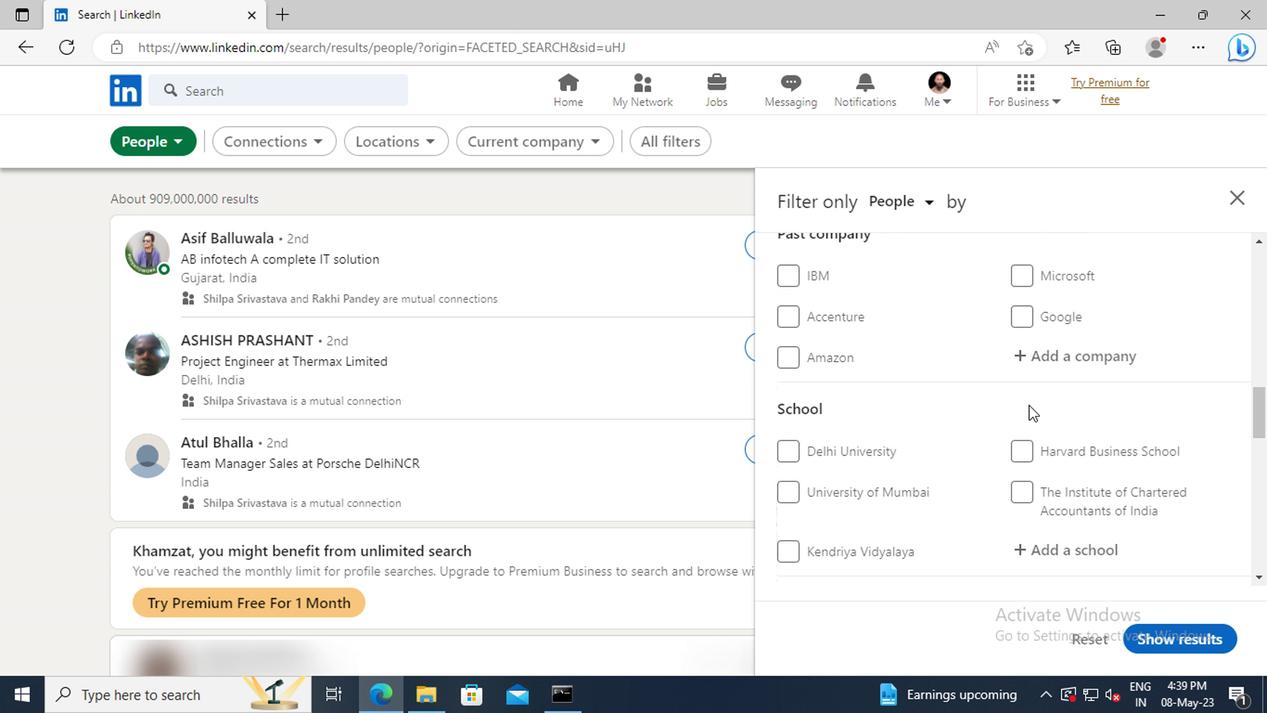 
Action: Mouse scrolled (1024, 403) with delta (0, 0)
Screenshot: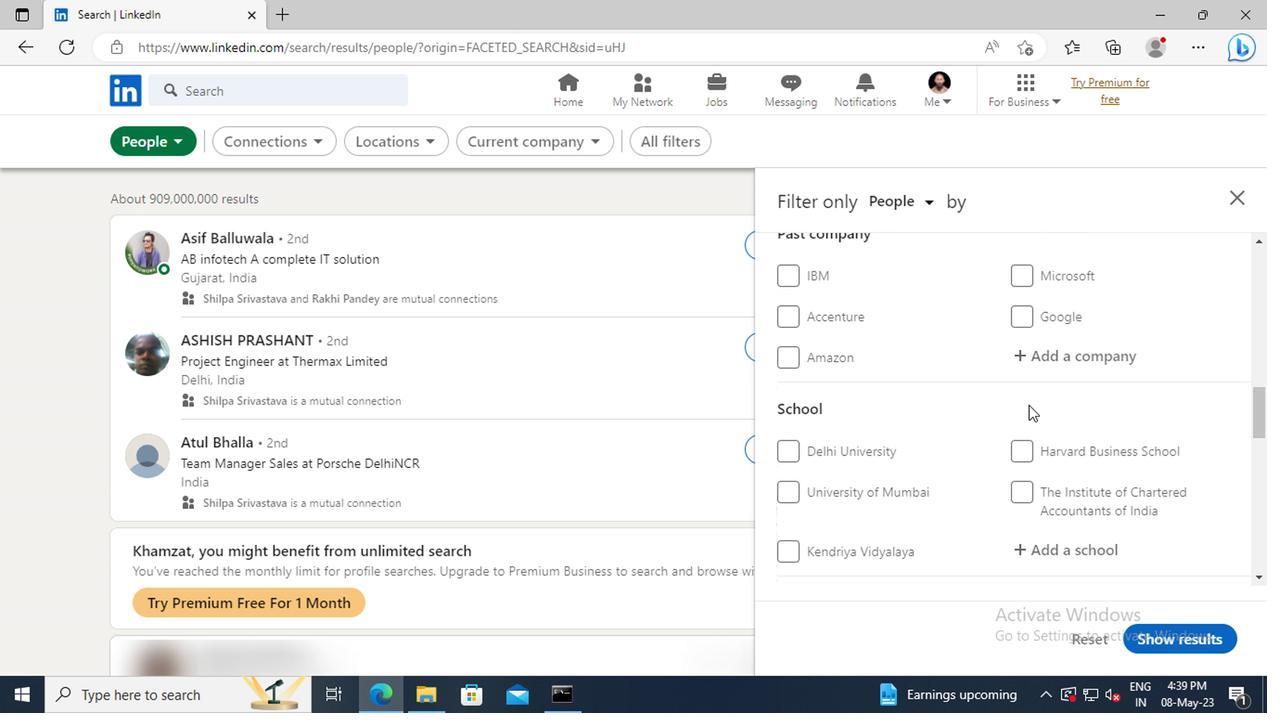 
Action: Mouse scrolled (1024, 403) with delta (0, 0)
Screenshot: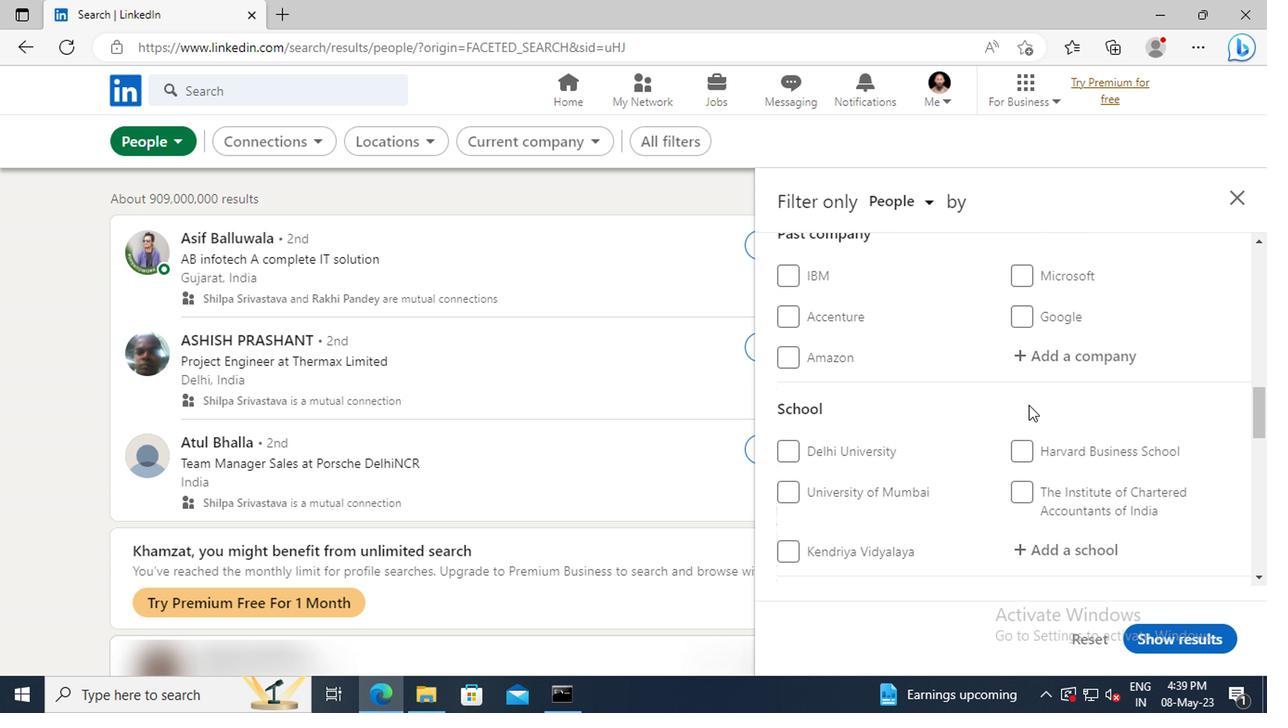
Action: Mouse scrolled (1024, 403) with delta (0, 0)
Screenshot: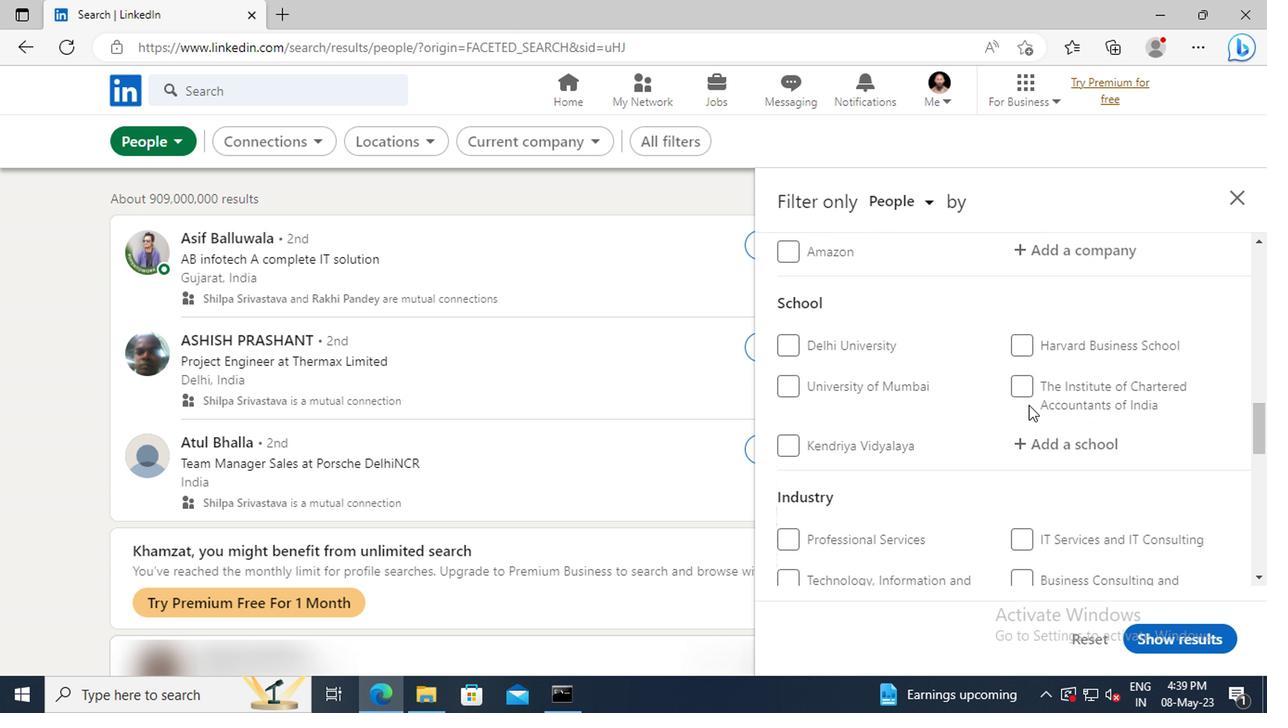 
Action: Mouse moved to (1024, 394)
Screenshot: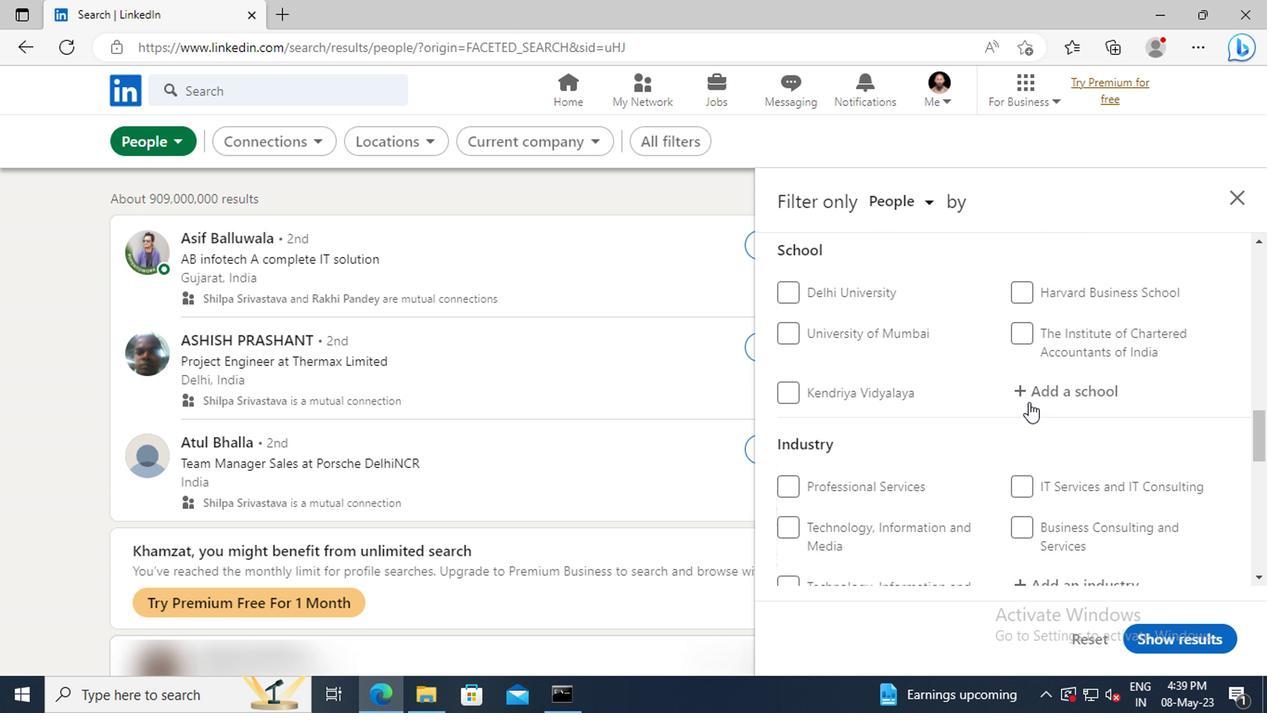 
Action: Mouse pressed left at (1024, 394)
Screenshot: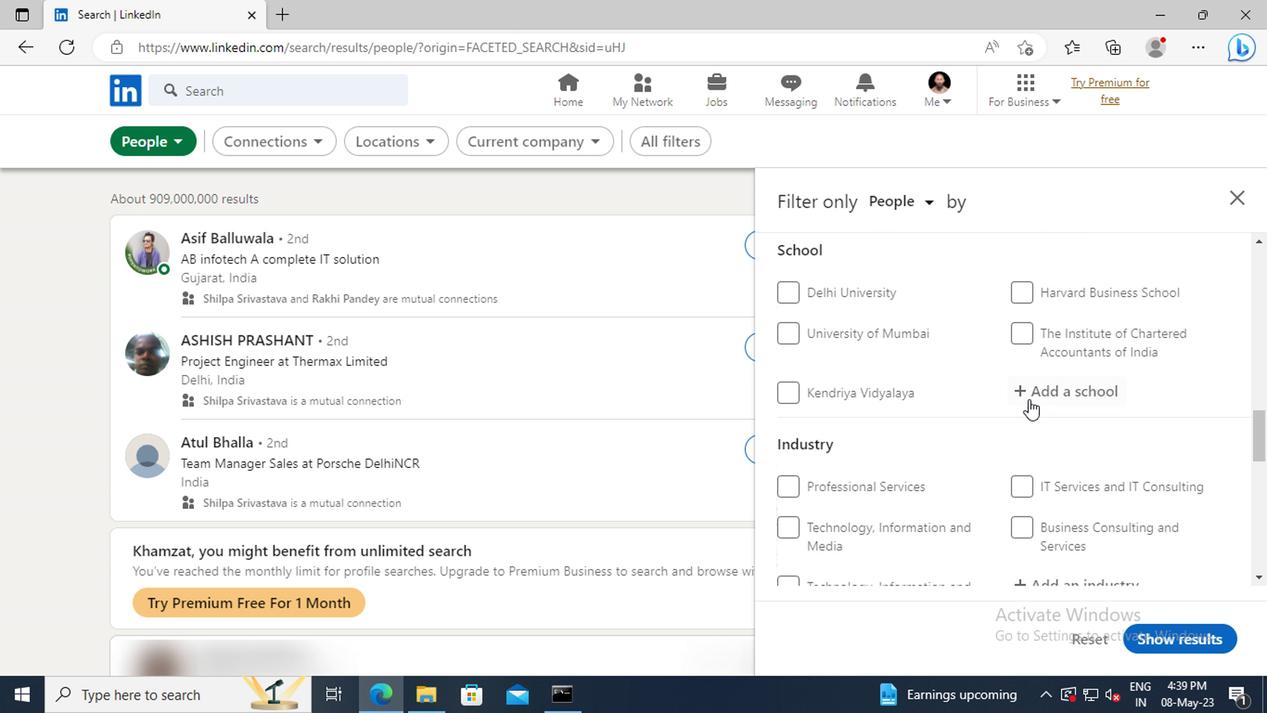 
Action: Key pressed <Key.shift>UTTRAKHAND<Key.space><Key.shift>TE
Screenshot: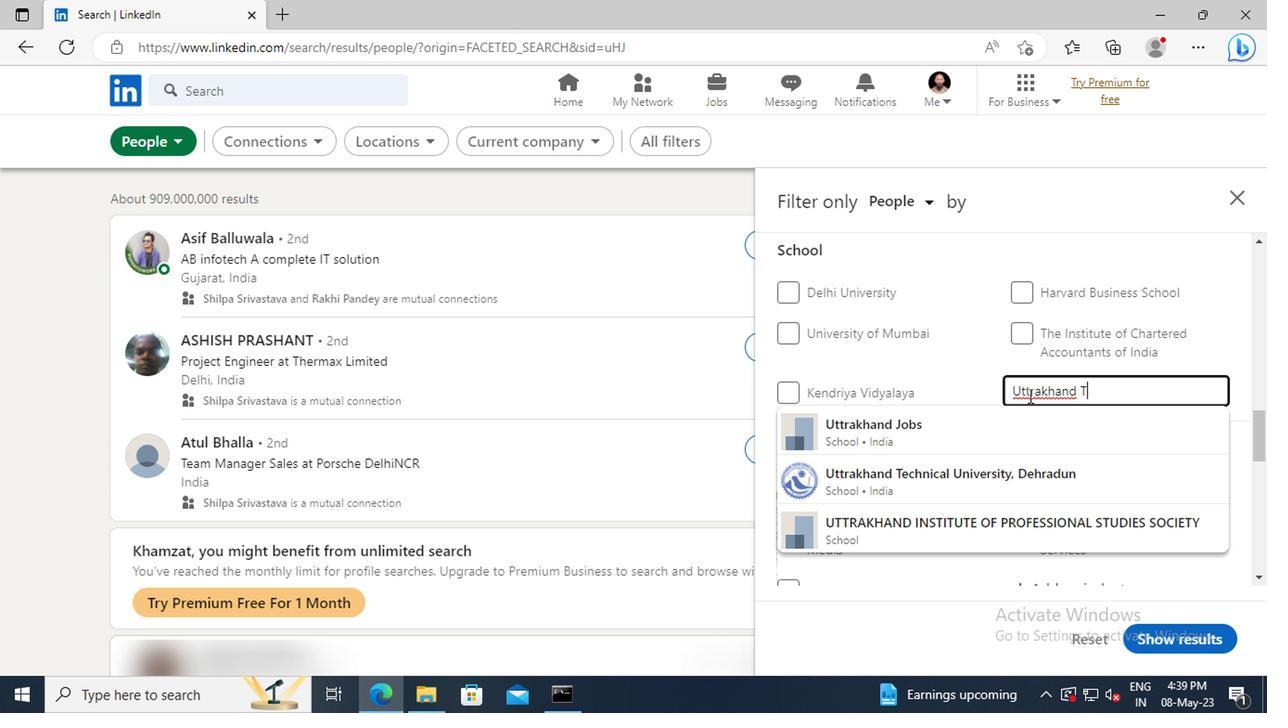 
Action: Mouse moved to (1028, 419)
Screenshot: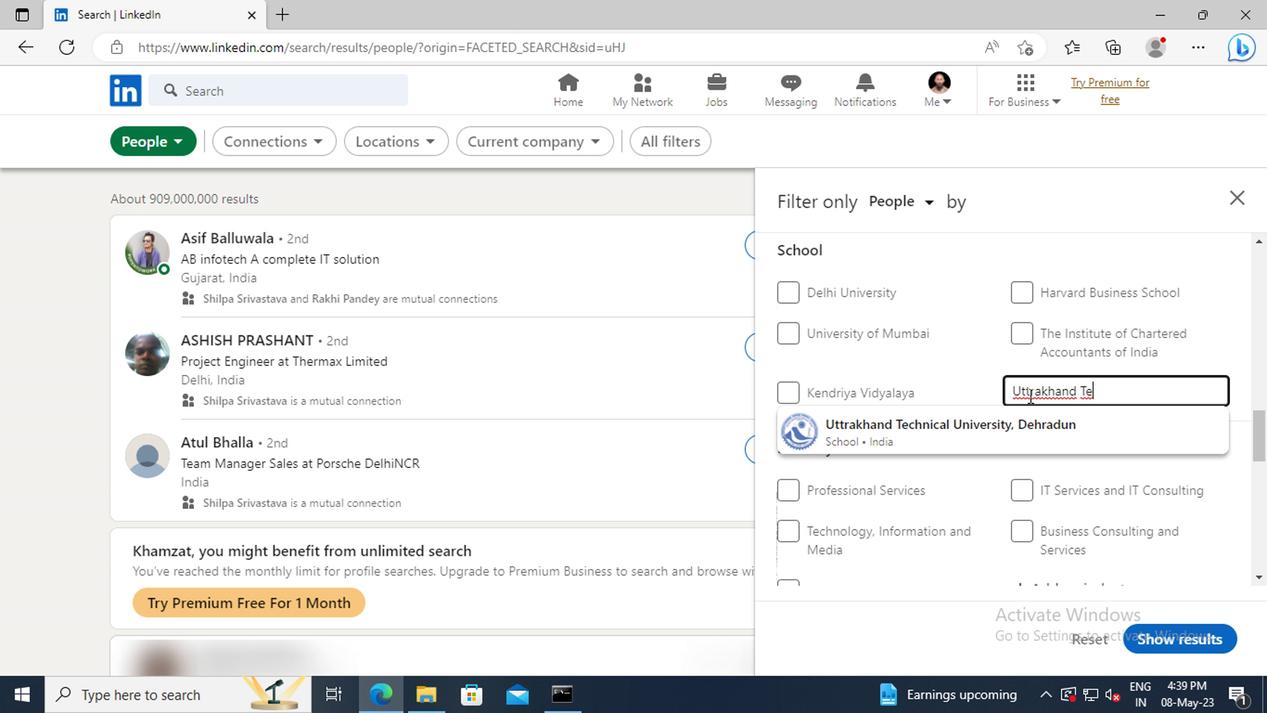 
Action: Mouse pressed left at (1028, 419)
Screenshot: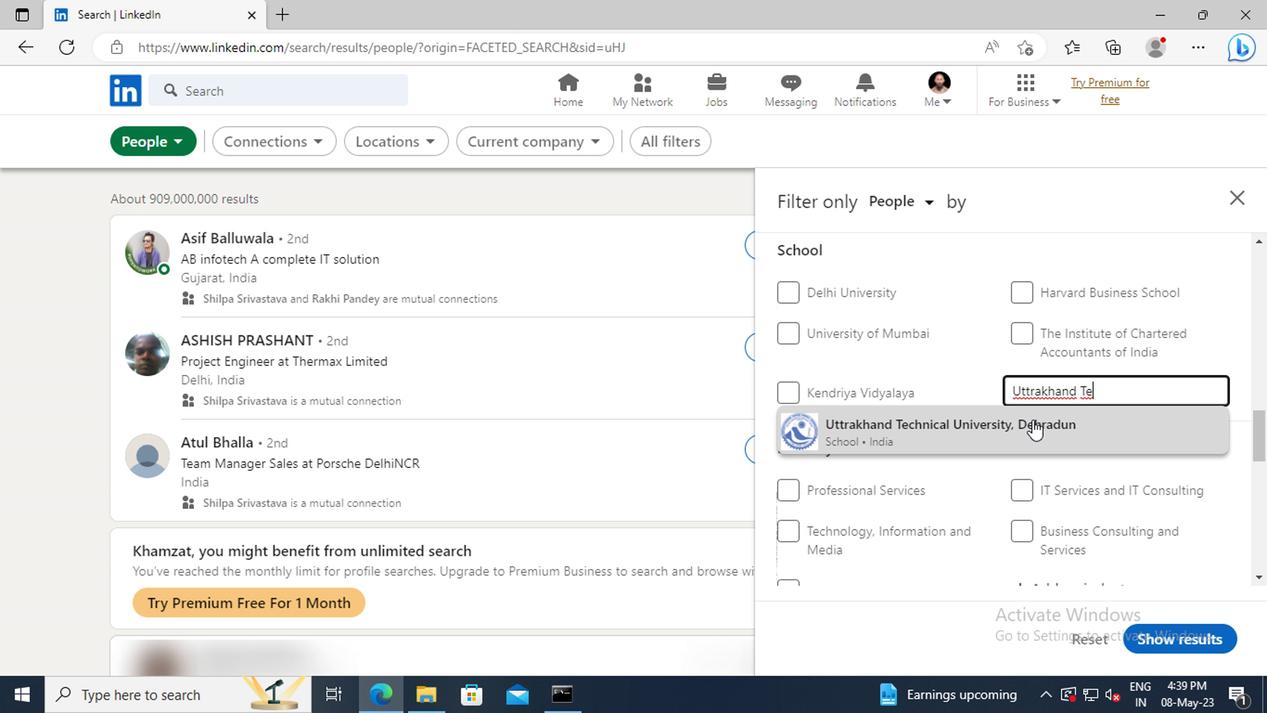 
Action: Mouse scrolled (1028, 418) with delta (0, -1)
Screenshot: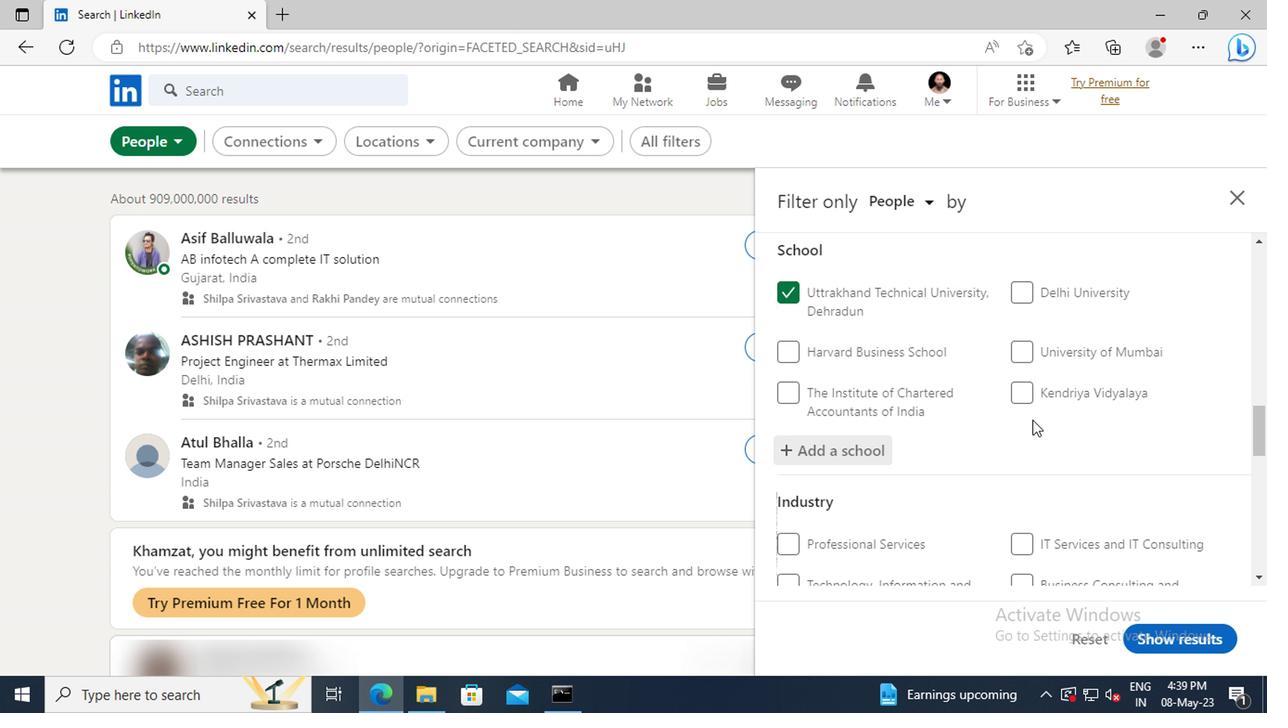
Action: Mouse scrolled (1028, 418) with delta (0, -1)
Screenshot: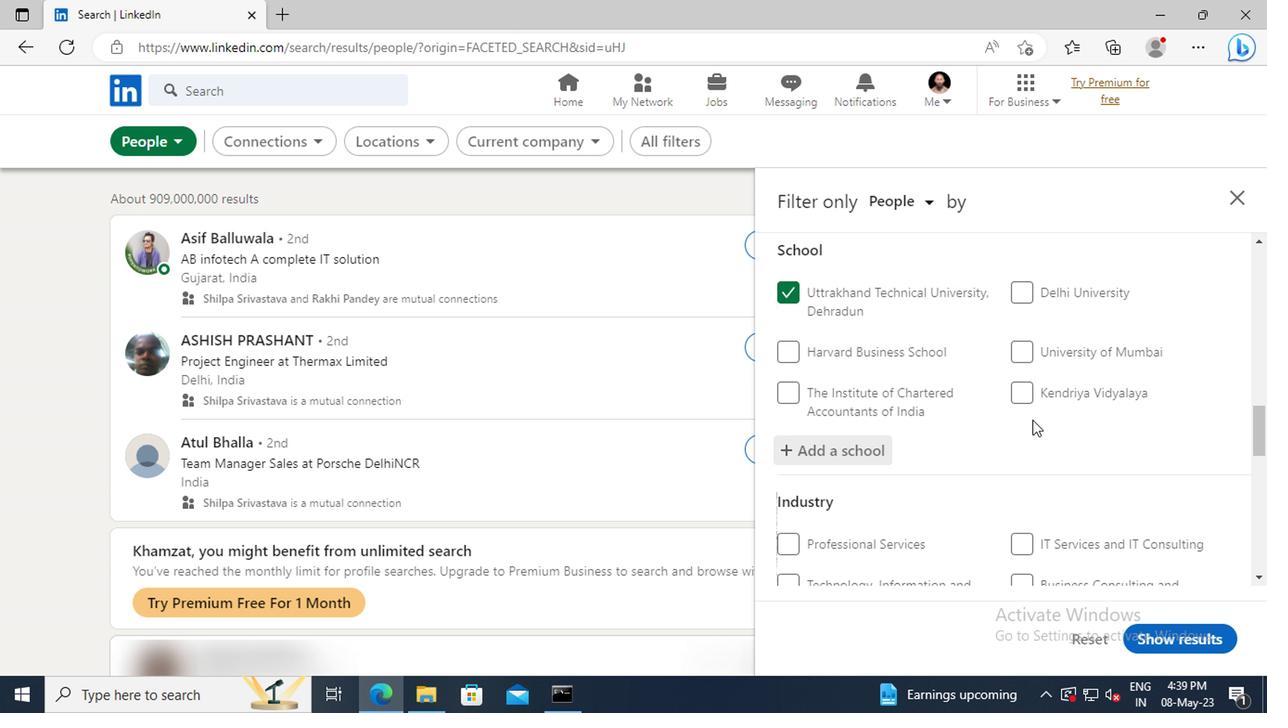 
Action: Mouse scrolled (1028, 418) with delta (0, -1)
Screenshot: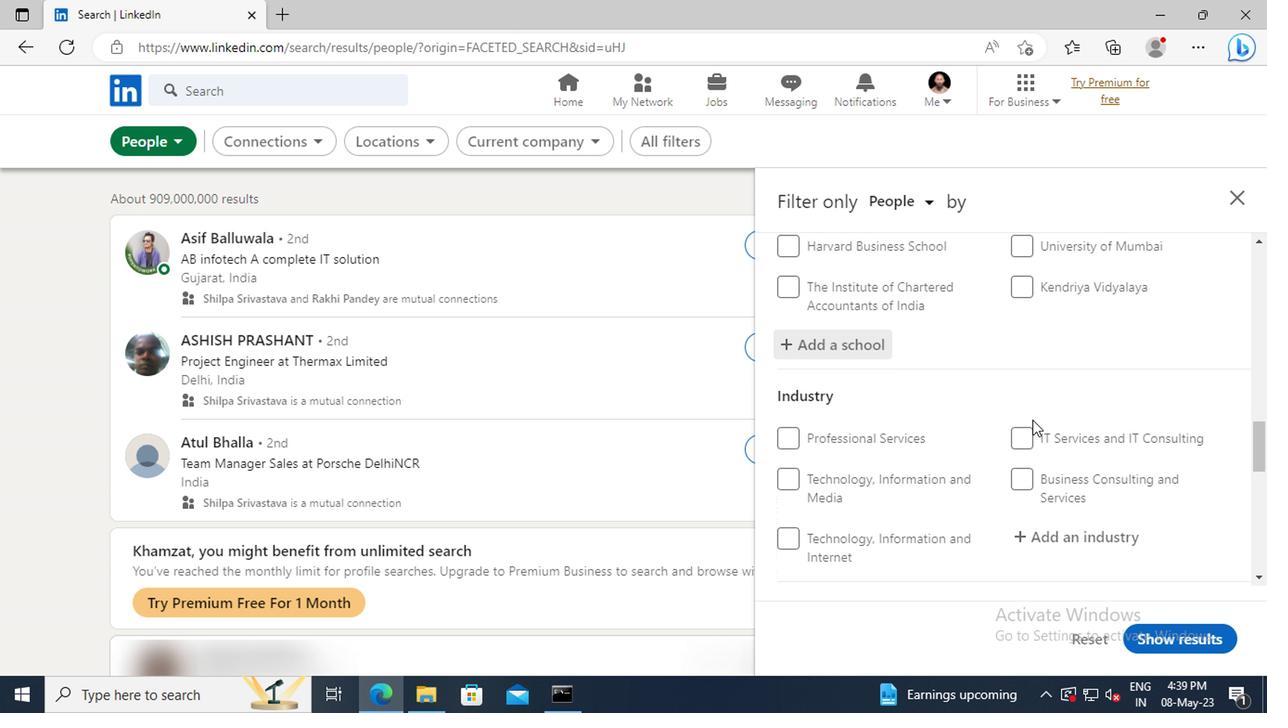 
Action: Mouse scrolled (1028, 418) with delta (0, -1)
Screenshot: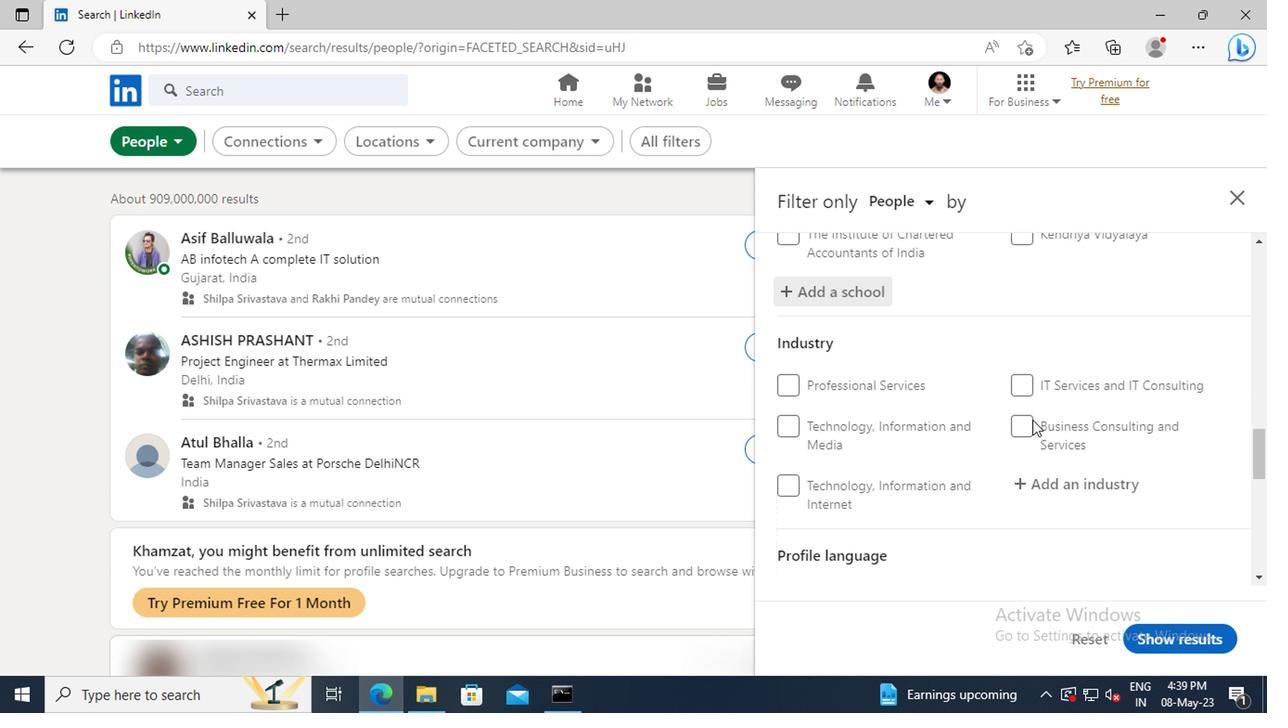
Action: Mouse moved to (1035, 424)
Screenshot: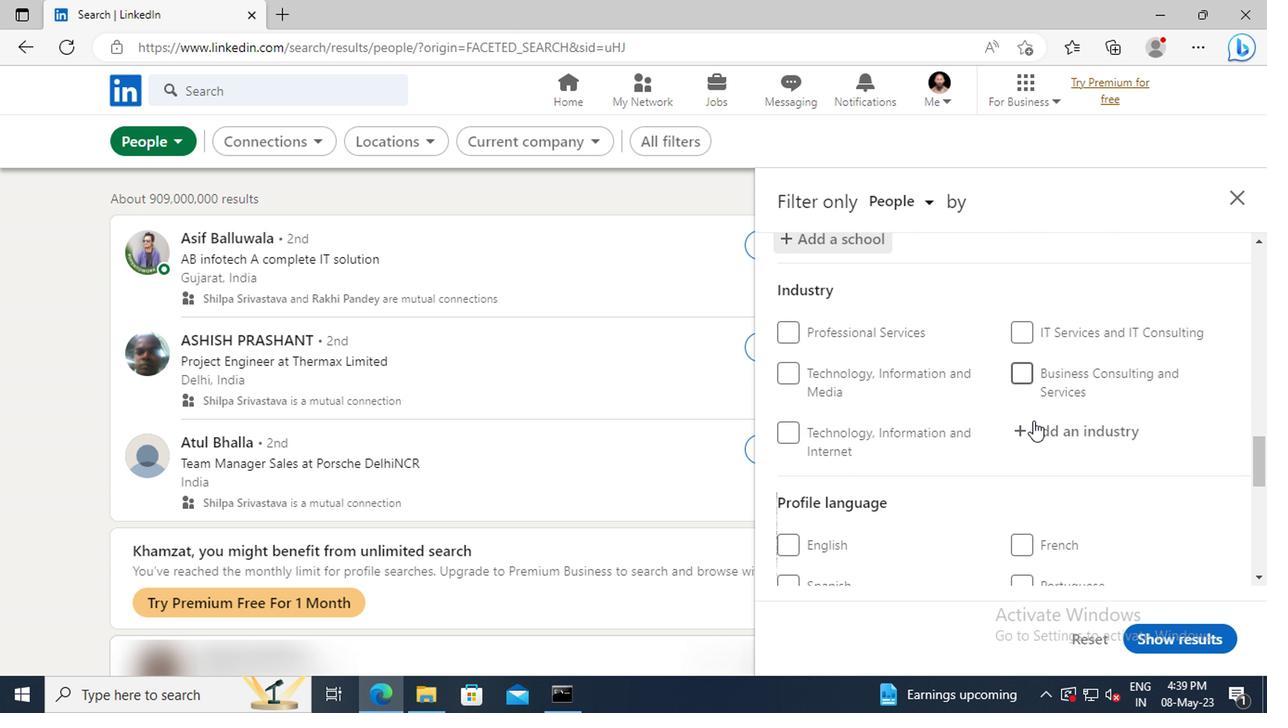 
Action: Mouse pressed left at (1035, 424)
Screenshot: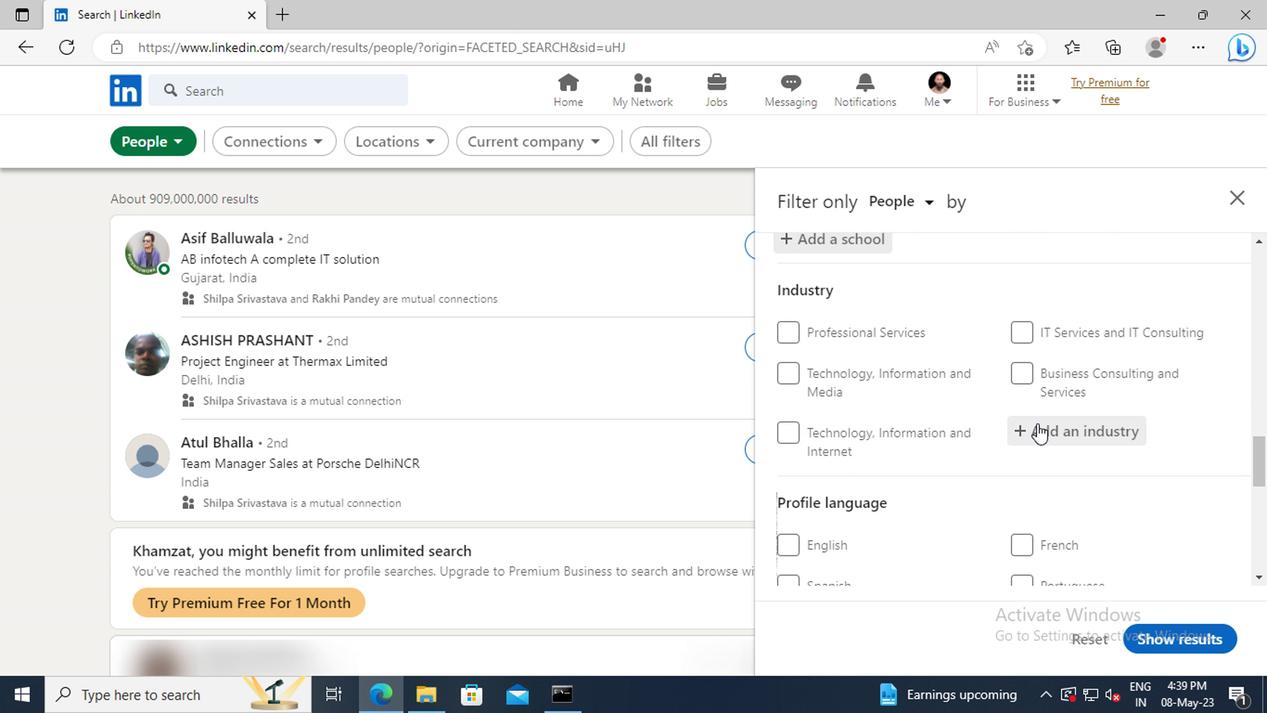 
Action: Key pressed <Key.shift>IT<Key.space><Key.shift>S
Screenshot: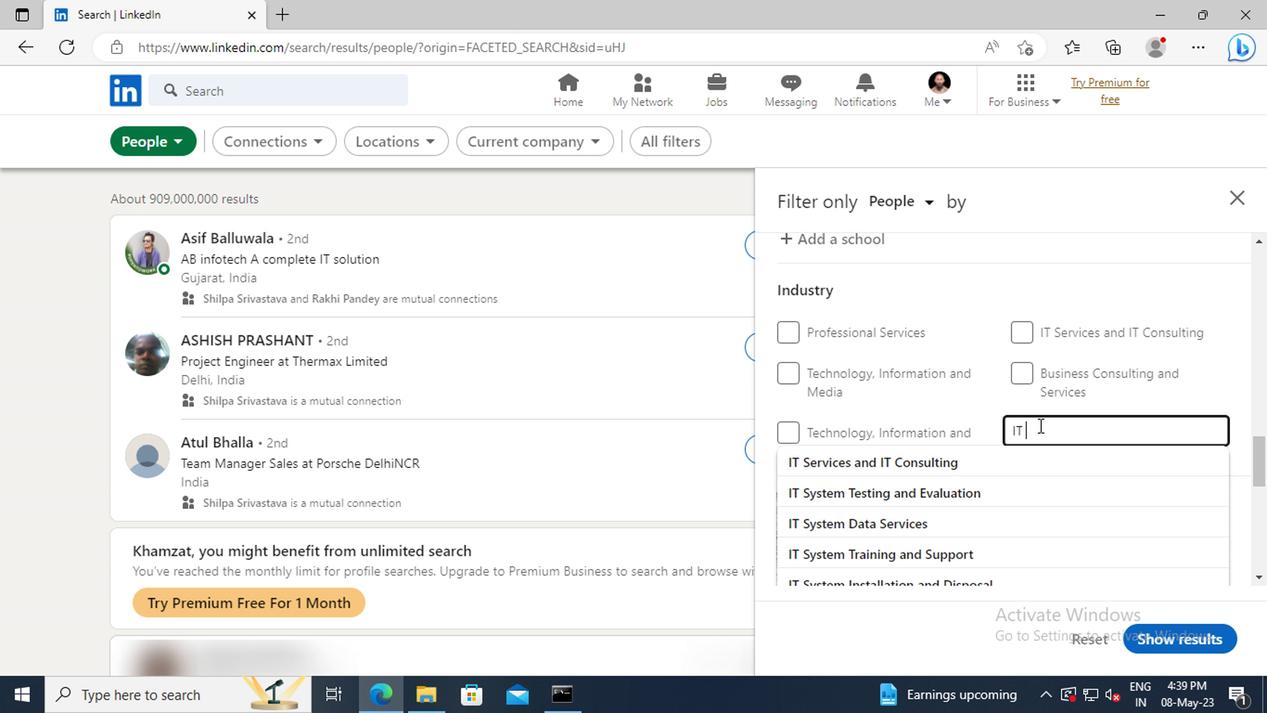 
Action: Mouse moved to (1035, 425)
Screenshot: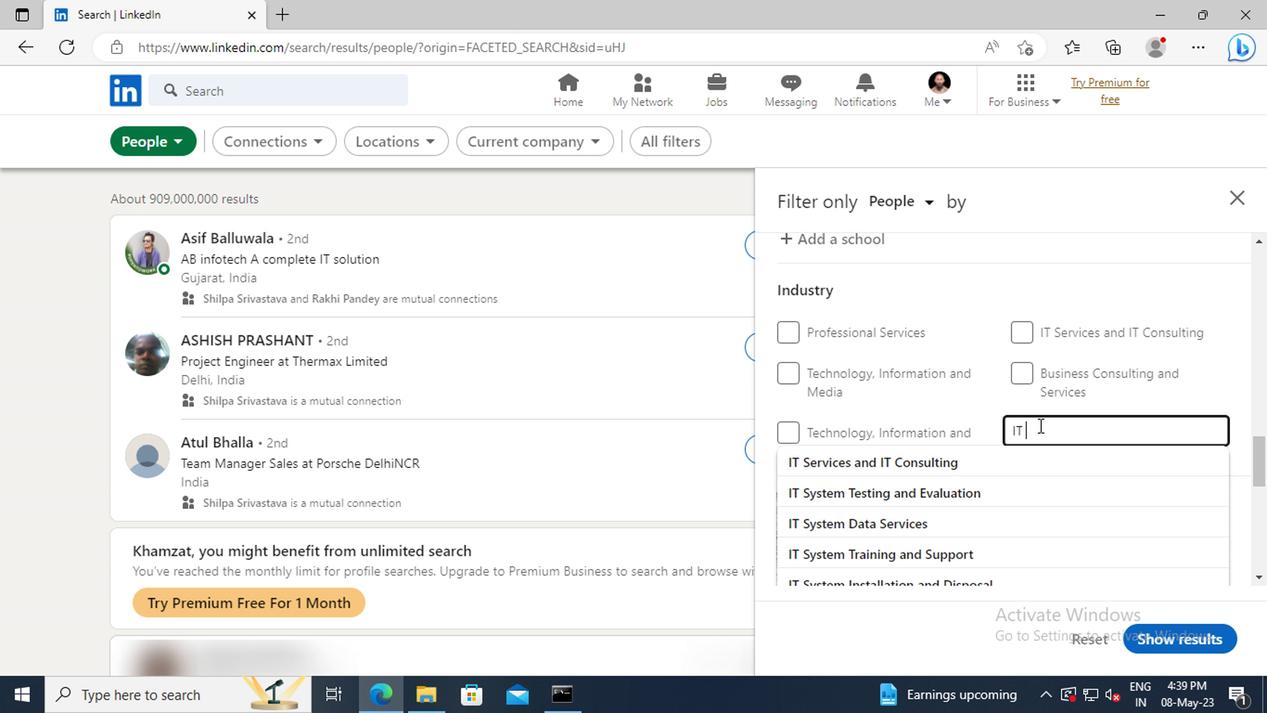 
Action: Key pressed YSTEM<Key.space><Key.shift>TR
Screenshot: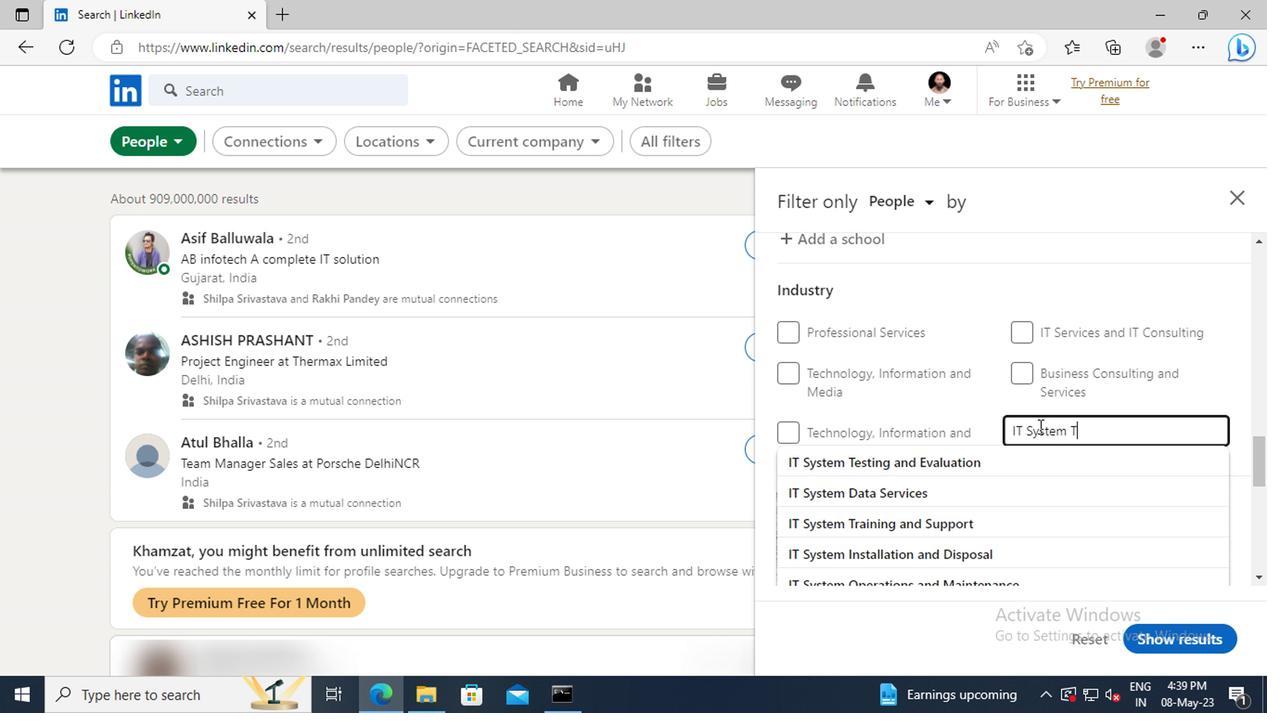 
Action: Mouse moved to (1047, 458)
Screenshot: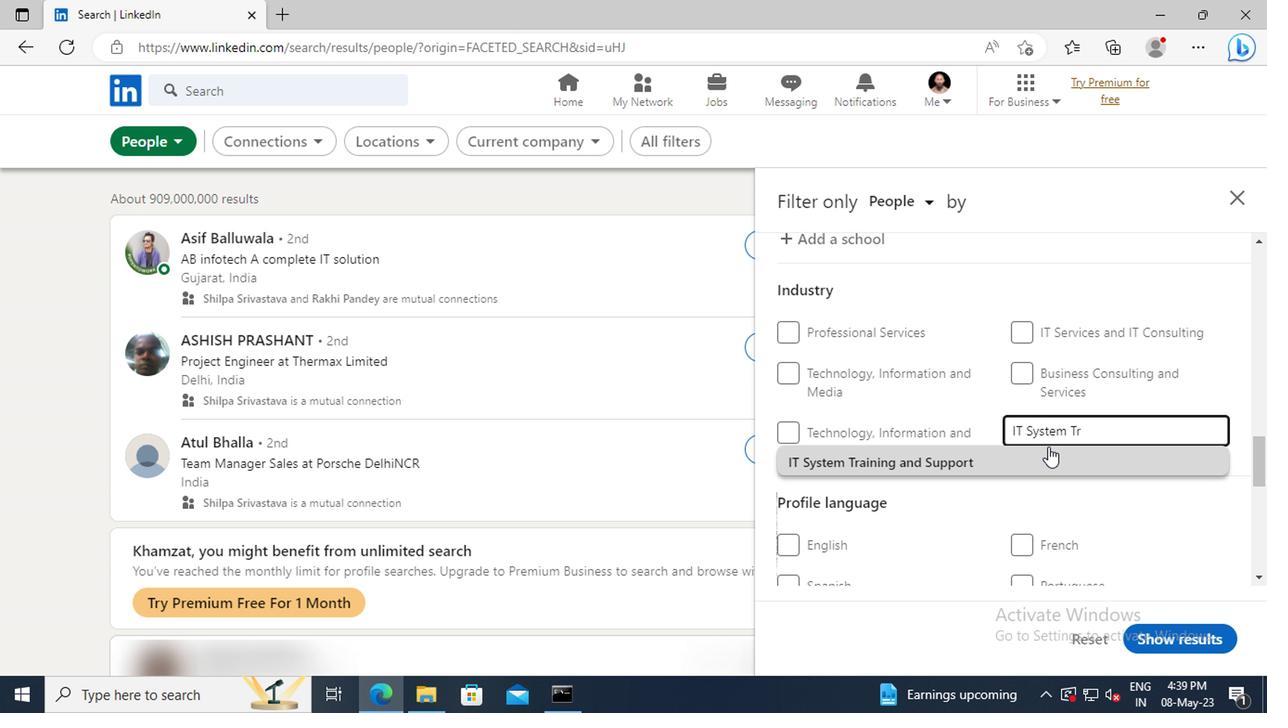 
Action: Mouse pressed left at (1047, 458)
Screenshot: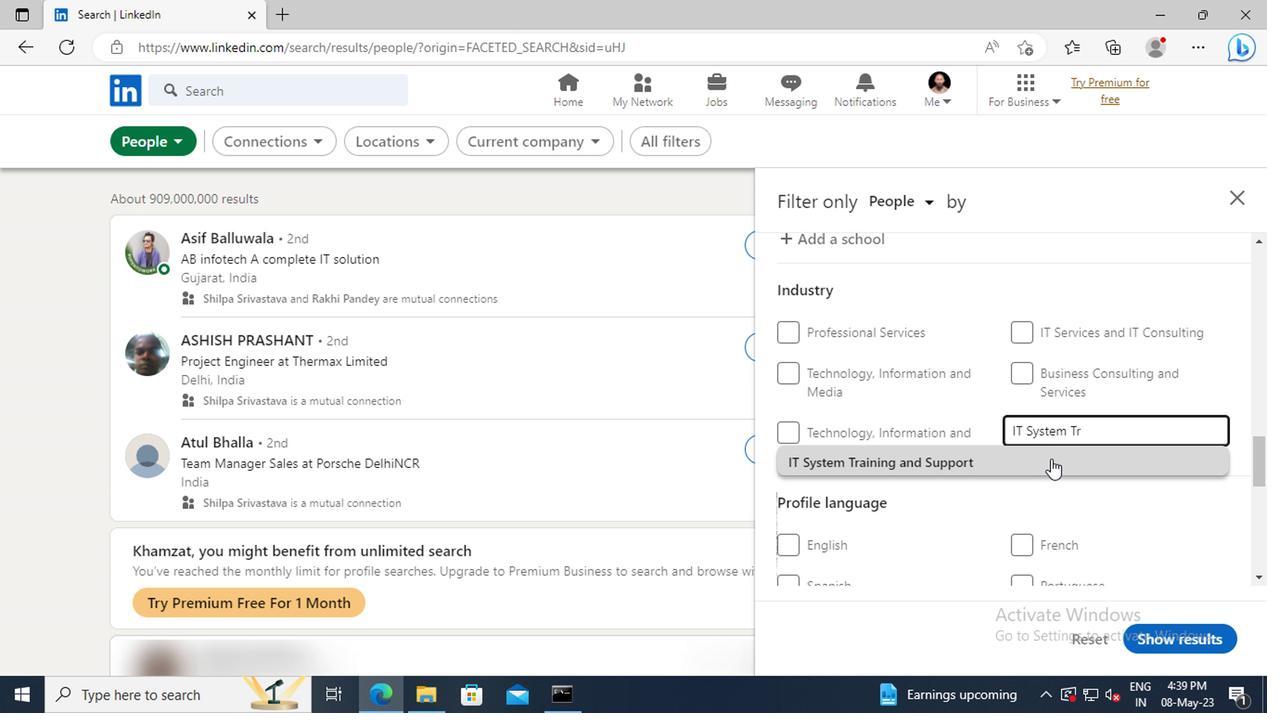 
Action: Mouse scrolled (1047, 456) with delta (0, -1)
Screenshot: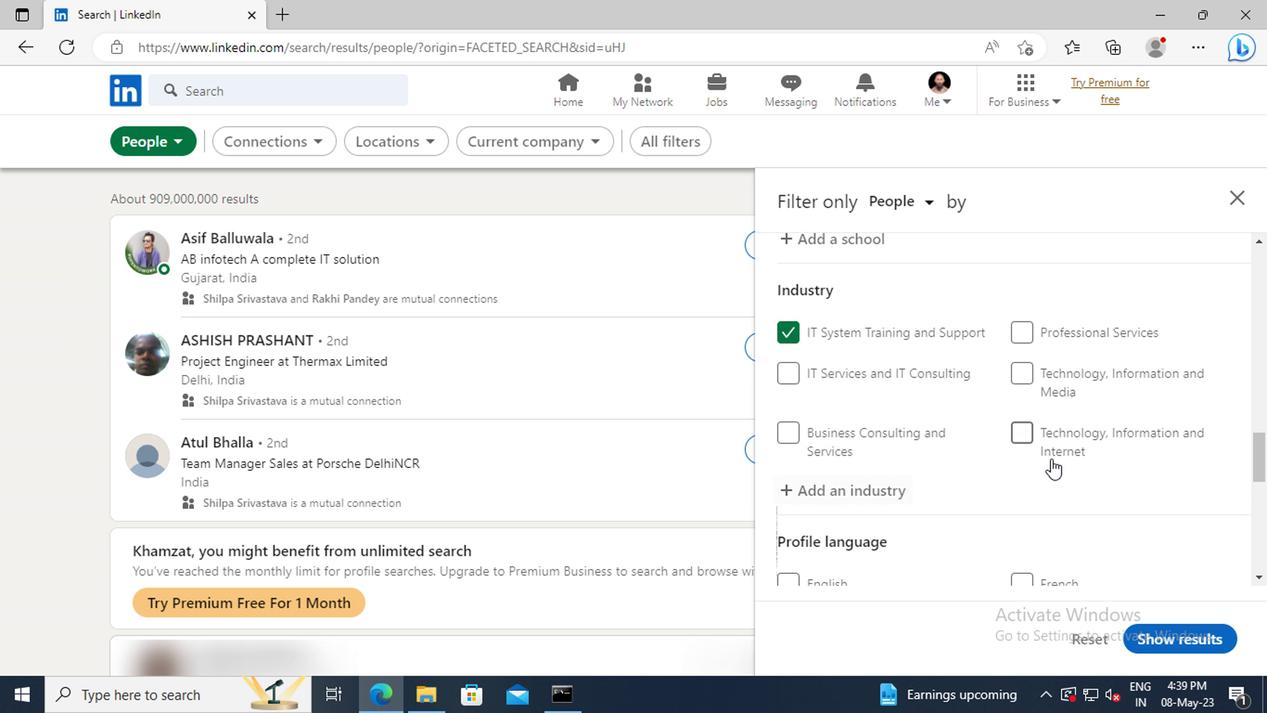 
Action: Mouse scrolled (1047, 456) with delta (0, -1)
Screenshot: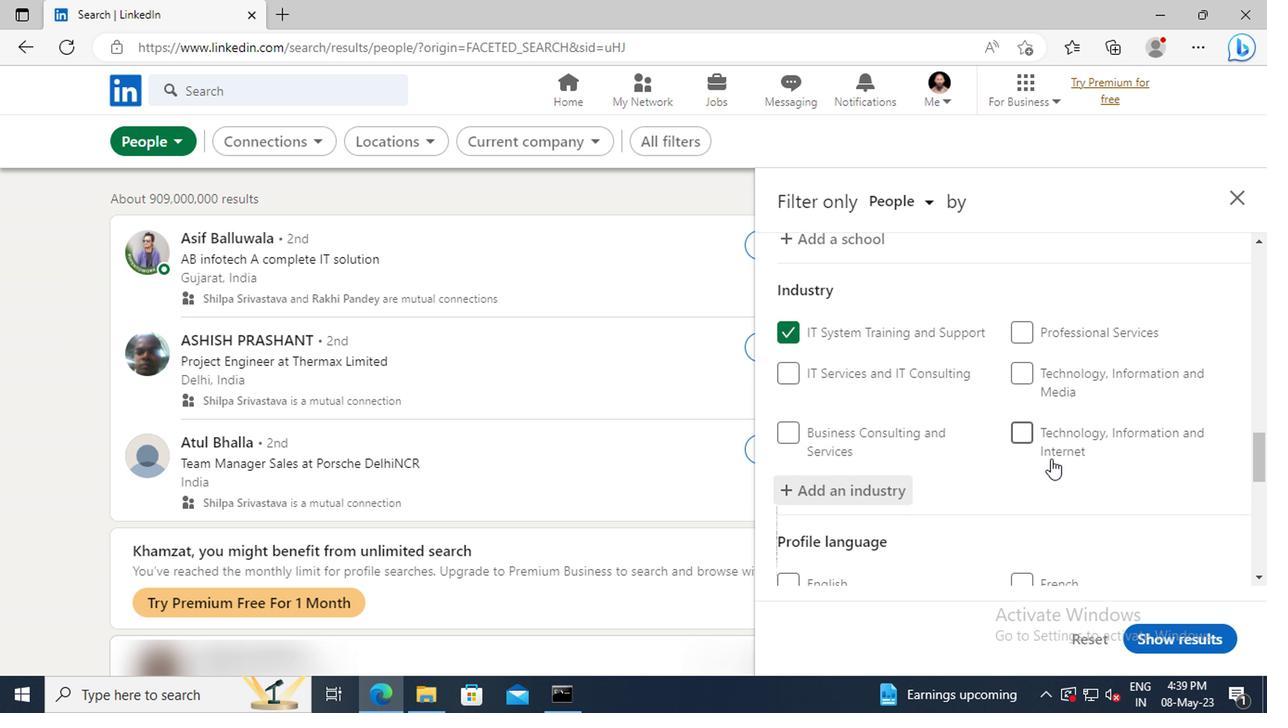
Action: Mouse moved to (1047, 445)
Screenshot: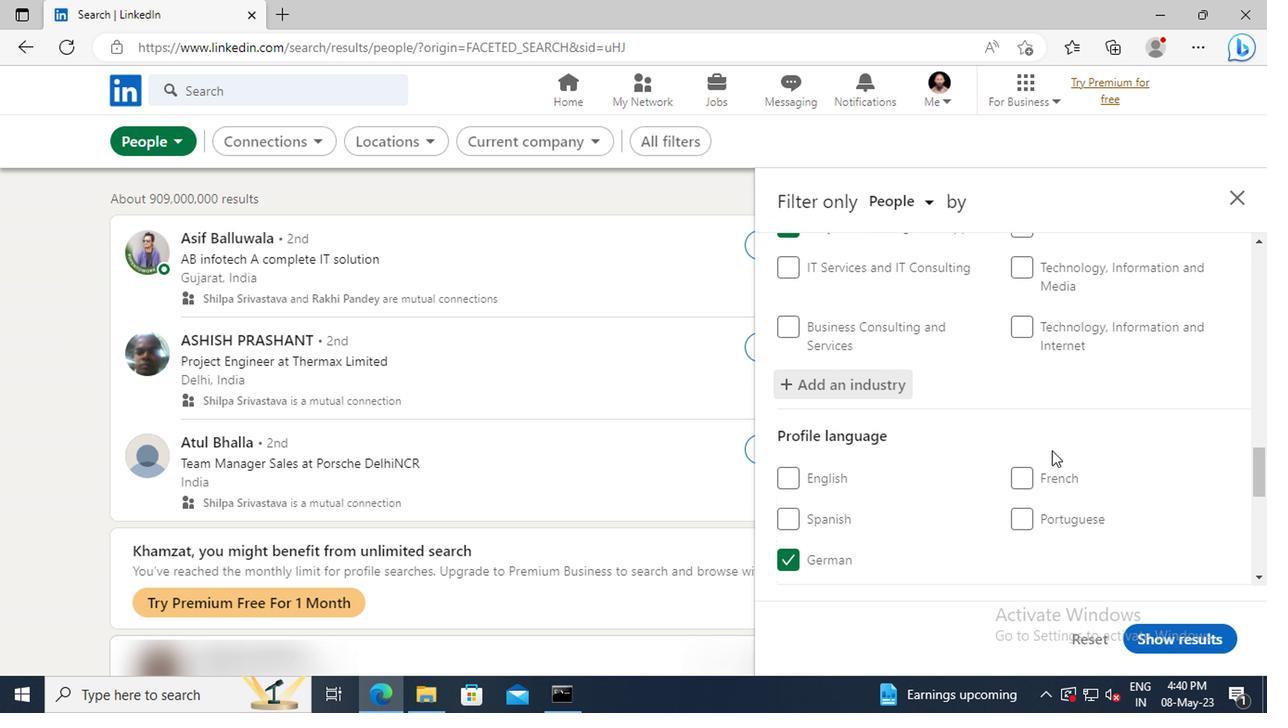 
Action: Mouse scrolled (1047, 444) with delta (0, 0)
Screenshot: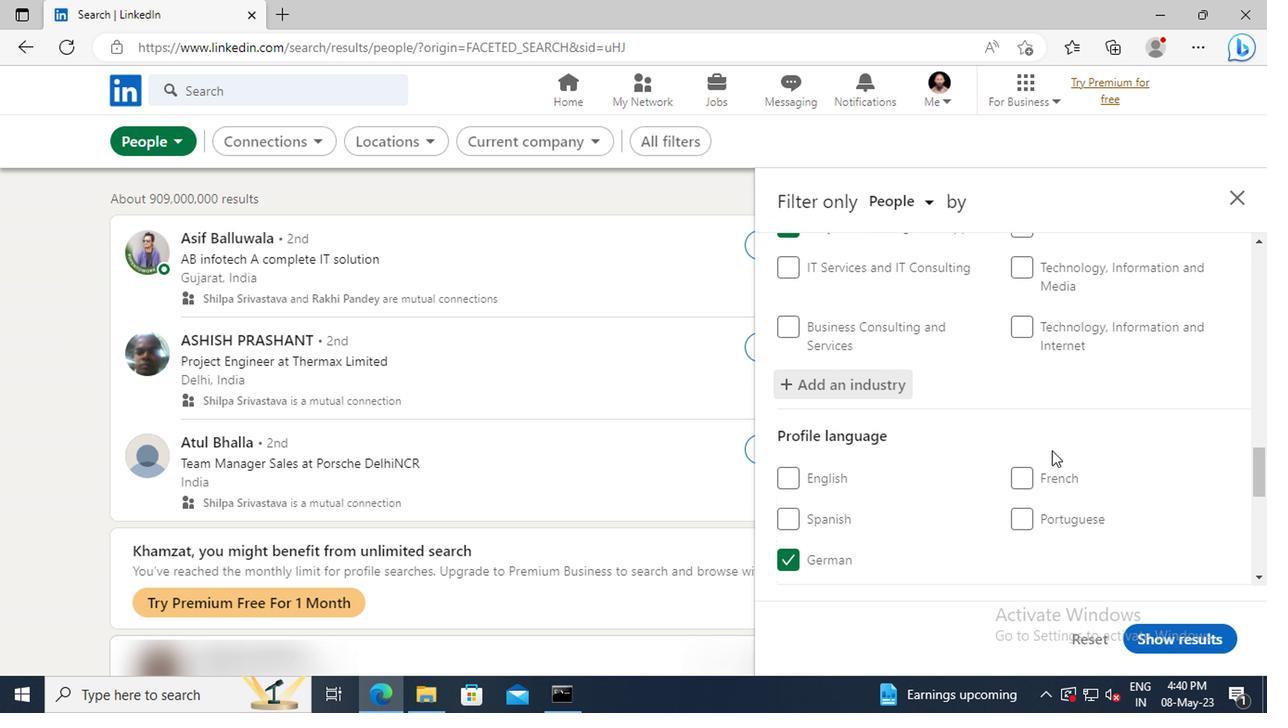 
Action: Mouse moved to (1047, 430)
Screenshot: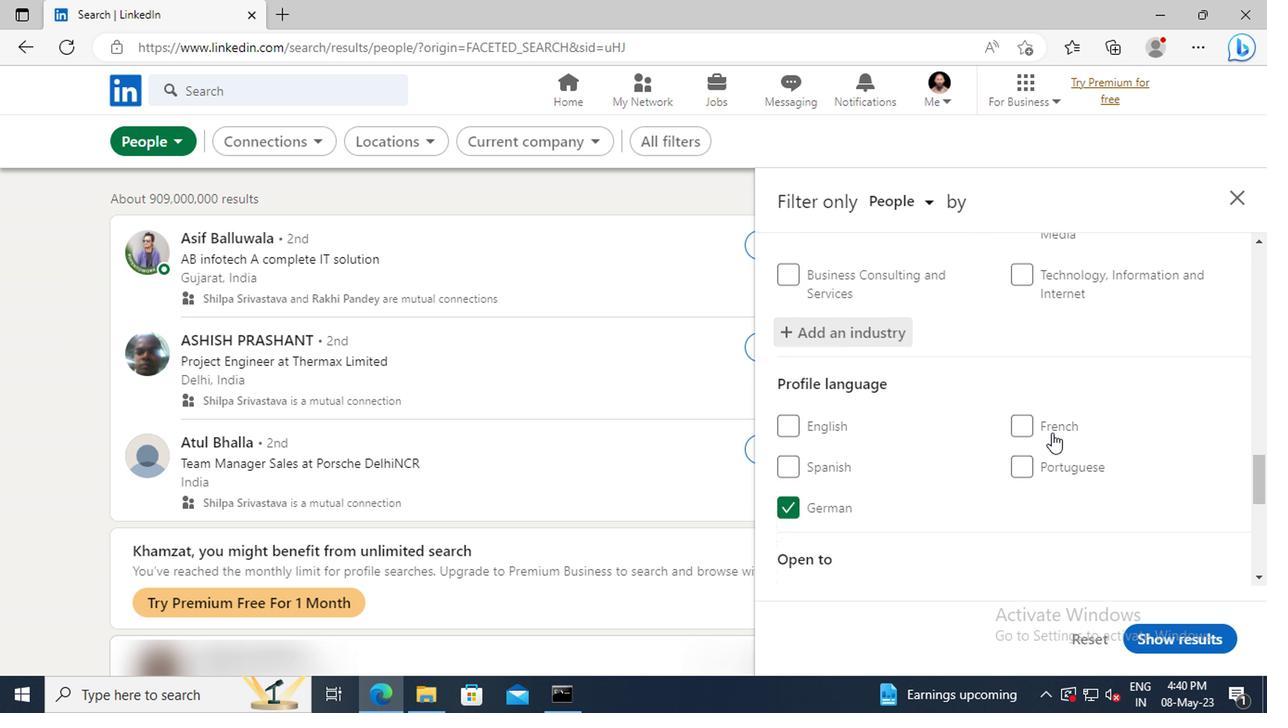 
Action: Mouse scrolled (1047, 429) with delta (0, -1)
Screenshot: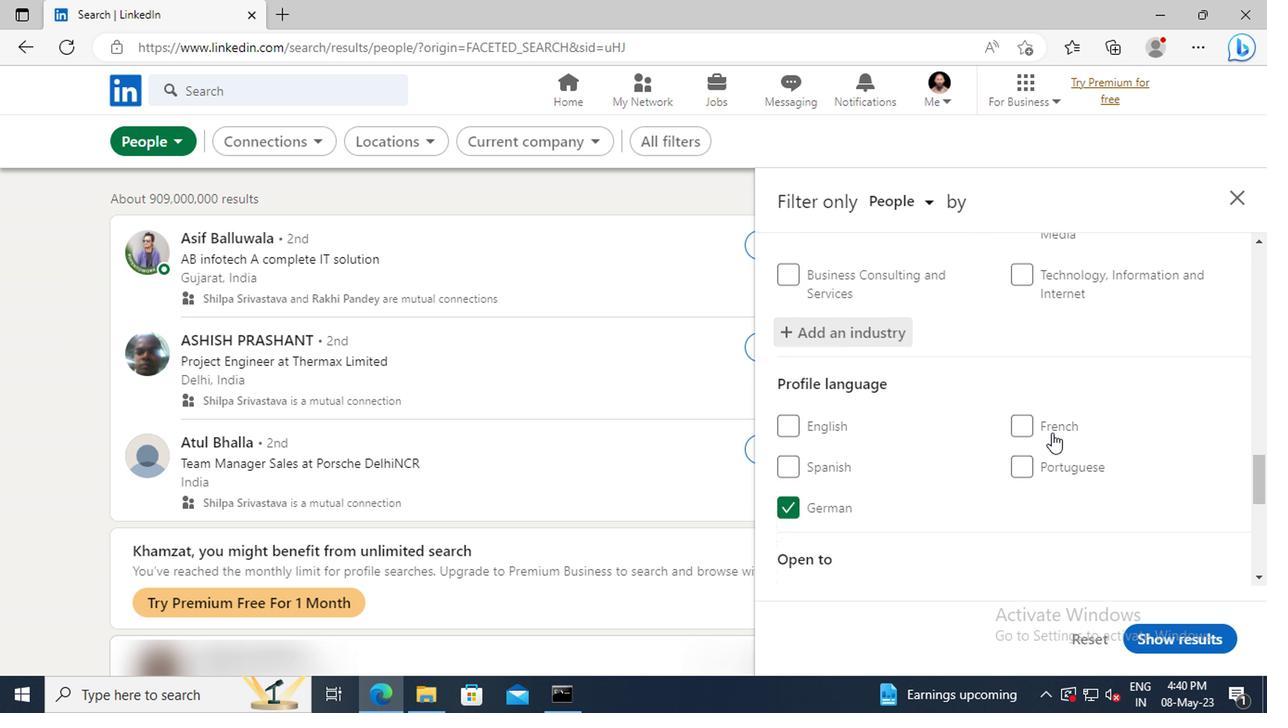 
Action: Mouse moved to (1047, 429)
Screenshot: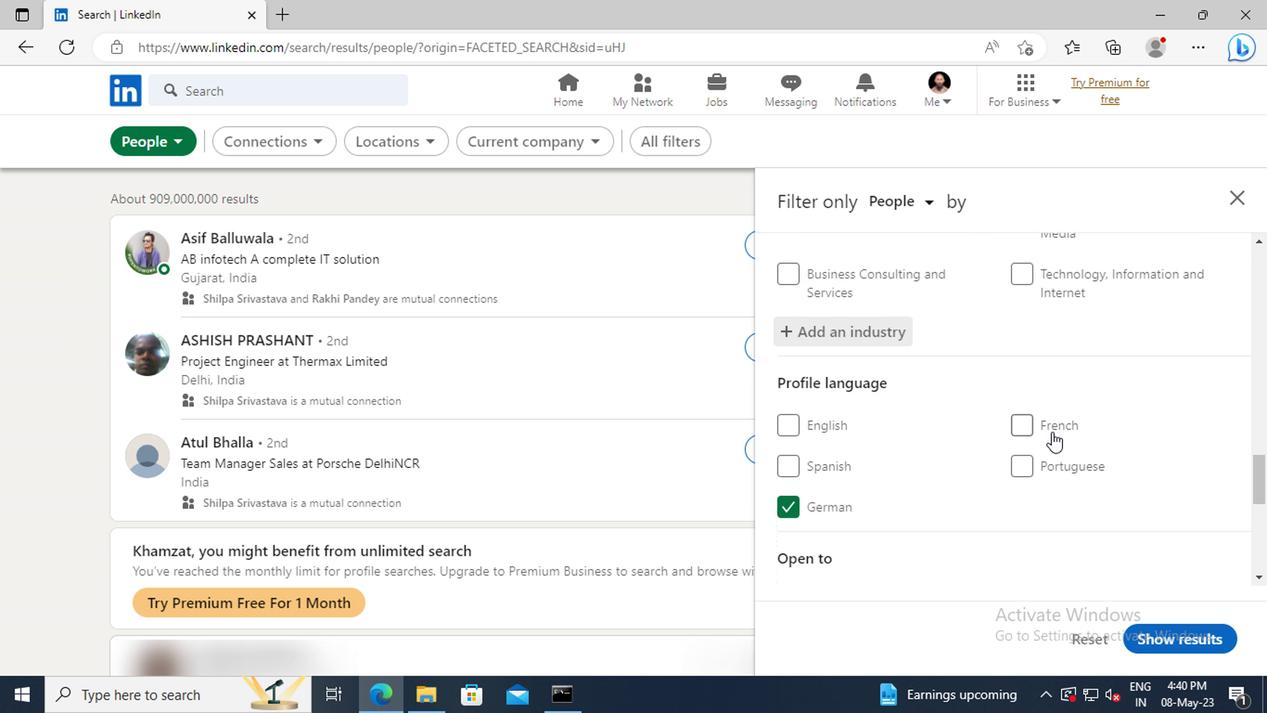 
Action: Mouse scrolled (1047, 428) with delta (0, 0)
Screenshot: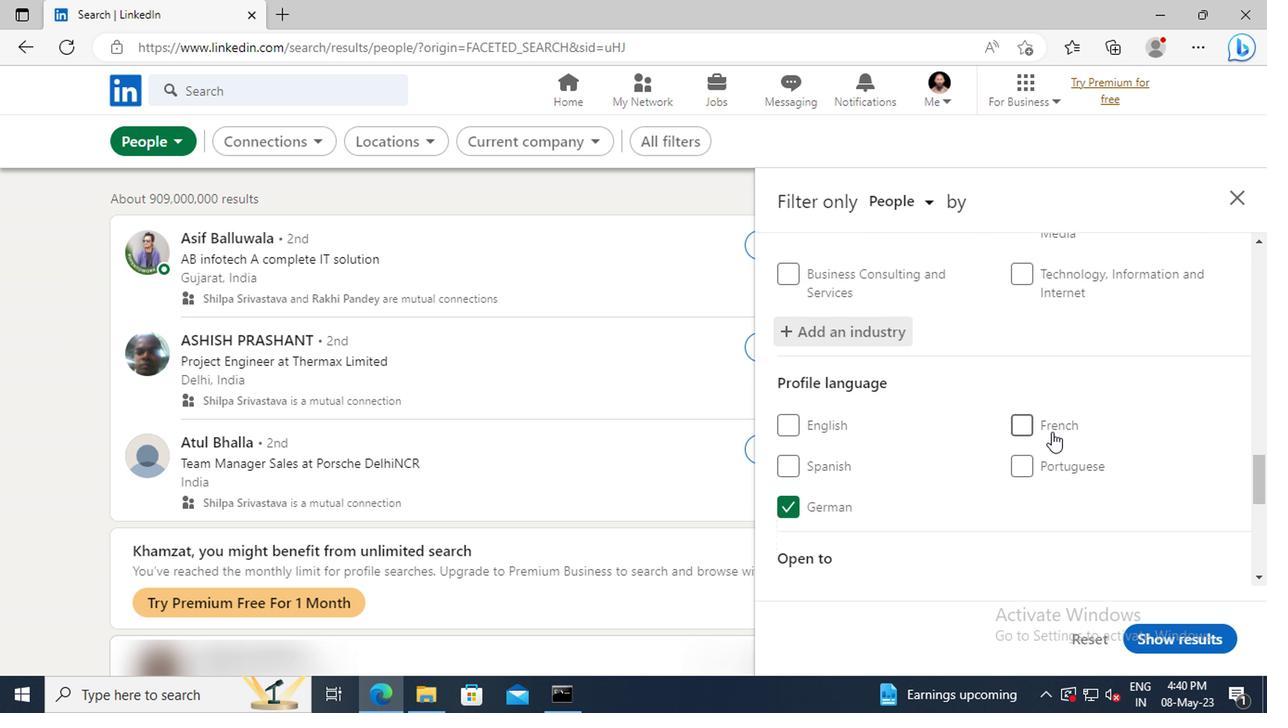 
Action: Mouse moved to (1047, 428)
Screenshot: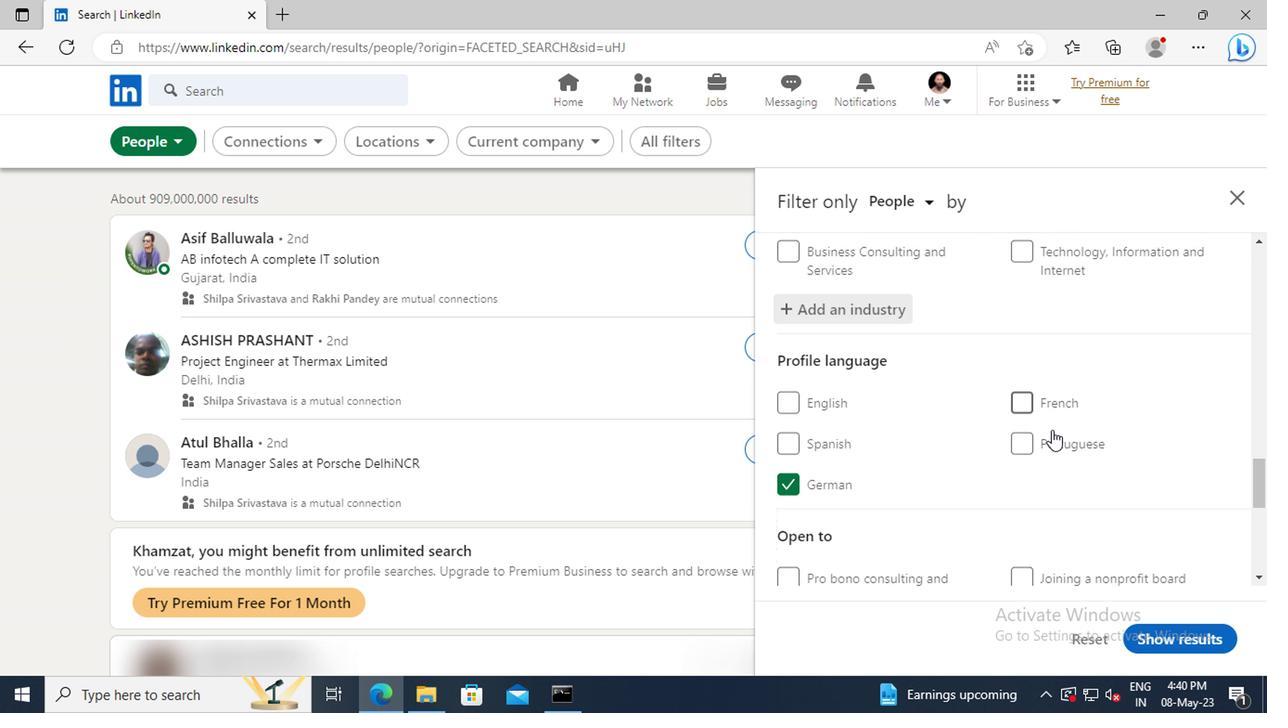 
Action: Mouse scrolled (1047, 427) with delta (0, -1)
Screenshot: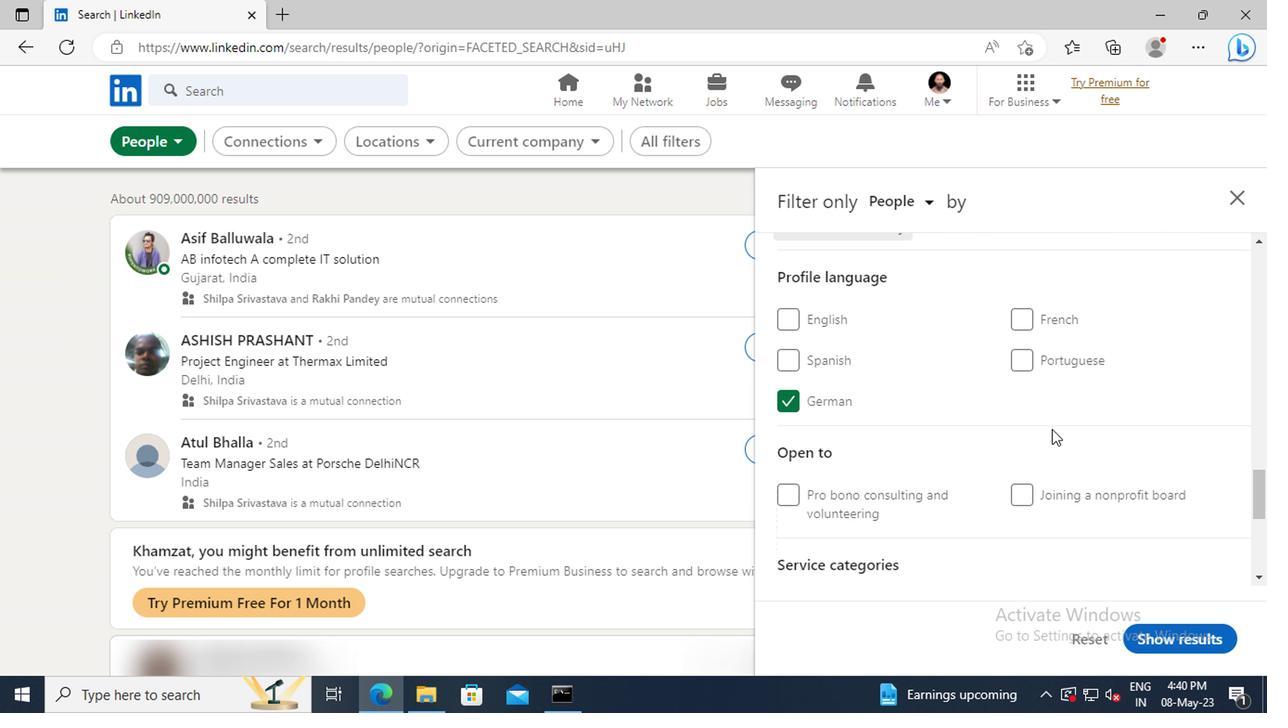 
Action: Mouse scrolled (1047, 427) with delta (0, -1)
Screenshot: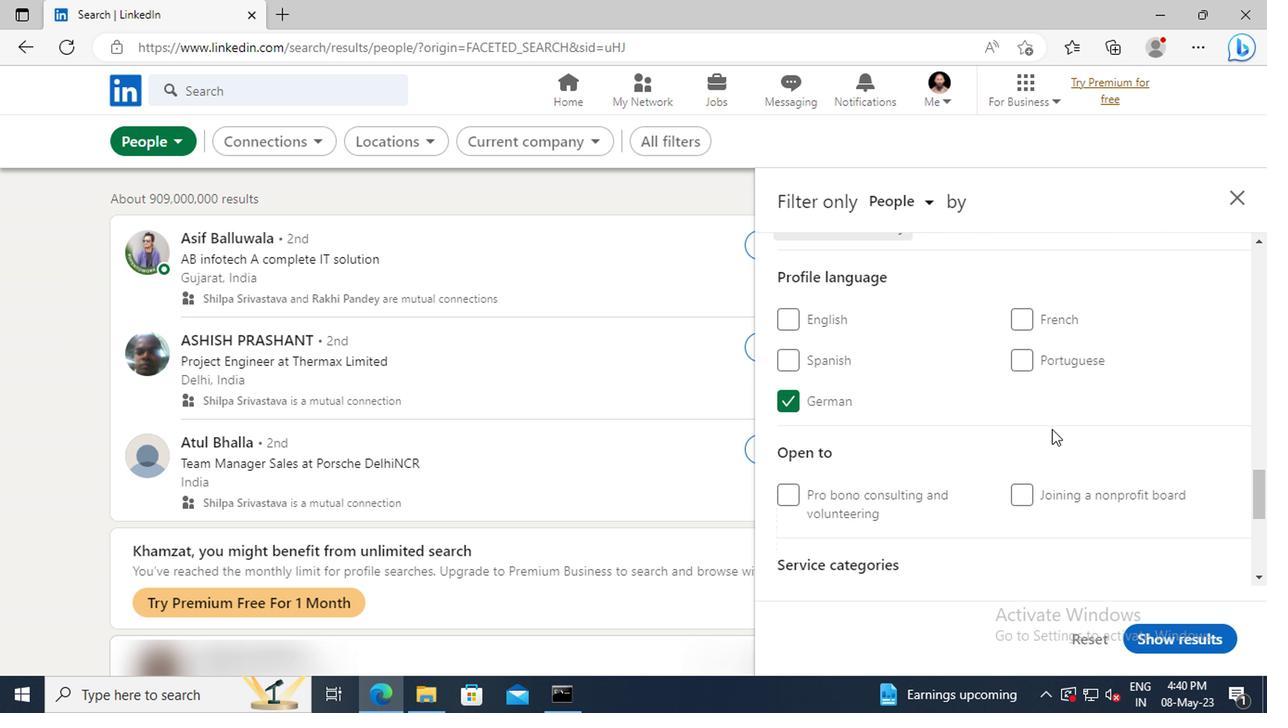 
Action: Mouse scrolled (1047, 427) with delta (0, -1)
Screenshot: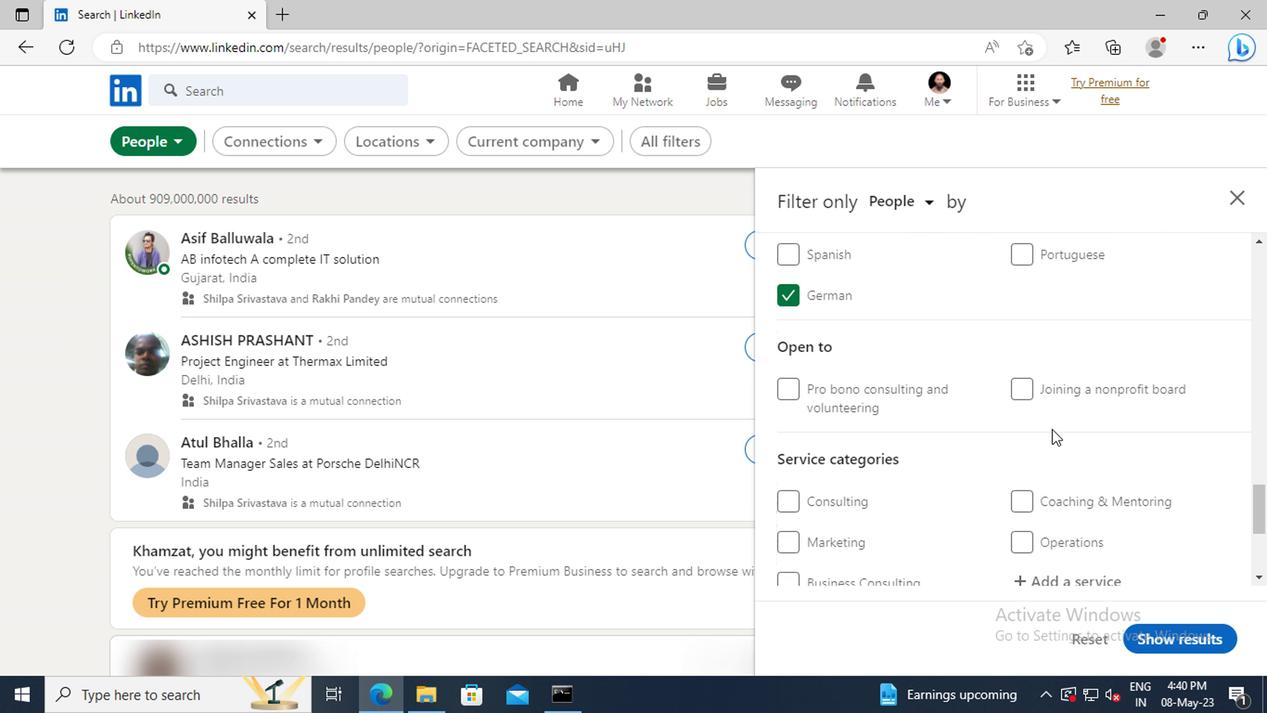 
Action: Mouse scrolled (1047, 427) with delta (0, -1)
Screenshot: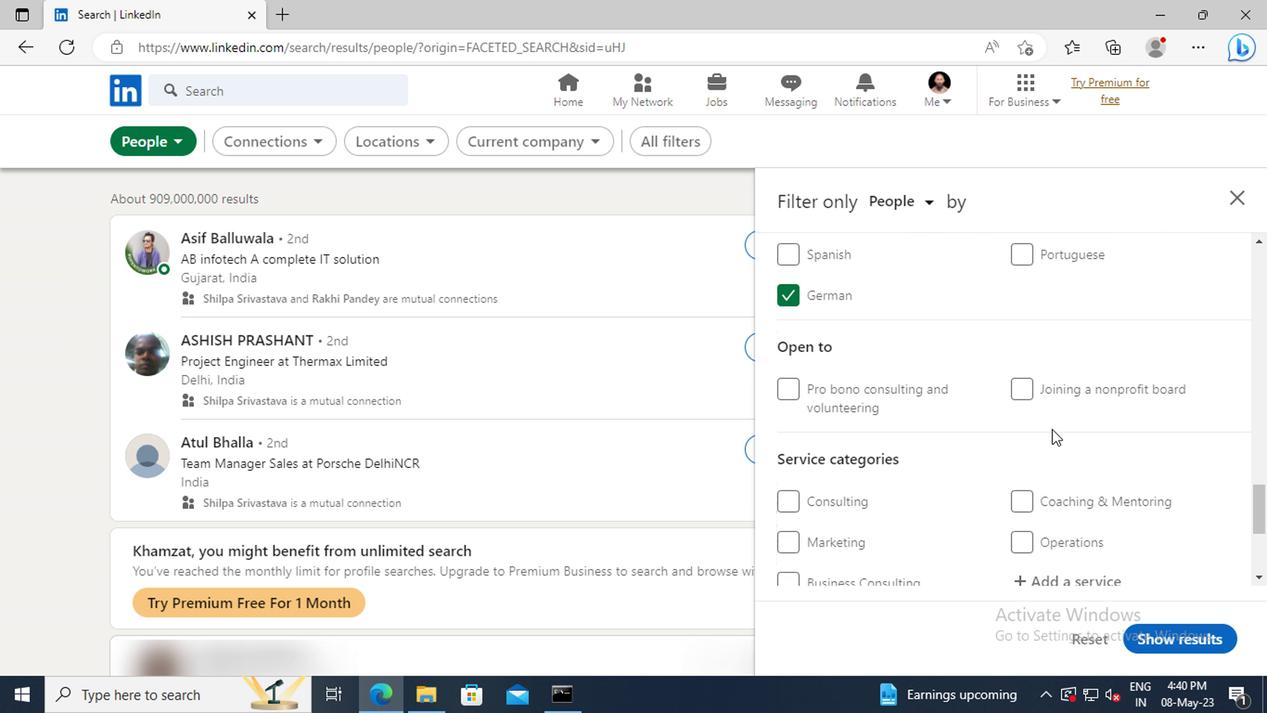 
Action: Mouse moved to (788, 435)
Screenshot: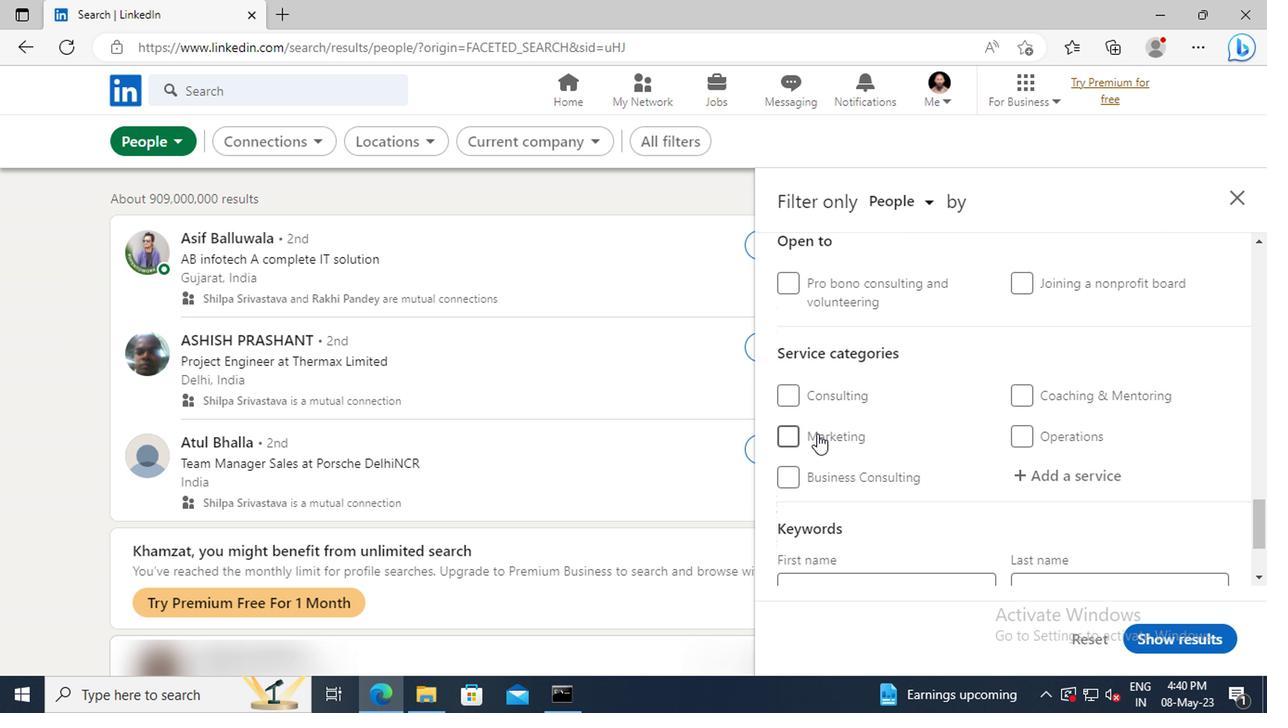 
Action: Mouse pressed left at (788, 435)
Screenshot: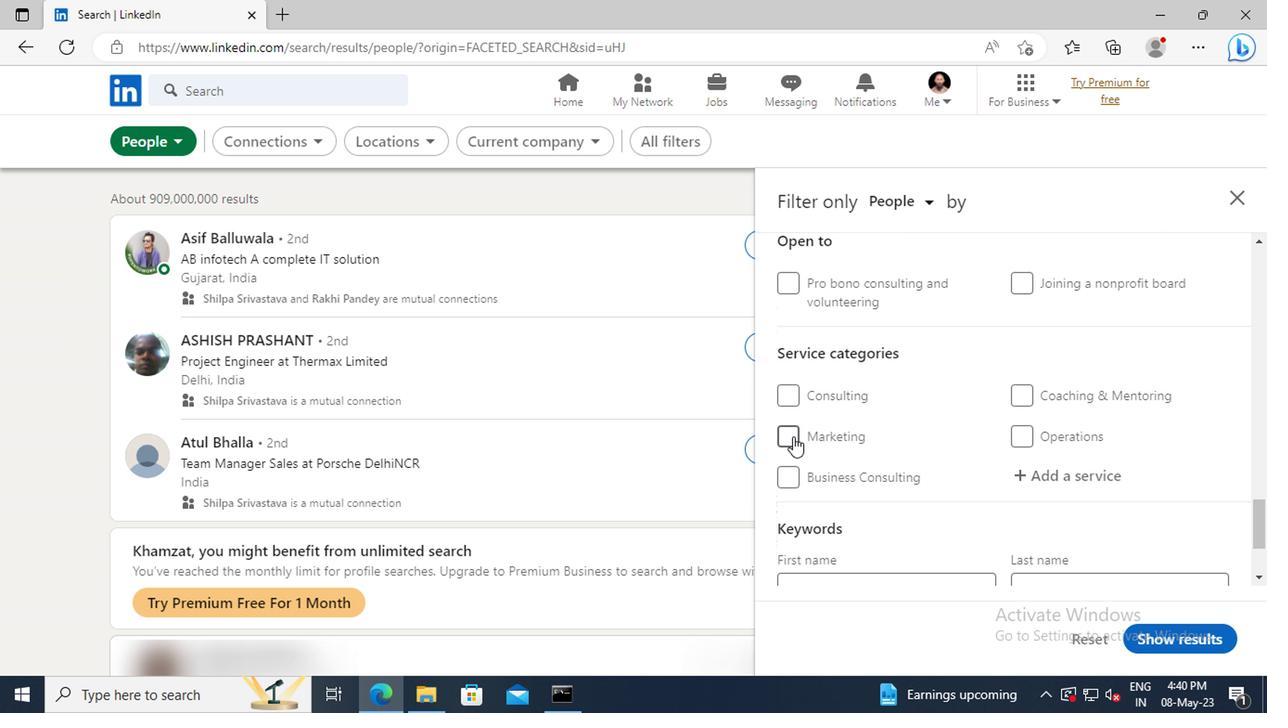 
Action: Mouse moved to (878, 456)
Screenshot: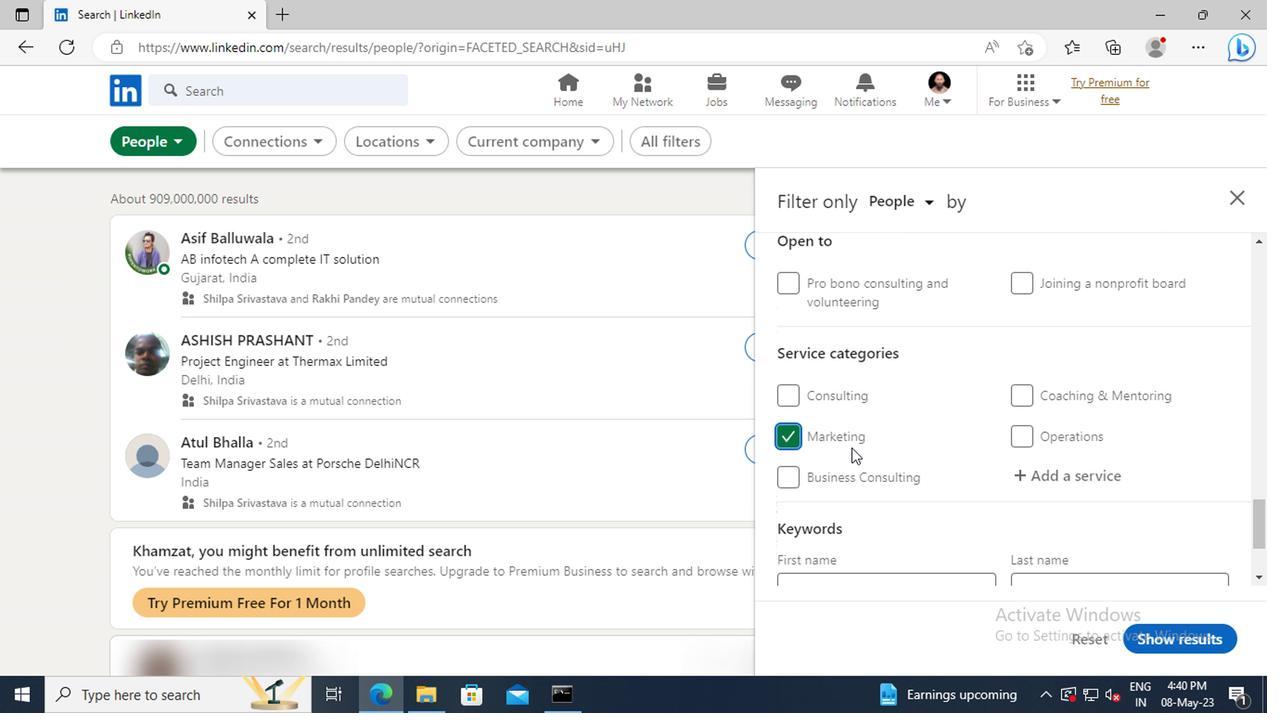 
Action: Mouse scrolled (878, 455) with delta (0, 0)
Screenshot: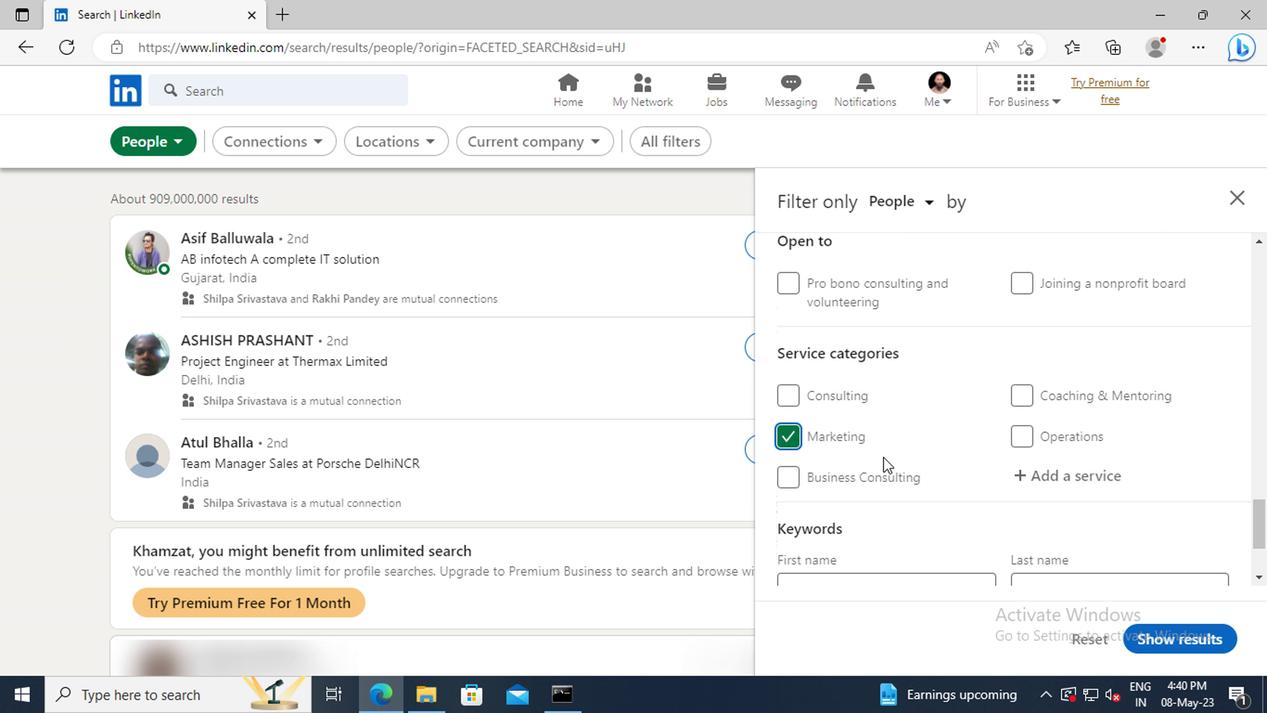 
Action: Mouse scrolled (878, 455) with delta (0, 0)
Screenshot: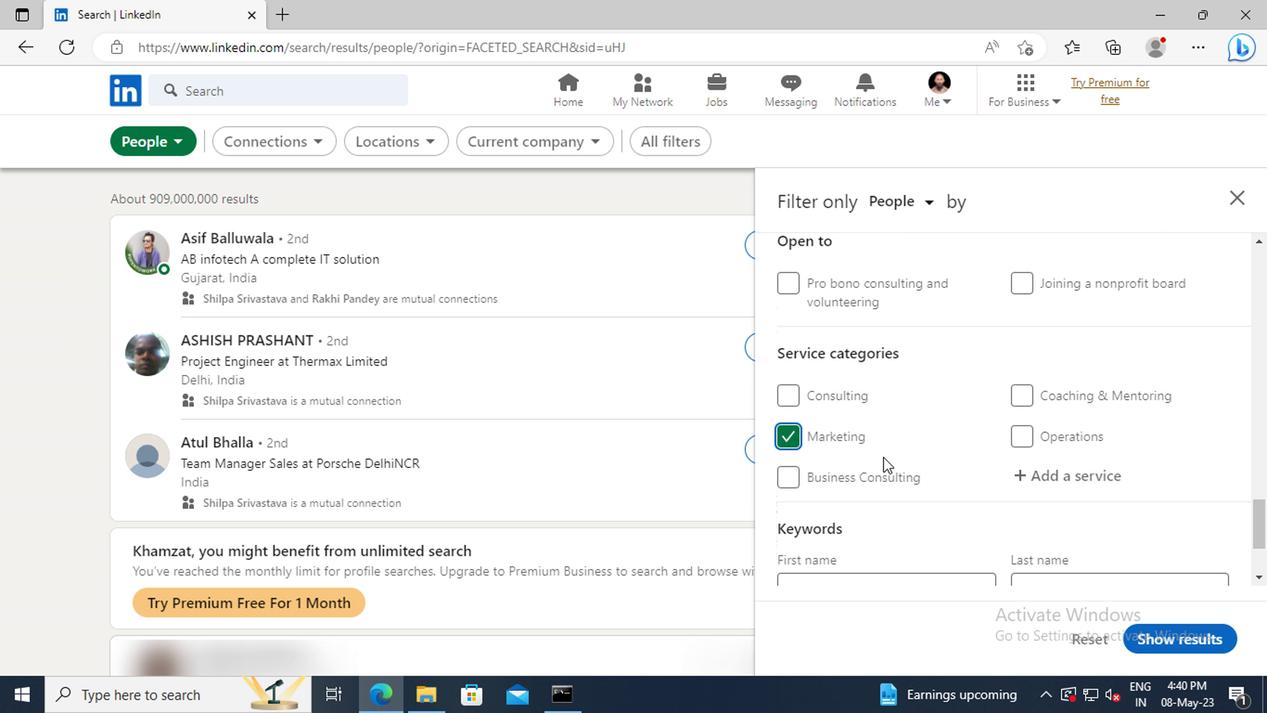 
Action: Mouse scrolled (878, 455) with delta (0, 0)
Screenshot: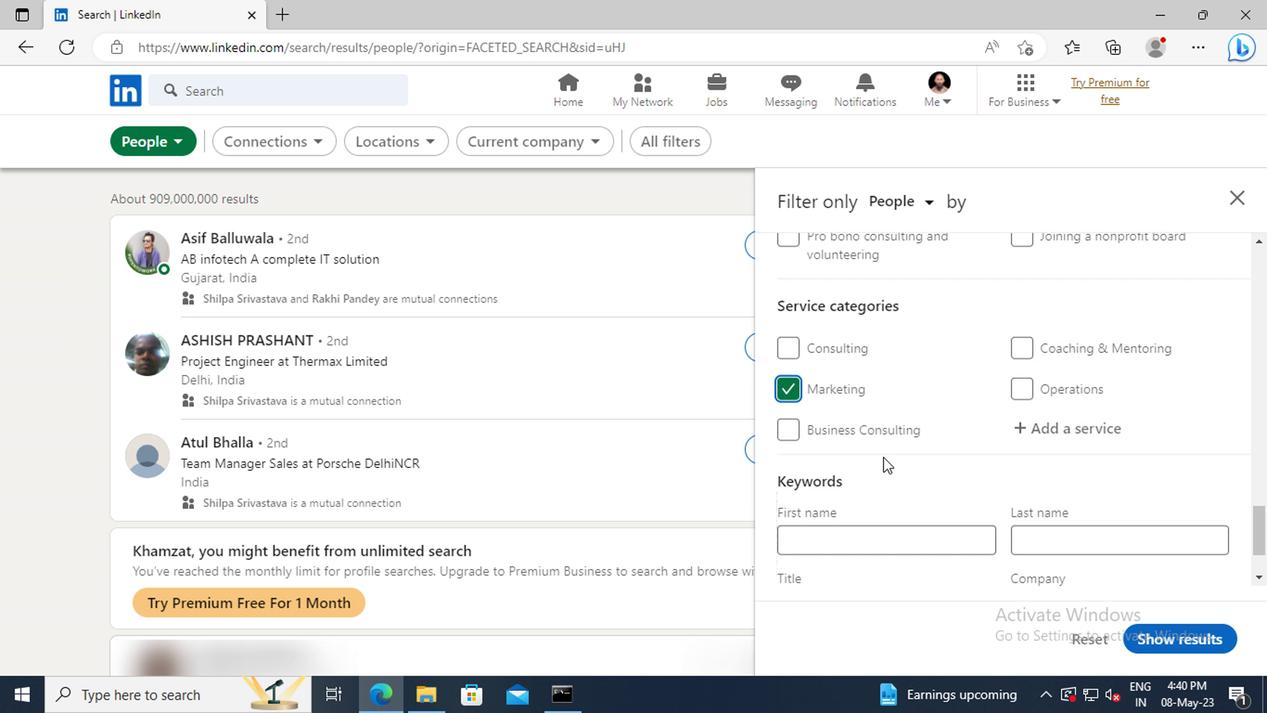 
Action: Mouse moved to (858, 505)
Screenshot: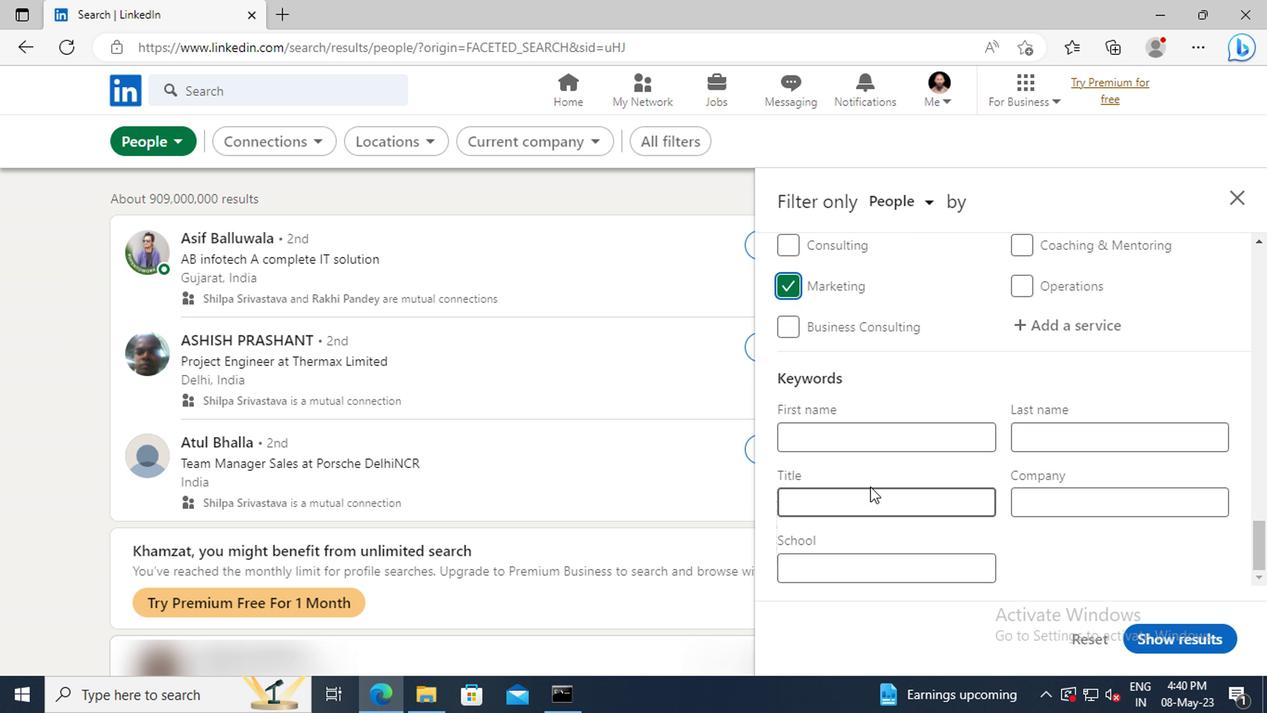 
Action: Mouse pressed left at (858, 505)
Screenshot: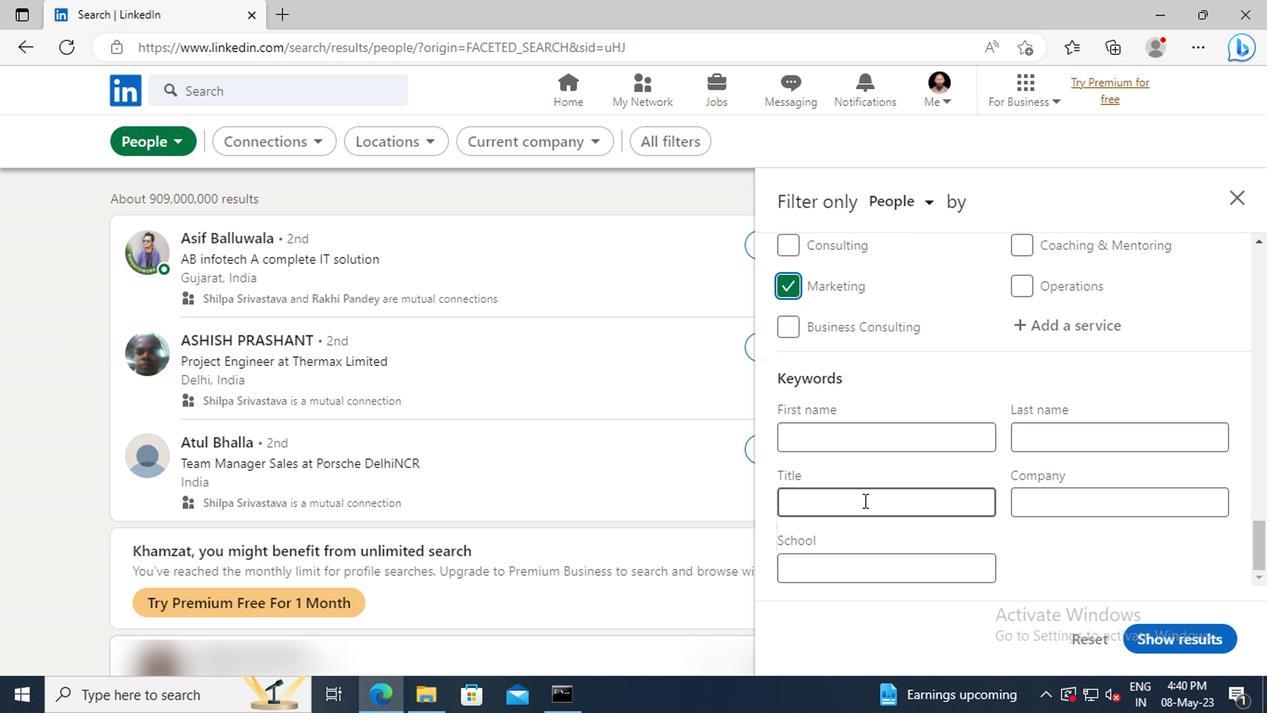 
Action: Key pressed <Key.shift>CNA<Key.enter>
Screenshot: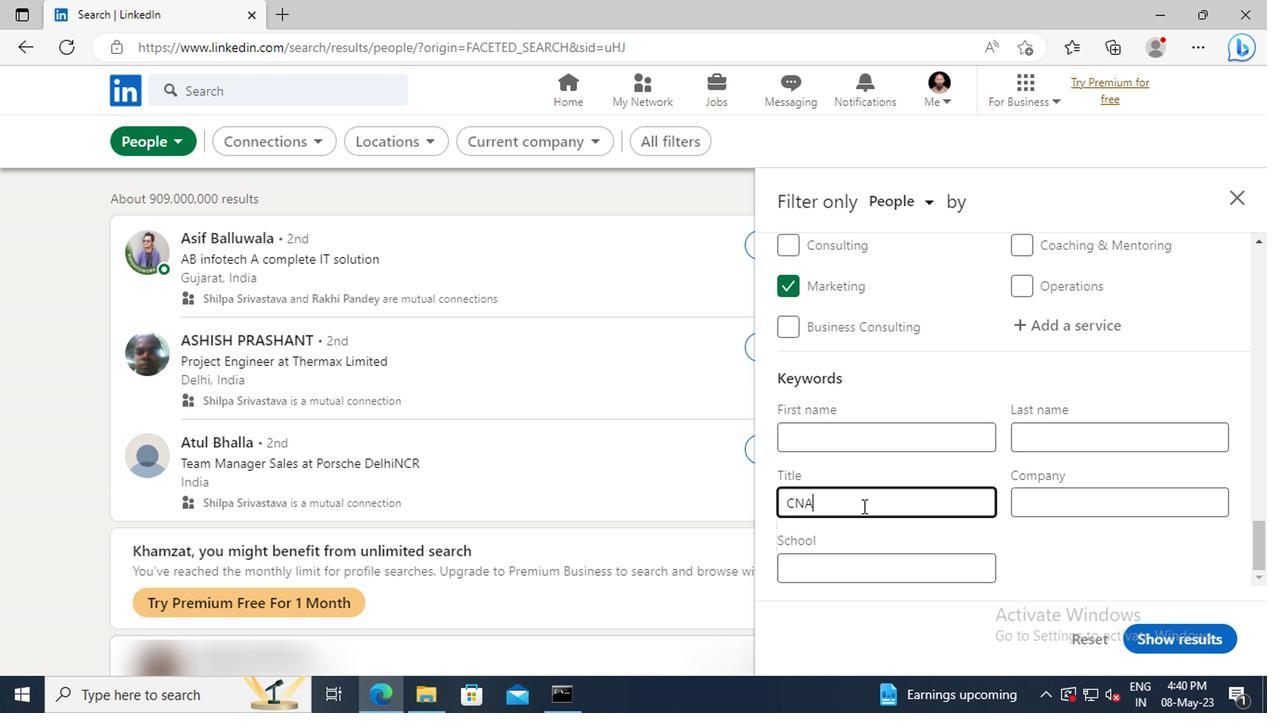 
Action: Mouse moved to (1168, 643)
Screenshot: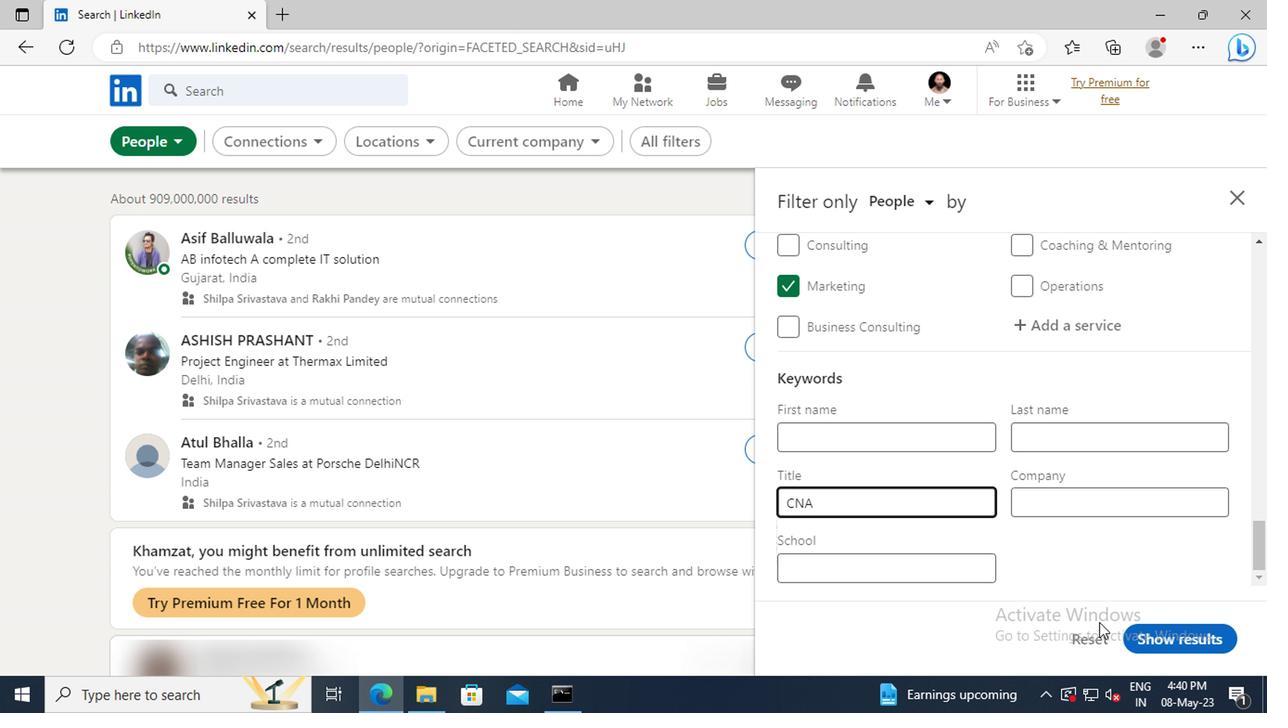 
Action: Mouse pressed left at (1168, 643)
Screenshot: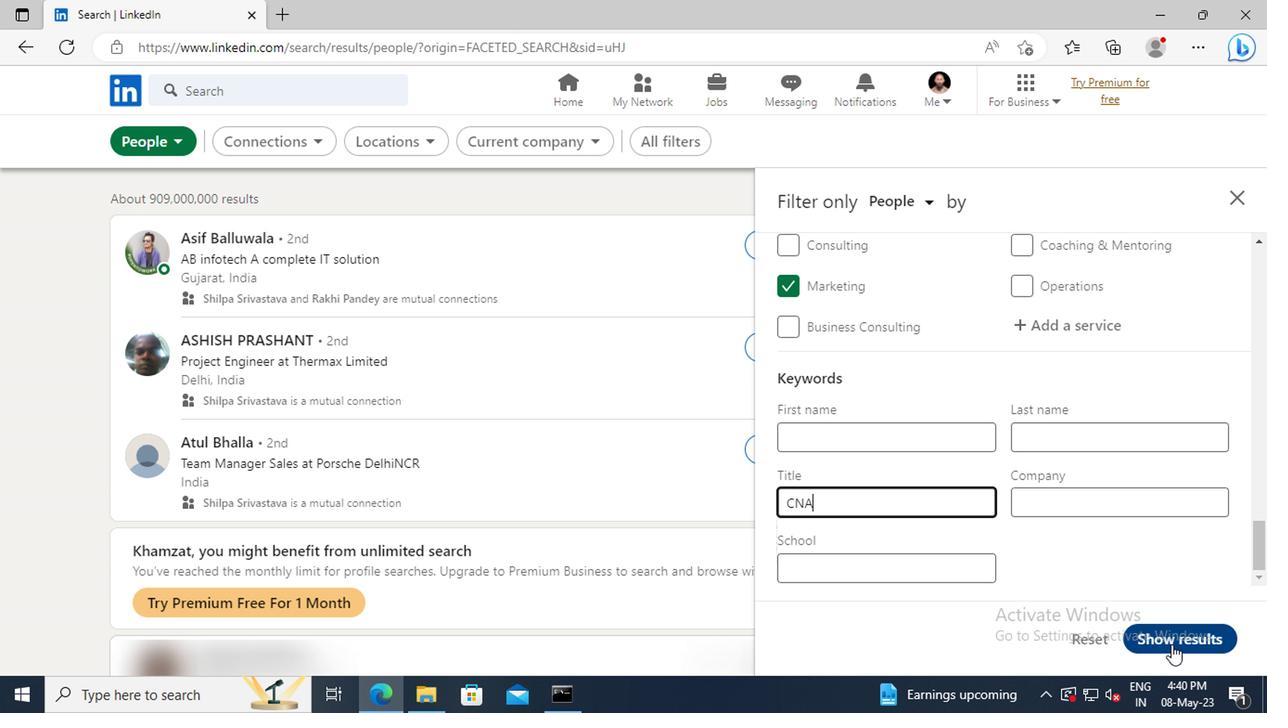 
